 Task: Look for space in Três Pontas, Brazil from 11th June, 2023 to 15th June, 2023 for 2 adults in price range Rs.7000 to Rs.16000. Place can be private room with 1  bedroom having 2 beds and 1 bathroom. Property type can be house, flat, guest house, hotel. Amenities needed are: washing machine. Booking option can be shelf check-in. Required host language is Spanish.
Action: Mouse moved to (516, 141)
Screenshot: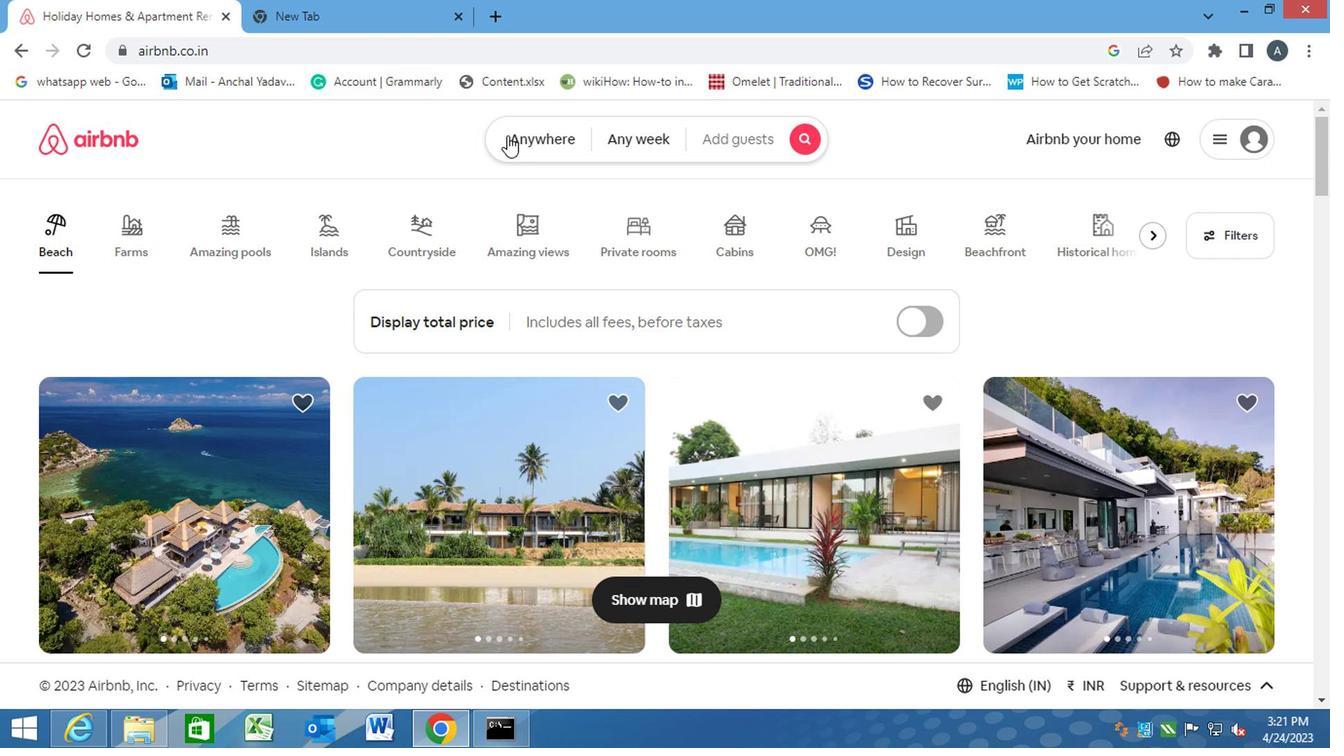 
Action: Mouse pressed left at (516, 141)
Screenshot: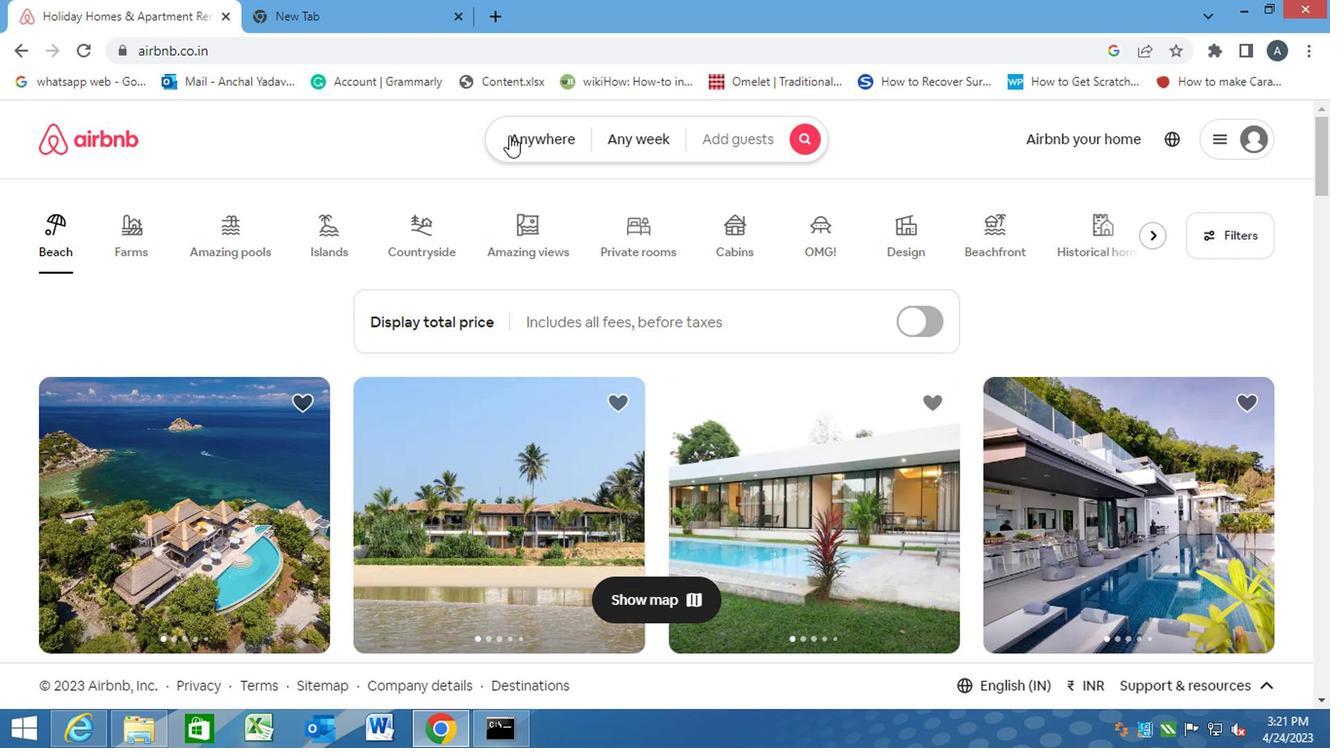 
Action: Mouse moved to (422, 215)
Screenshot: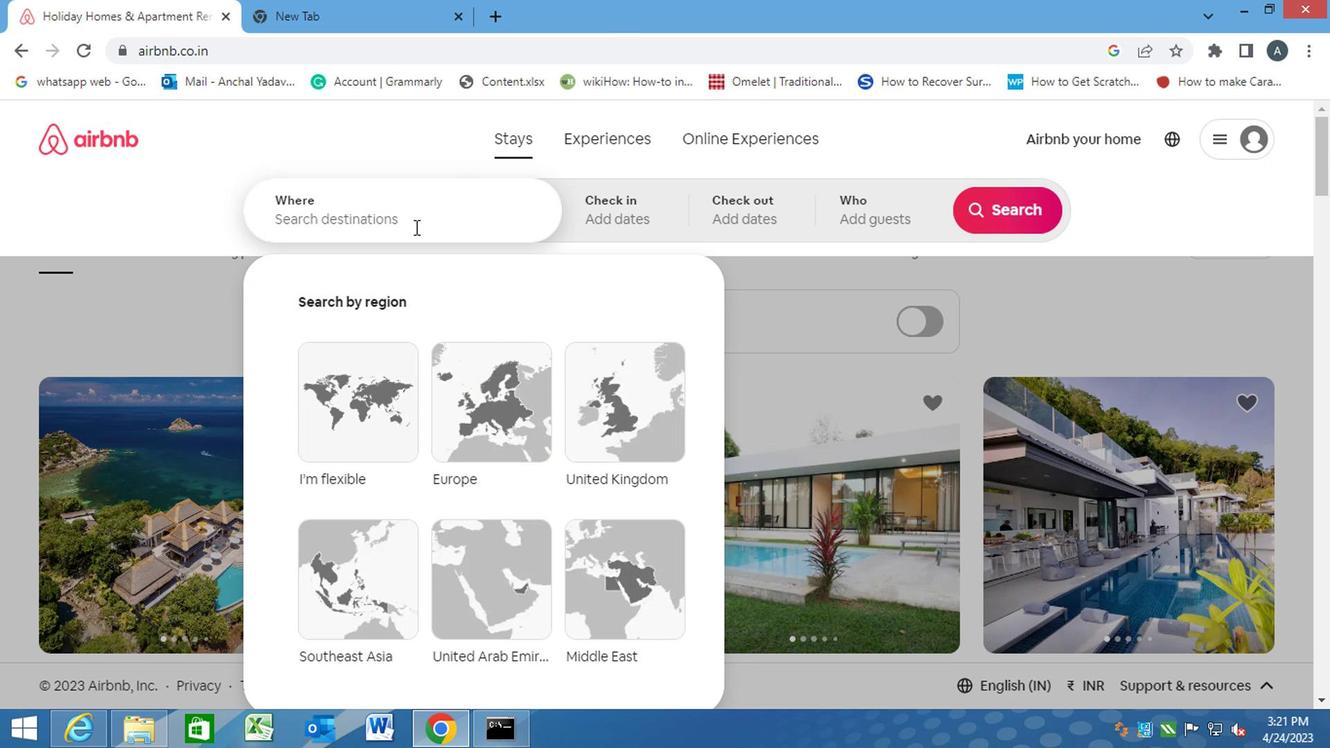
Action: Mouse pressed left at (422, 215)
Screenshot: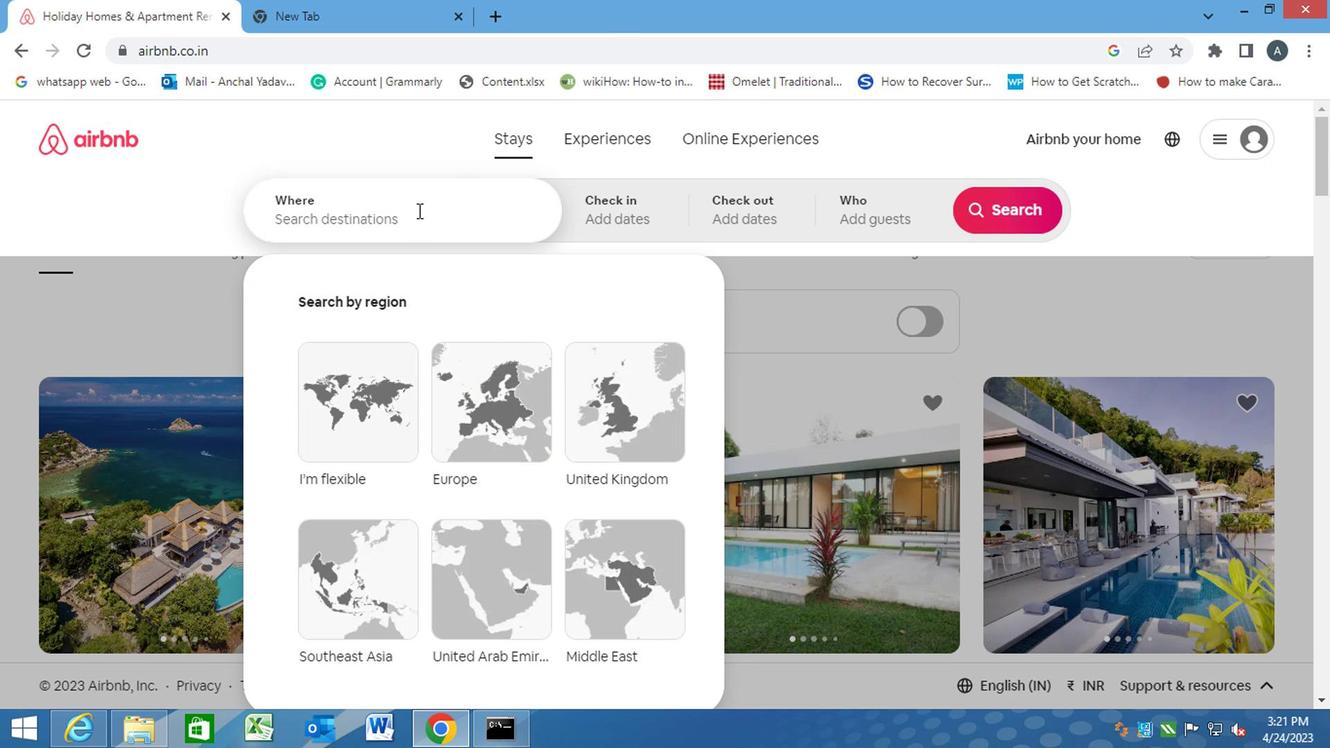 
Action: Key pressed t<Key.caps_lock>res<Key.space>p<Key.backspace><Key.caps_lock>p<Key.caps_lock>ontas<Key.space><Key.backspace>,<Key.caps_lock><Key.space><Key.caps_lock>B<Key.backspace><Key.caps_lock>b<Key.caps_lock>razil<Key.enter>
Screenshot: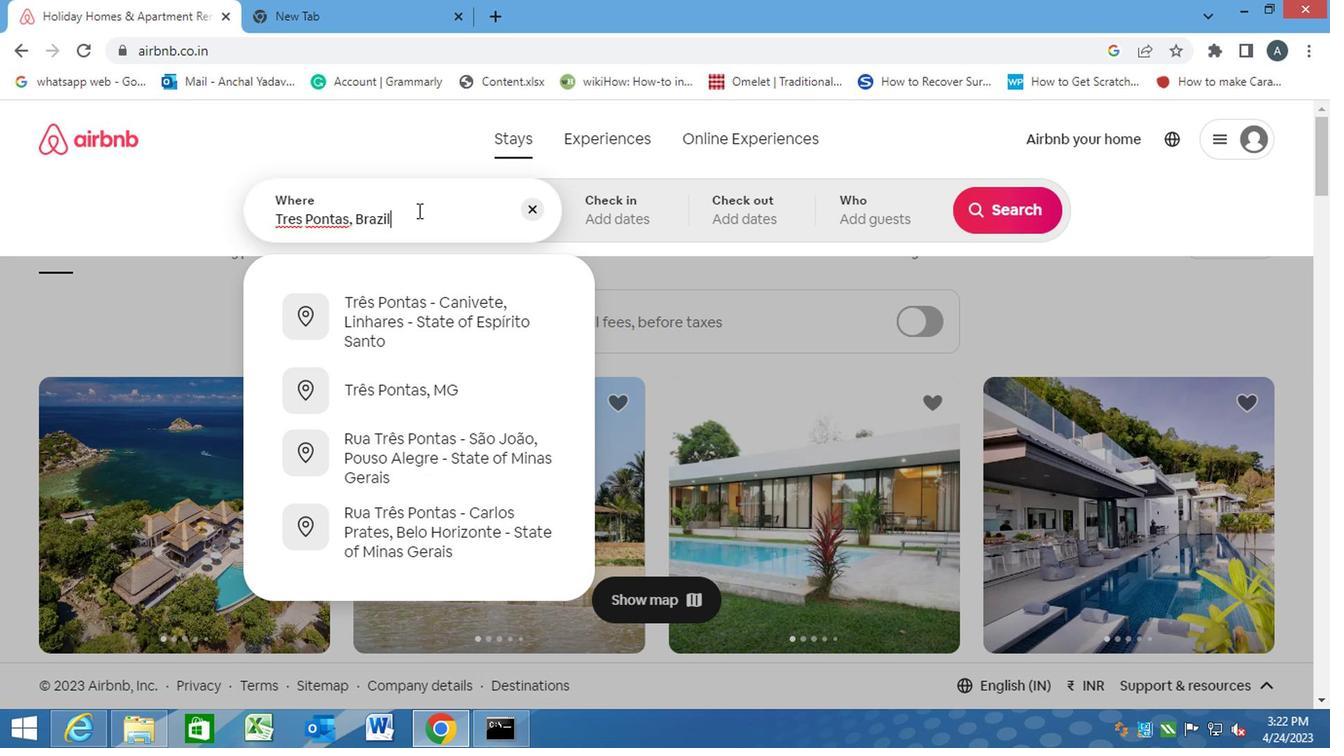 
Action: Mouse moved to (975, 376)
Screenshot: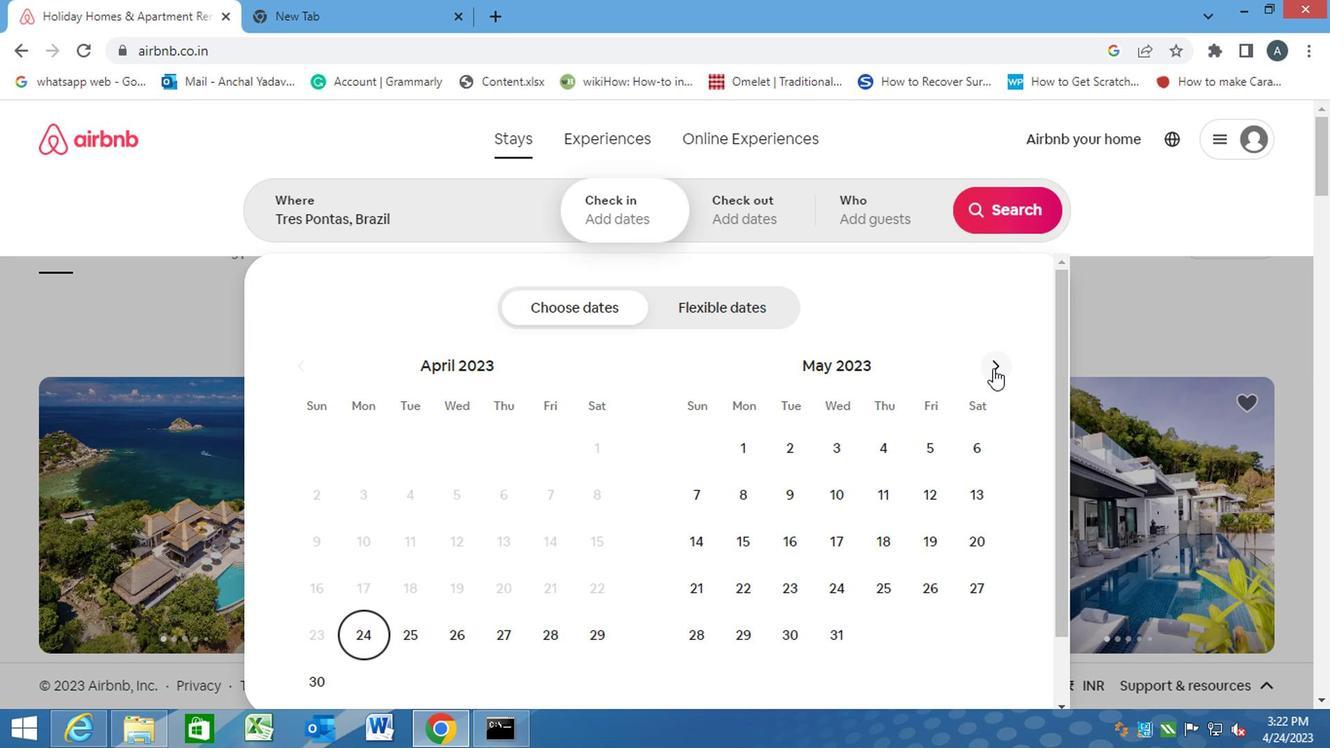 
Action: Mouse pressed left at (975, 376)
Screenshot: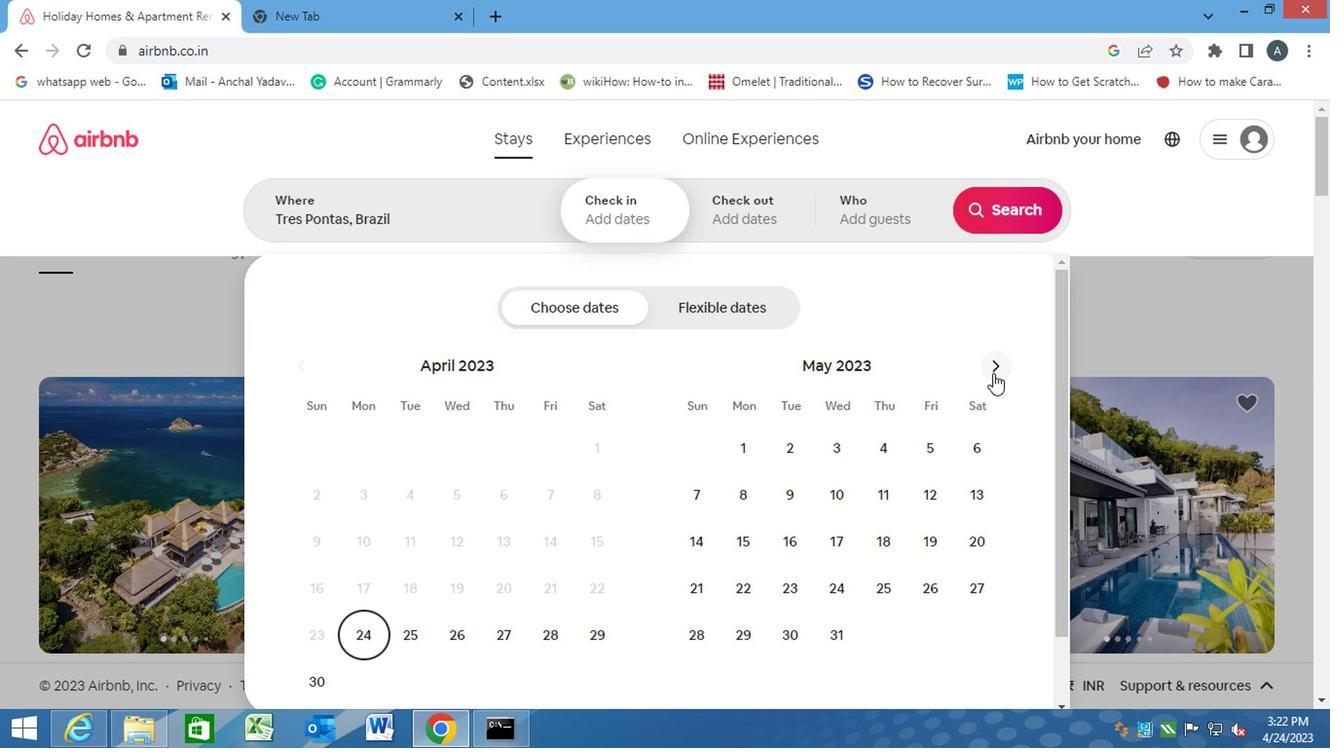 
Action: Mouse moved to (677, 526)
Screenshot: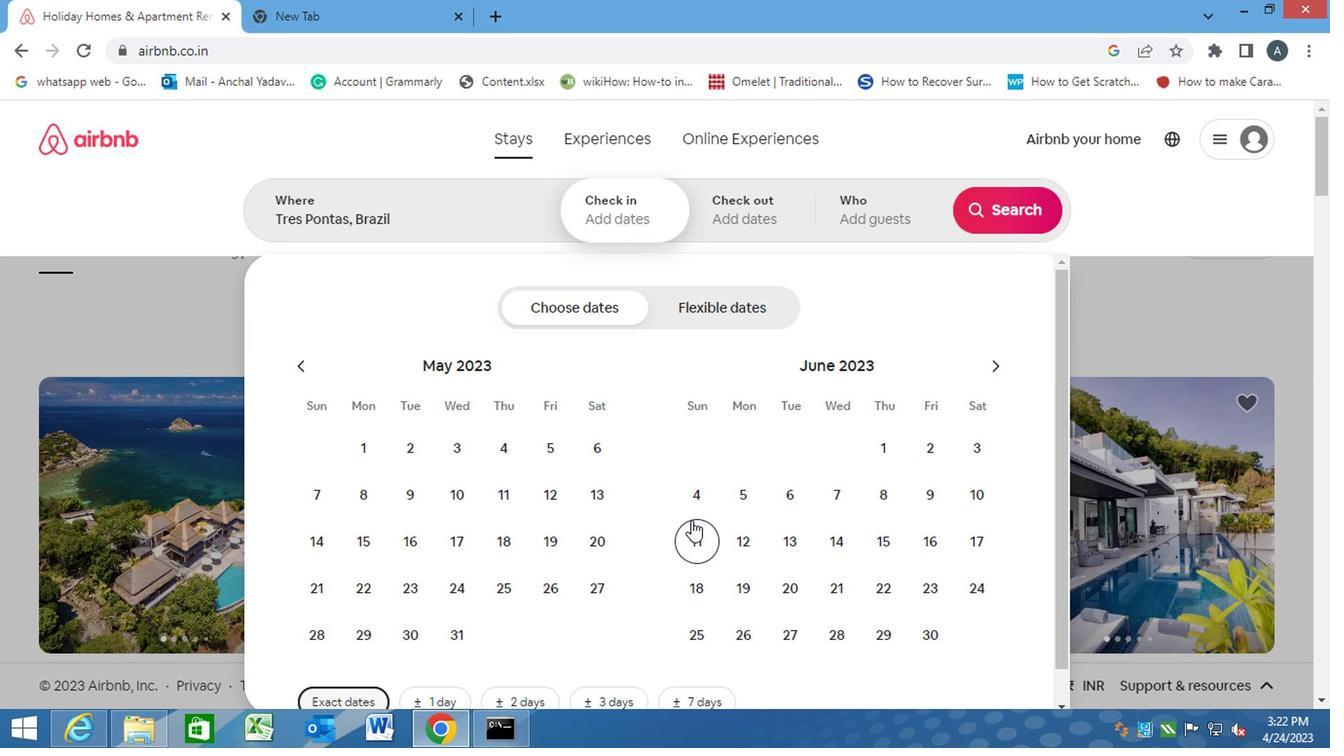 
Action: Mouse pressed left at (677, 526)
Screenshot: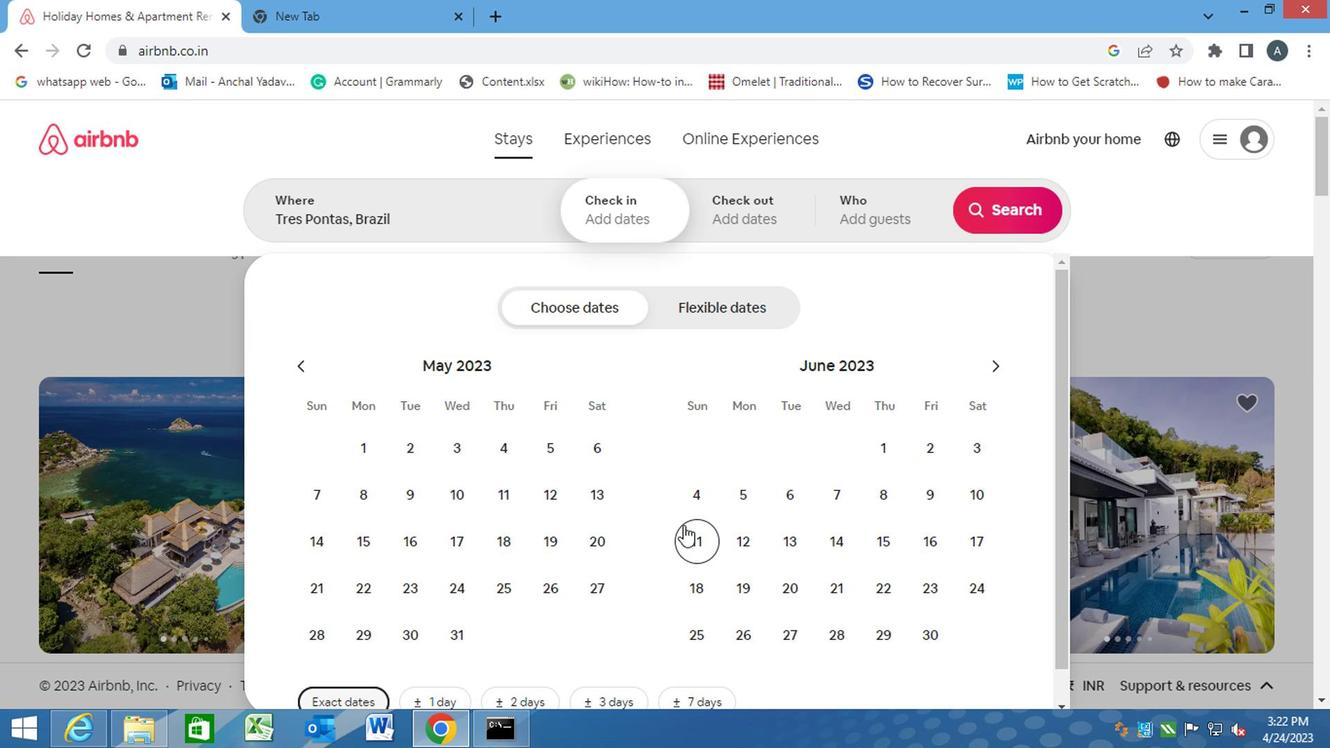 
Action: Mouse moved to (877, 543)
Screenshot: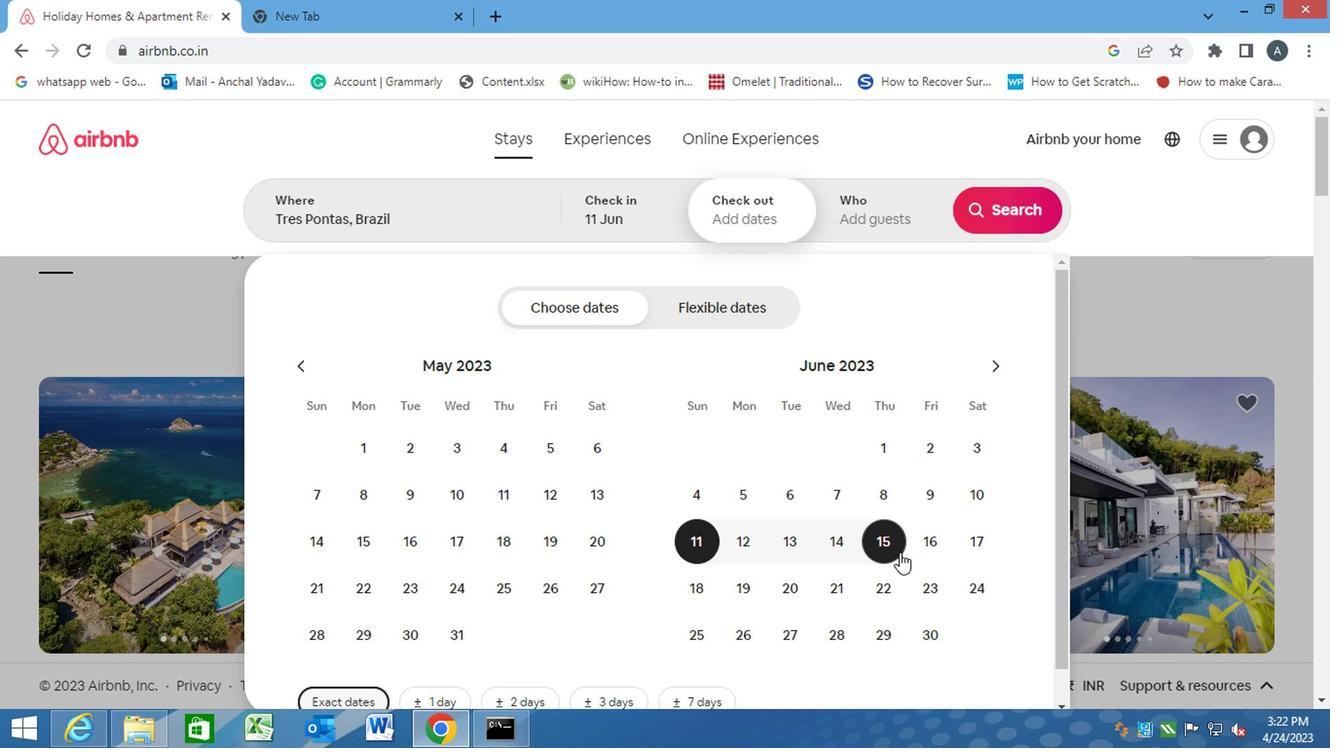 
Action: Mouse pressed left at (877, 543)
Screenshot: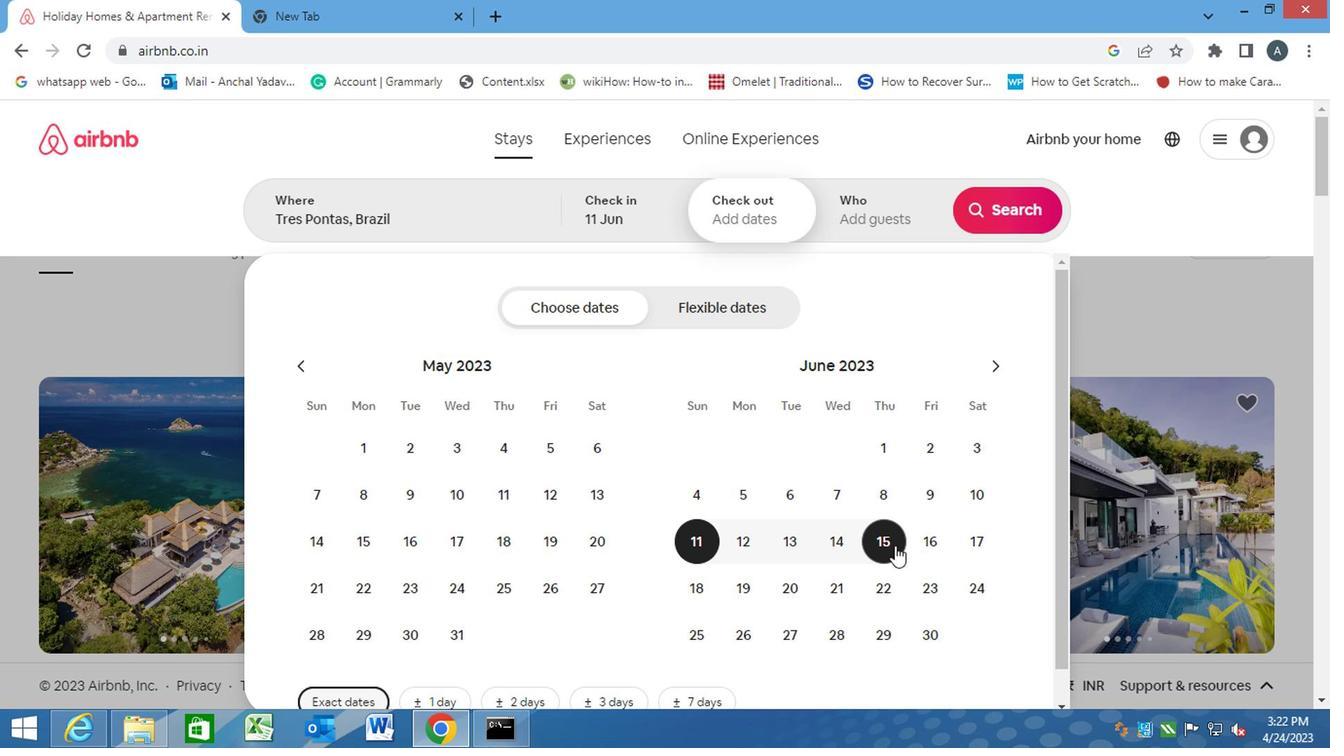 
Action: Mouse moved to (858, 216)
Screenshot: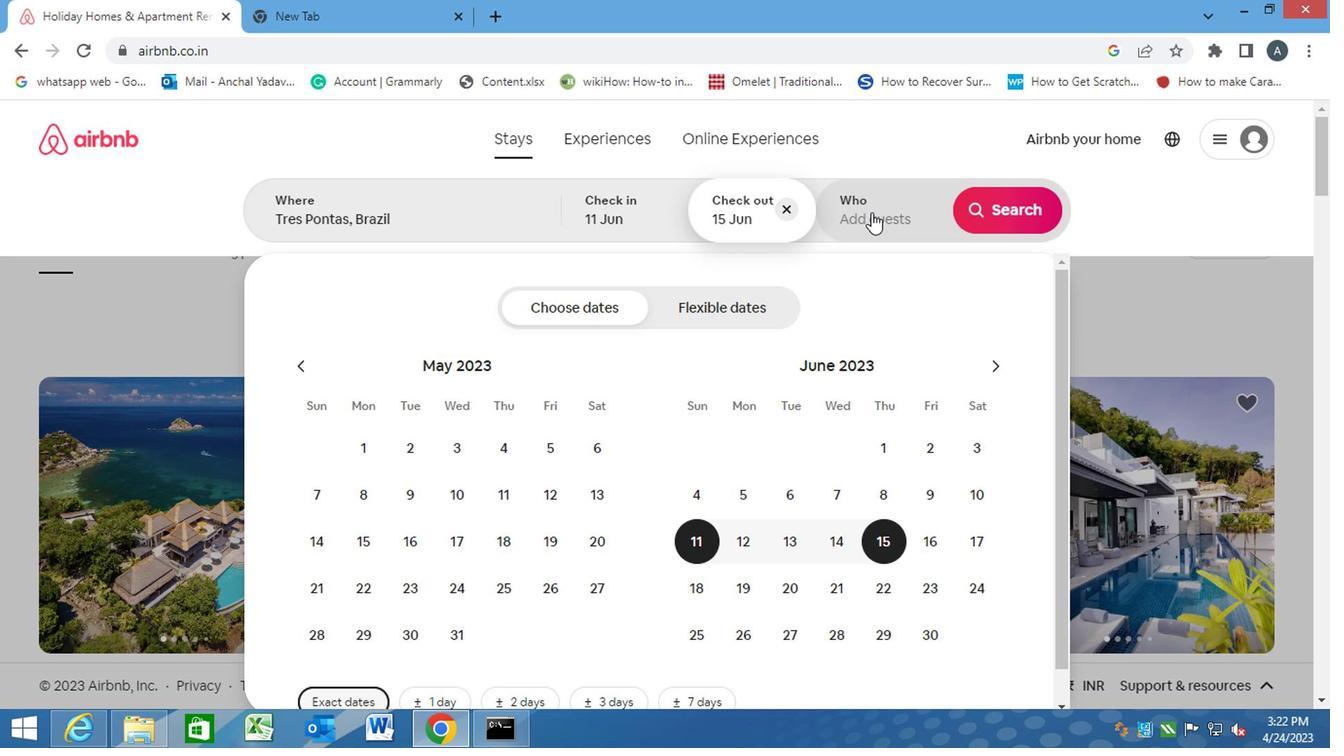 
Action: Mouse pressed left at (858, 216)
Screenshot: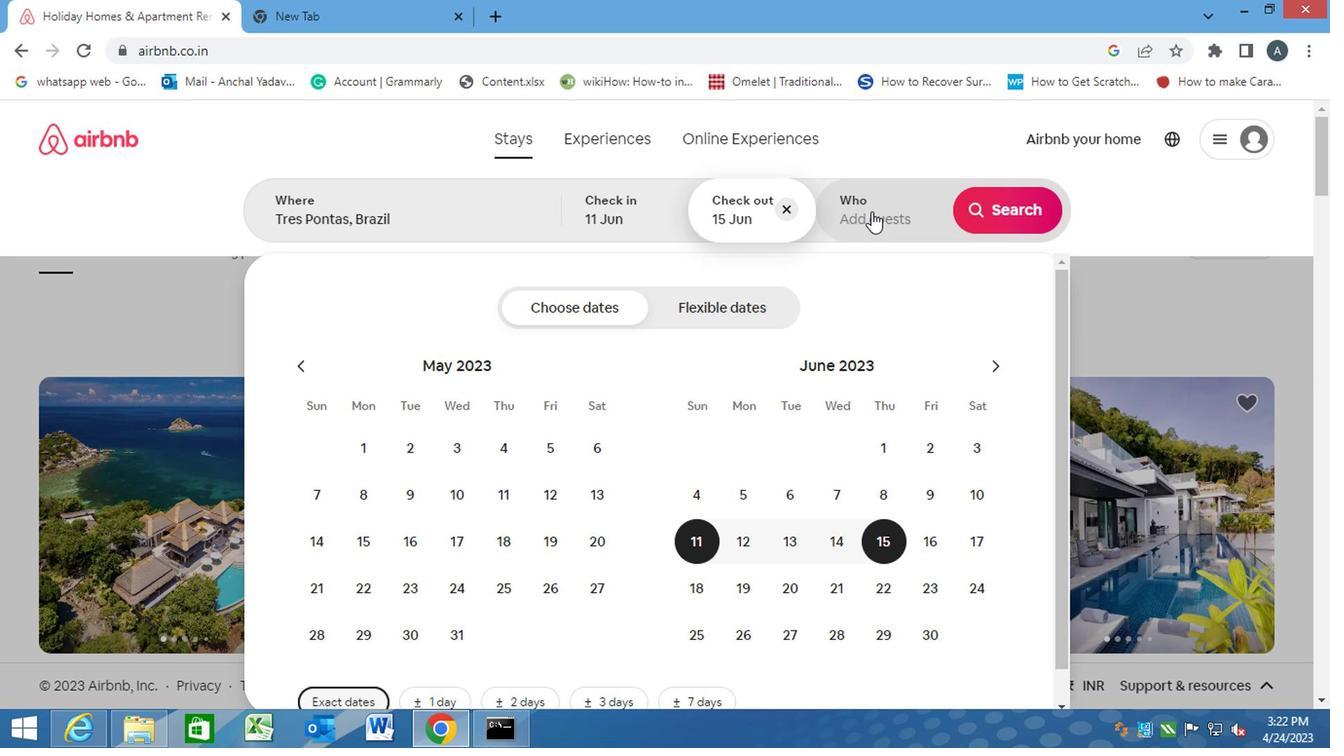 
Action: Mouse moved to (1003, 309)
Screenshot: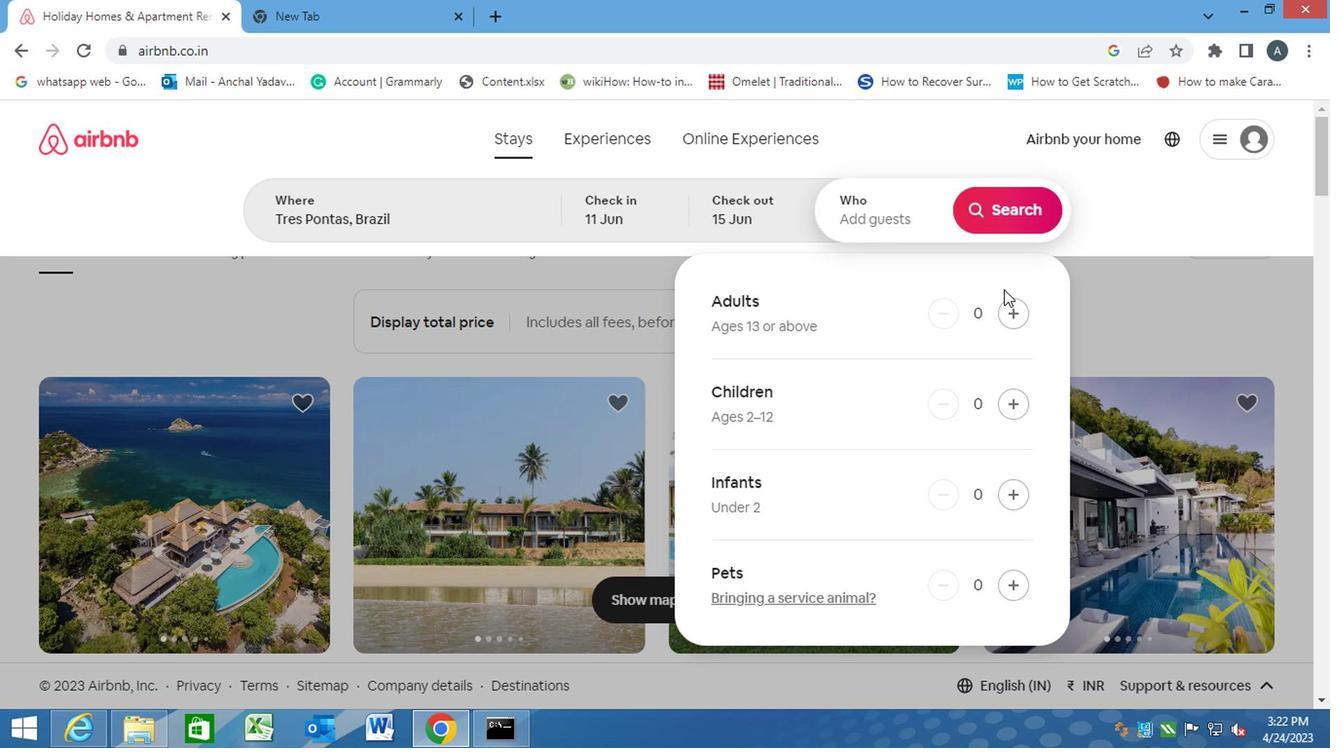 
Action: Mouse pressed left at (1003, 309)
Screenshot: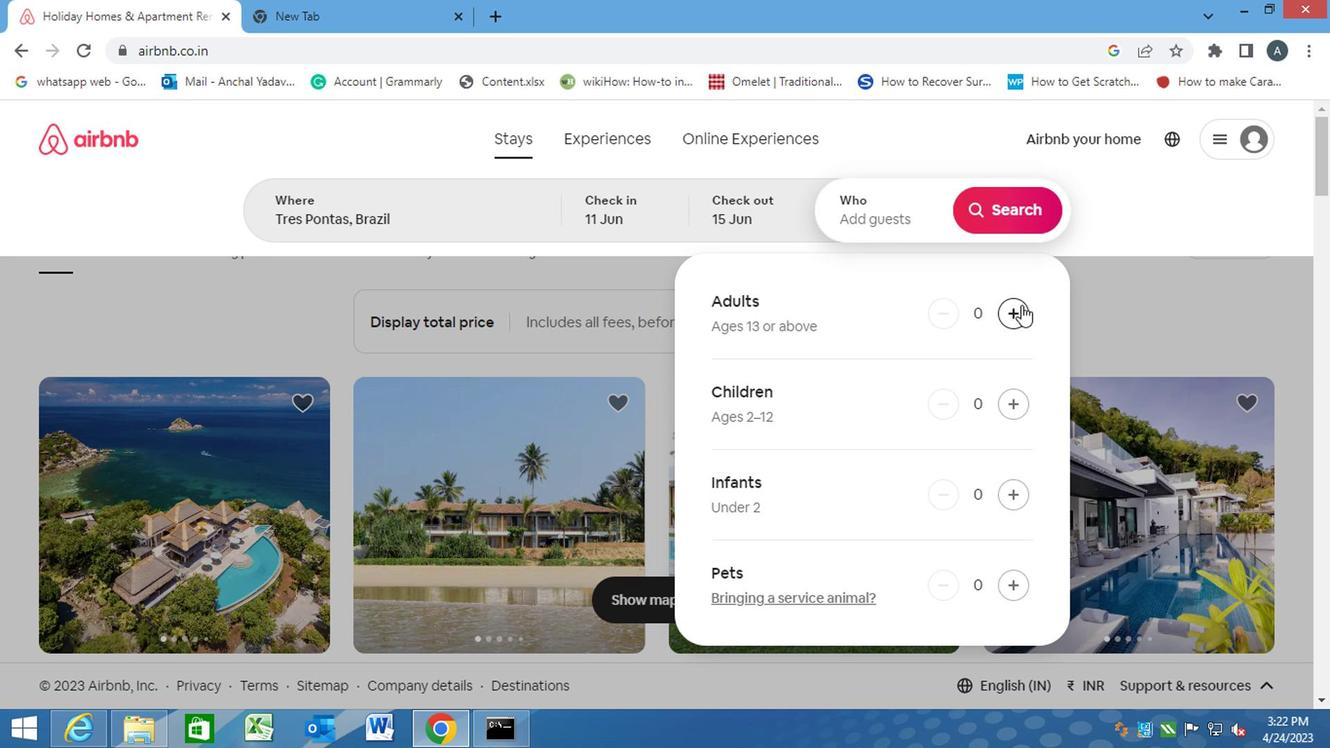
Action: Mouse pressed left at (1003, 309)
Screenshot: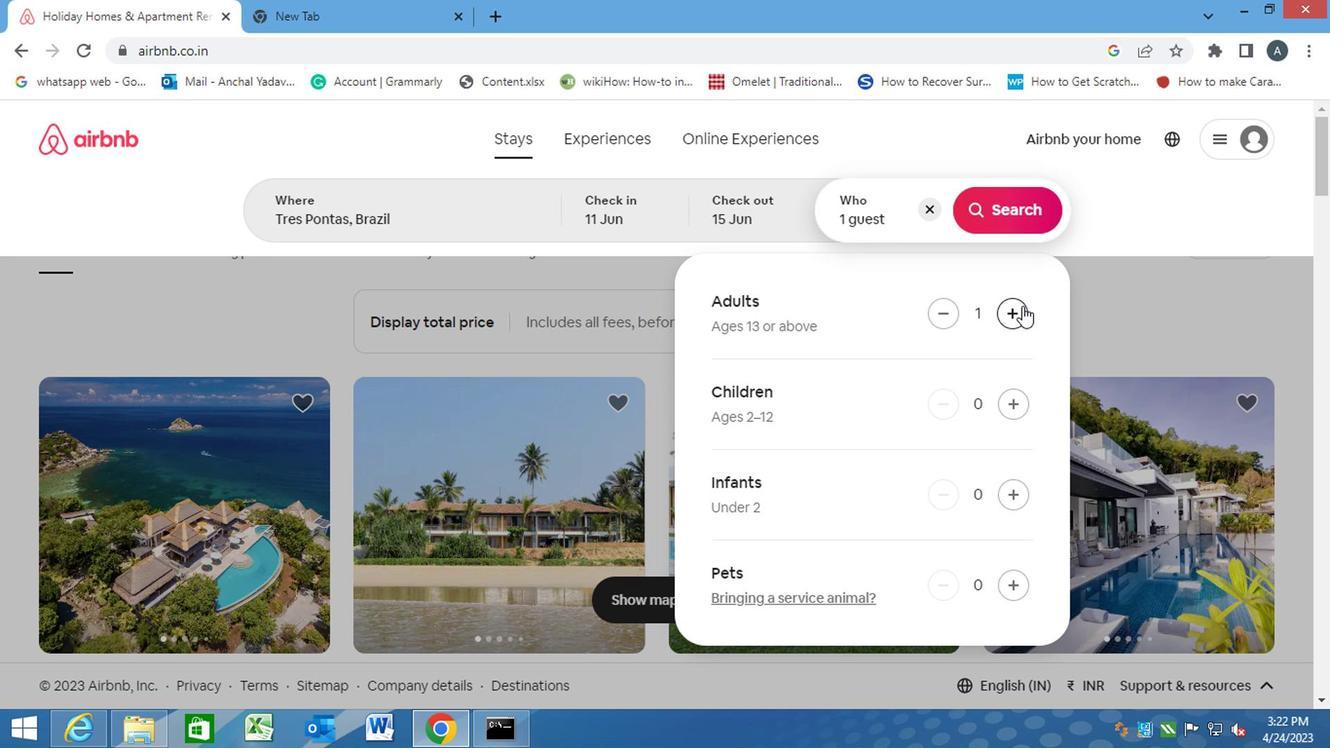
Action: Mouse moved to (990, 236)
Screenshot: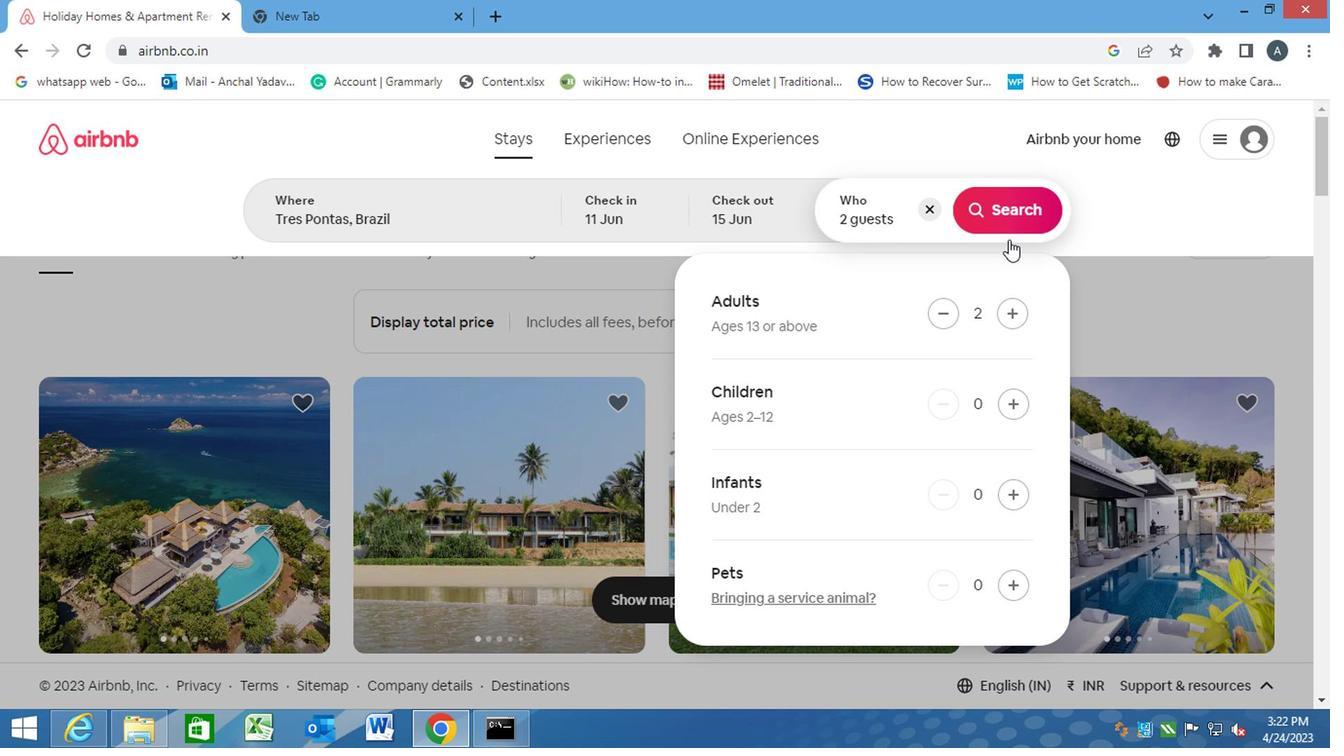 
Action: Mouse pressed left at (990, 236)
Screenshot: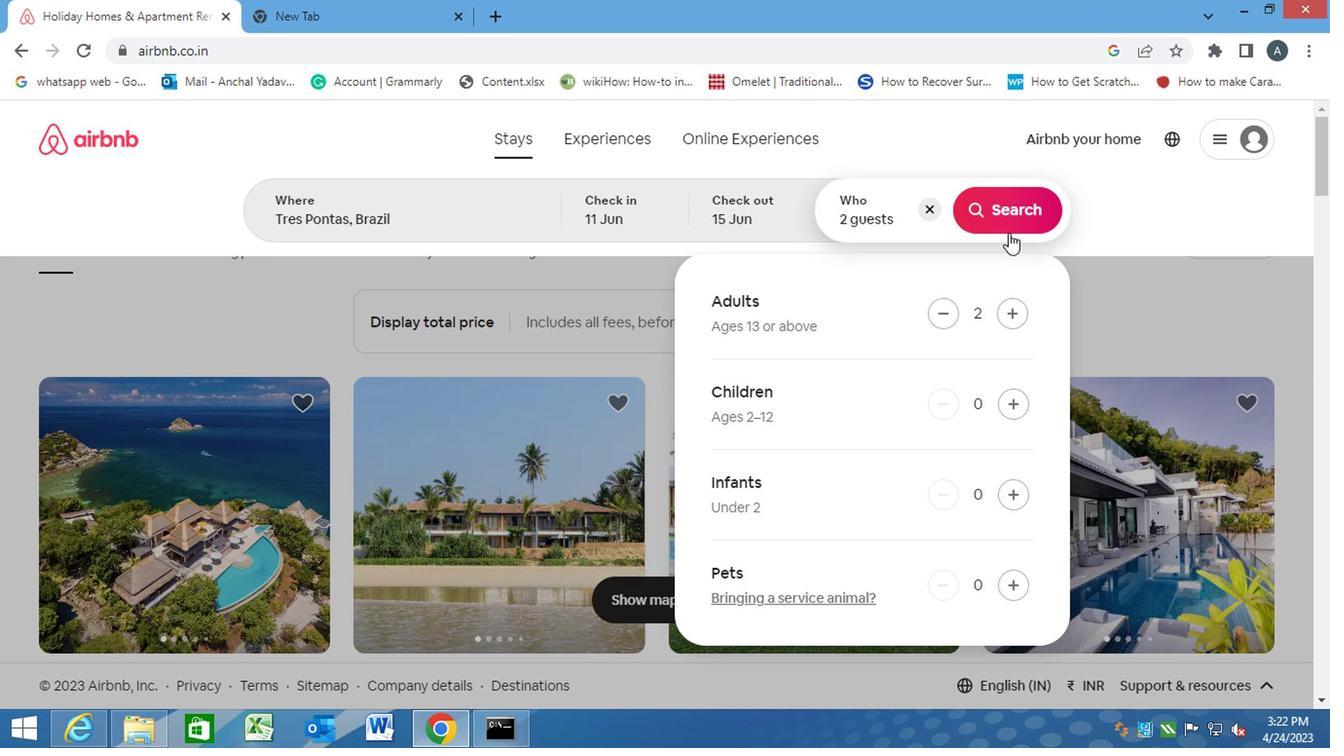 
Action: Mouse moved to (1225, 207)
Screenshot: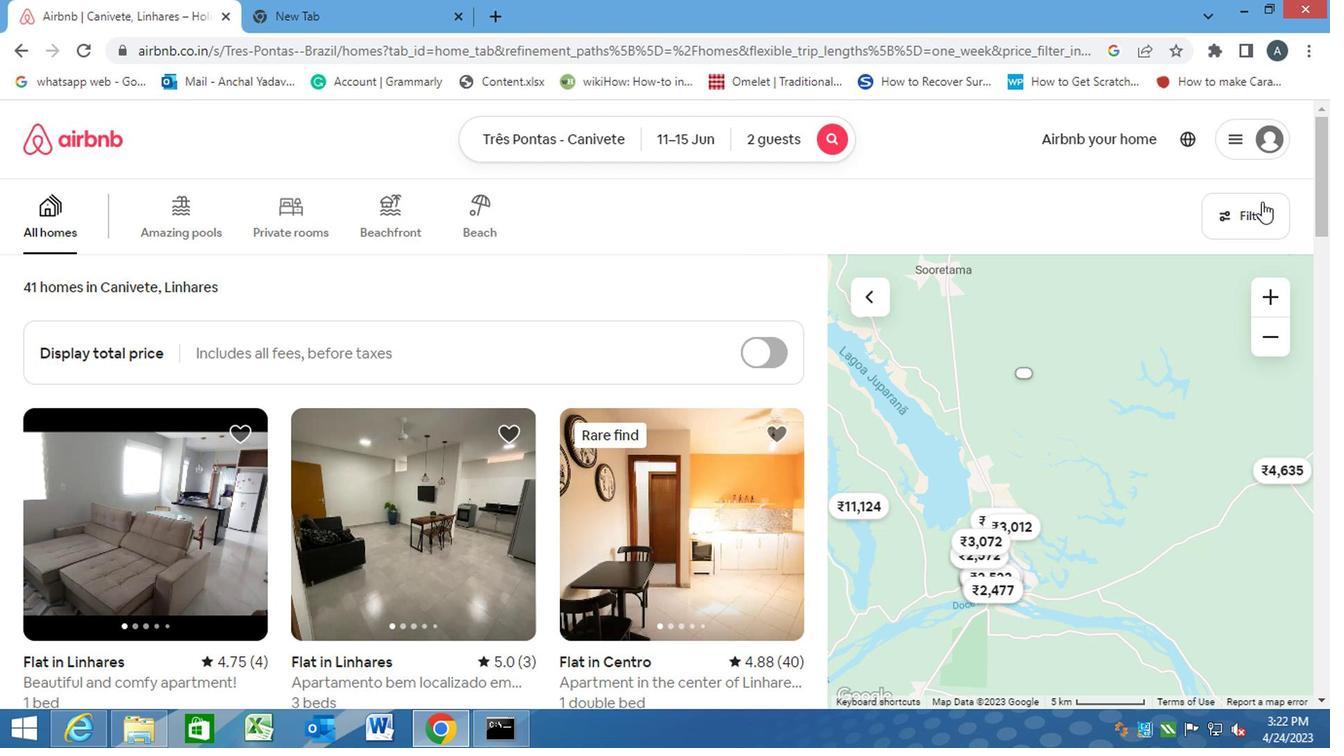 
Action: Mouse pressed left at (1225, 207)
Screenshot: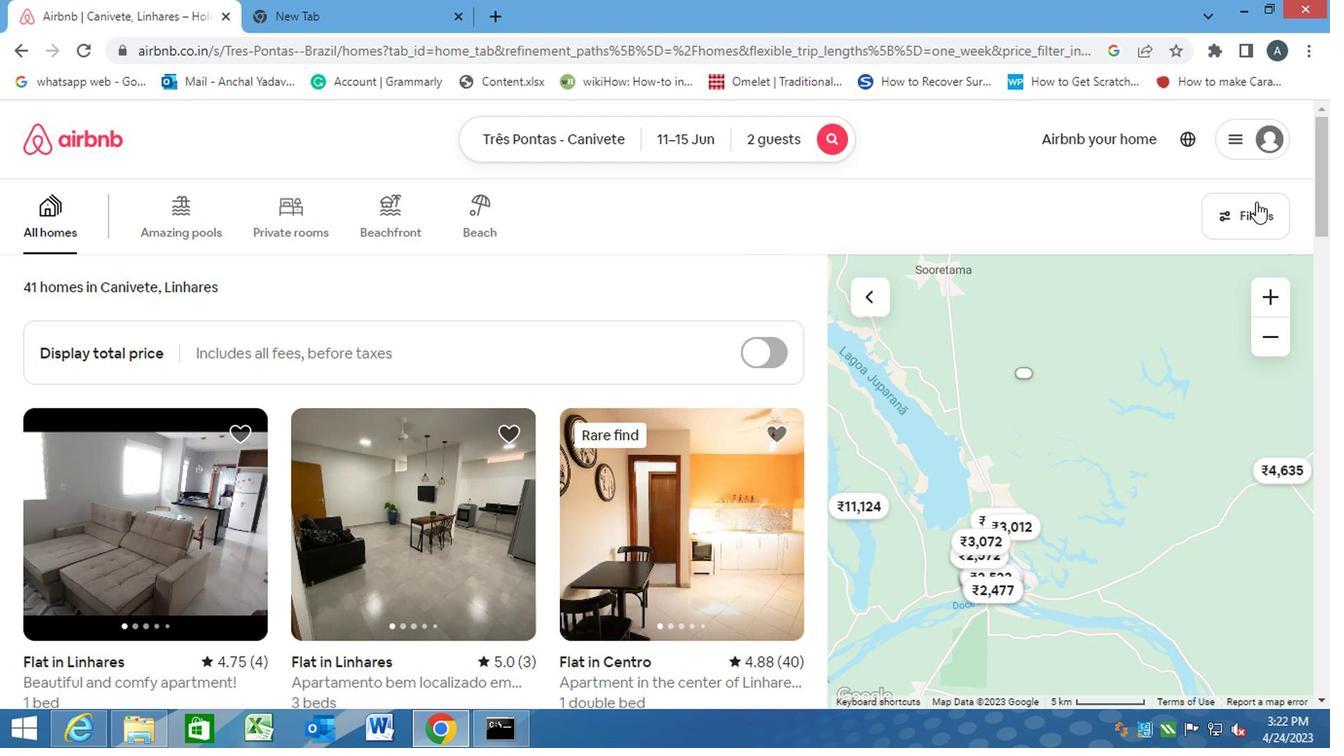 
Action: Mouse moved to (417, 467)
Screenshot: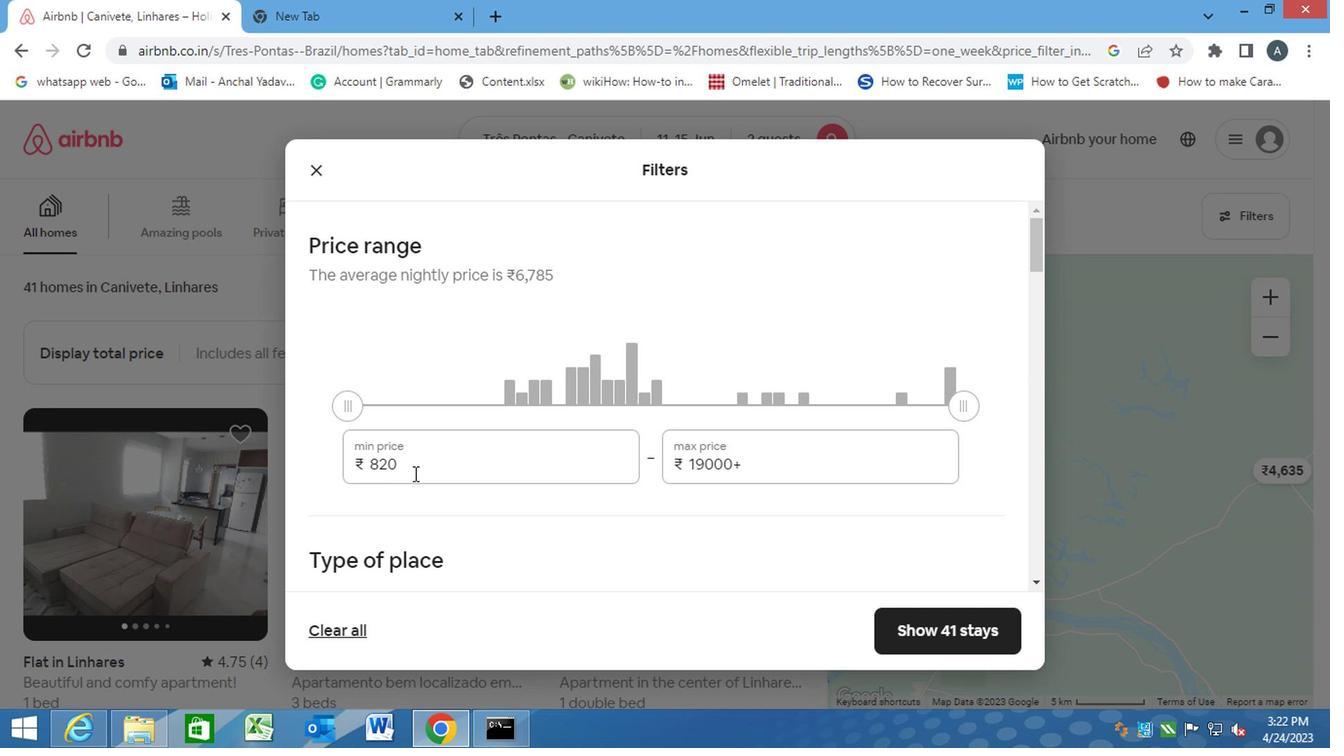 
Action: Mouse pressed left at (417, 467)
Screenshot: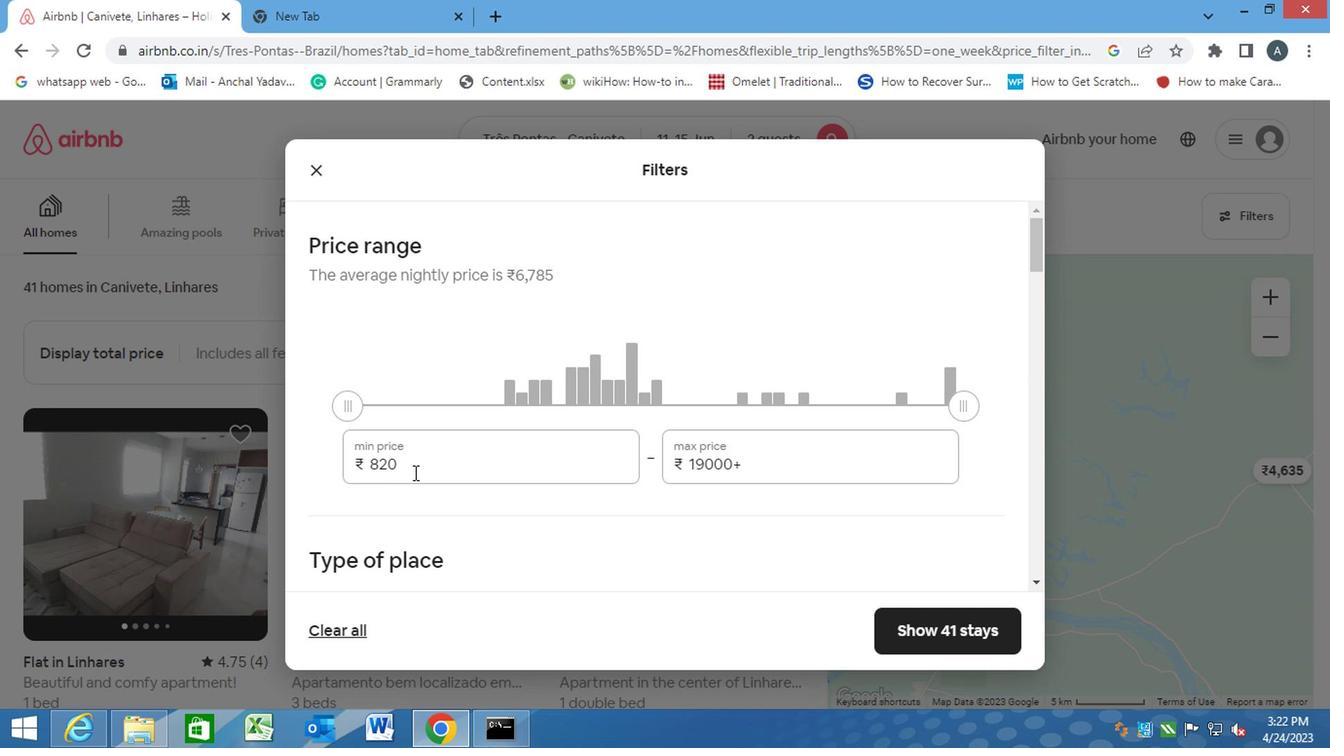 
Action: Mouse moved to (322, 478)
Screenshot: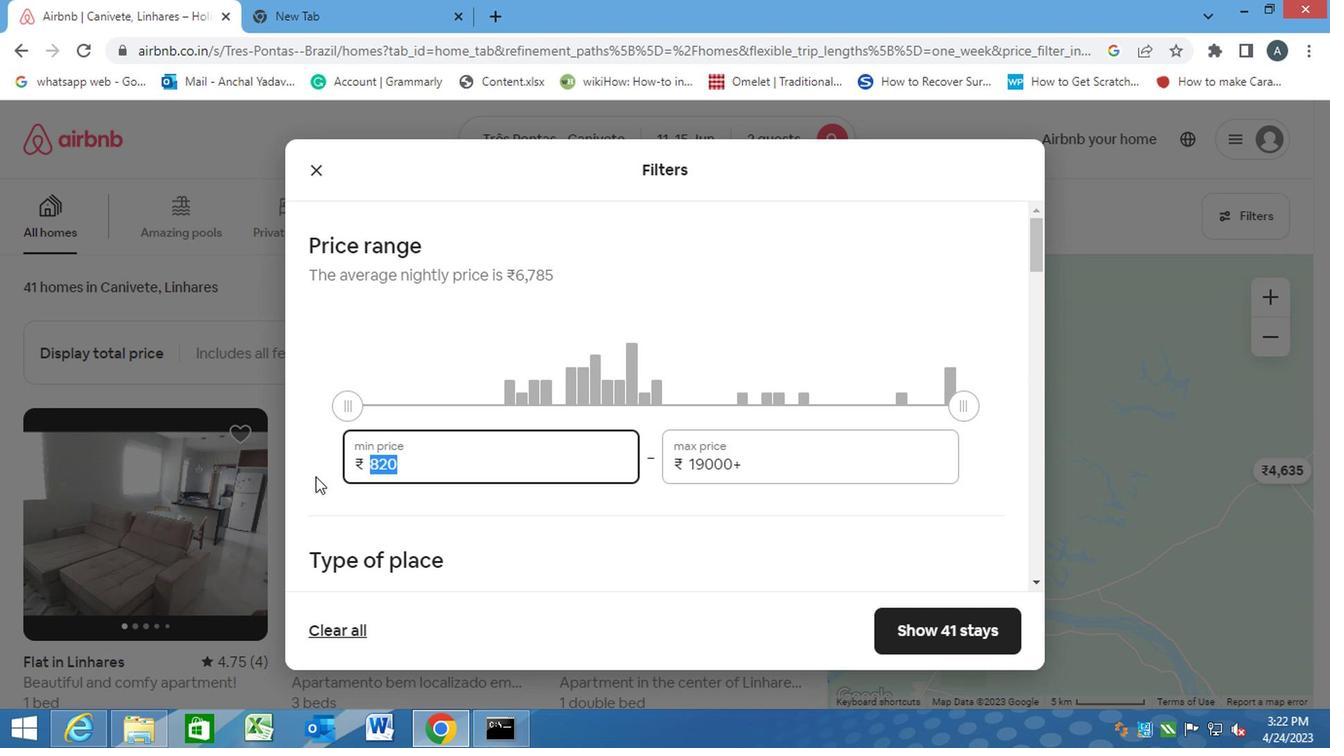 
Action: Key pressed 7000<Key.tab><Key.backspace>16000
Screenshot: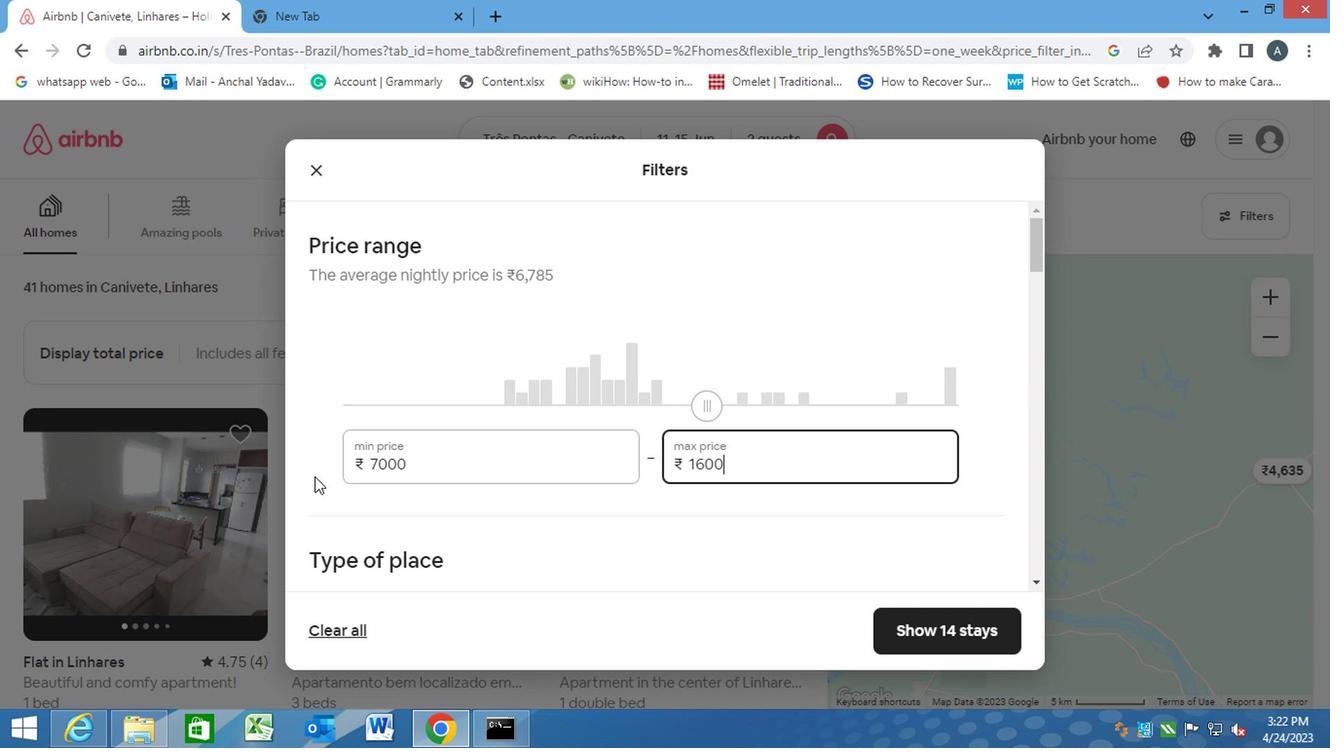 
Action: Mouse moved to (583, 523)
Screenshot: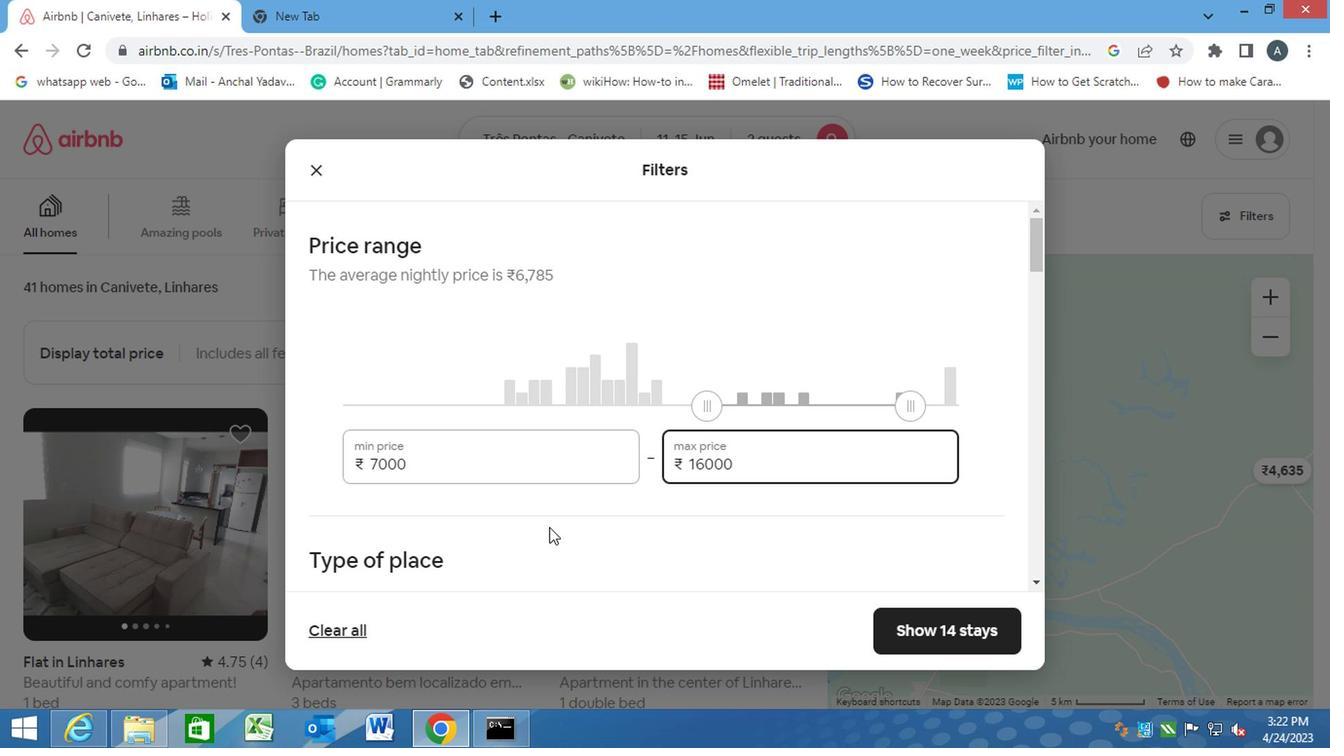 
Action: Mouse pressed left at (583, 523)
Screenshot: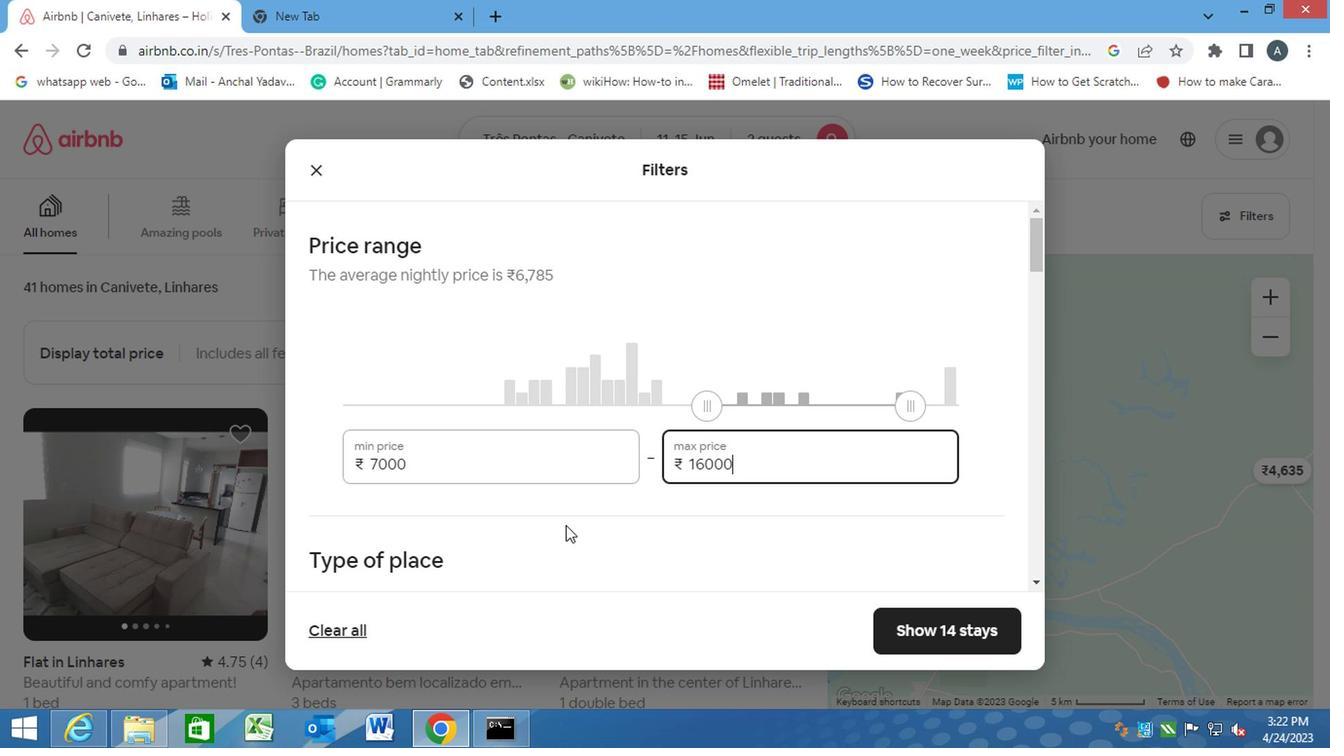 
Action: Mouse moved to (612, 568)
Screenshot: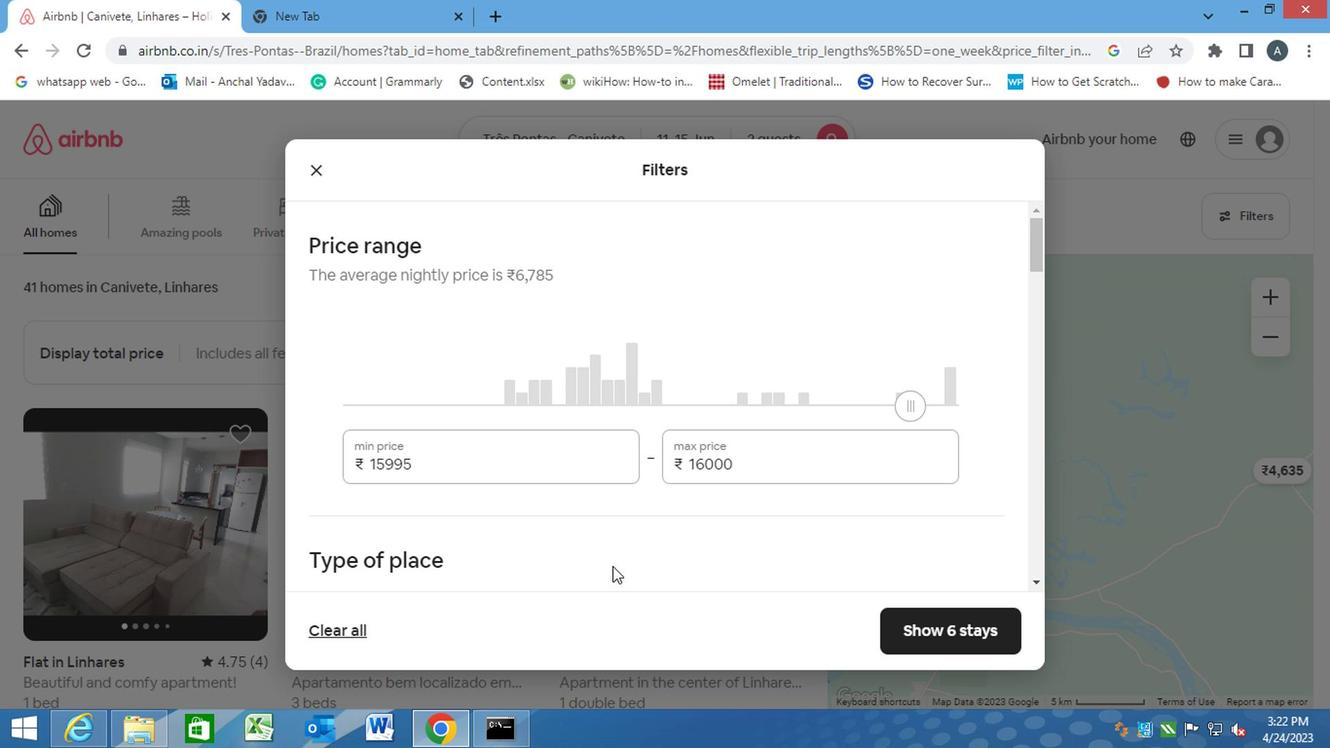 
Action: Mouse scrolled (612, 567) with delta (0, 0)
Screenshot: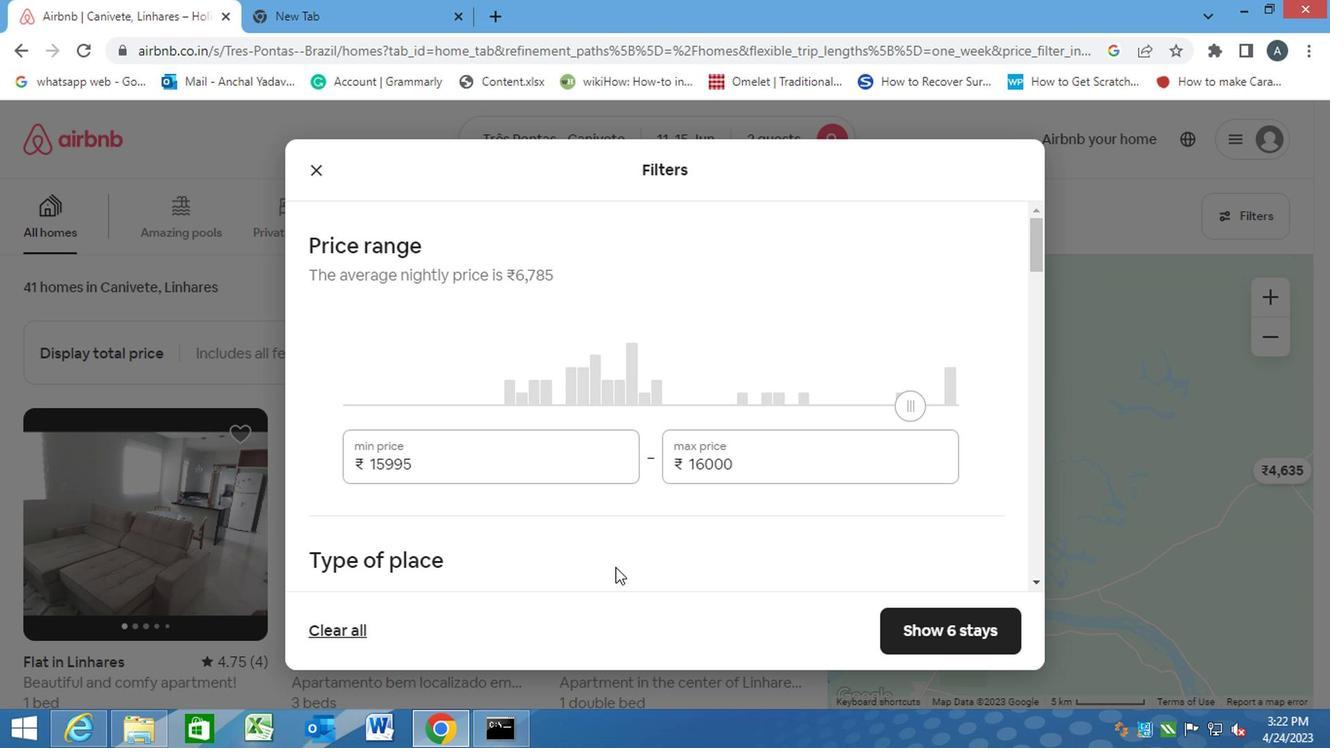 
Action: Mouse scrolled (612, 567) with delta (0, 0)
Screenshot: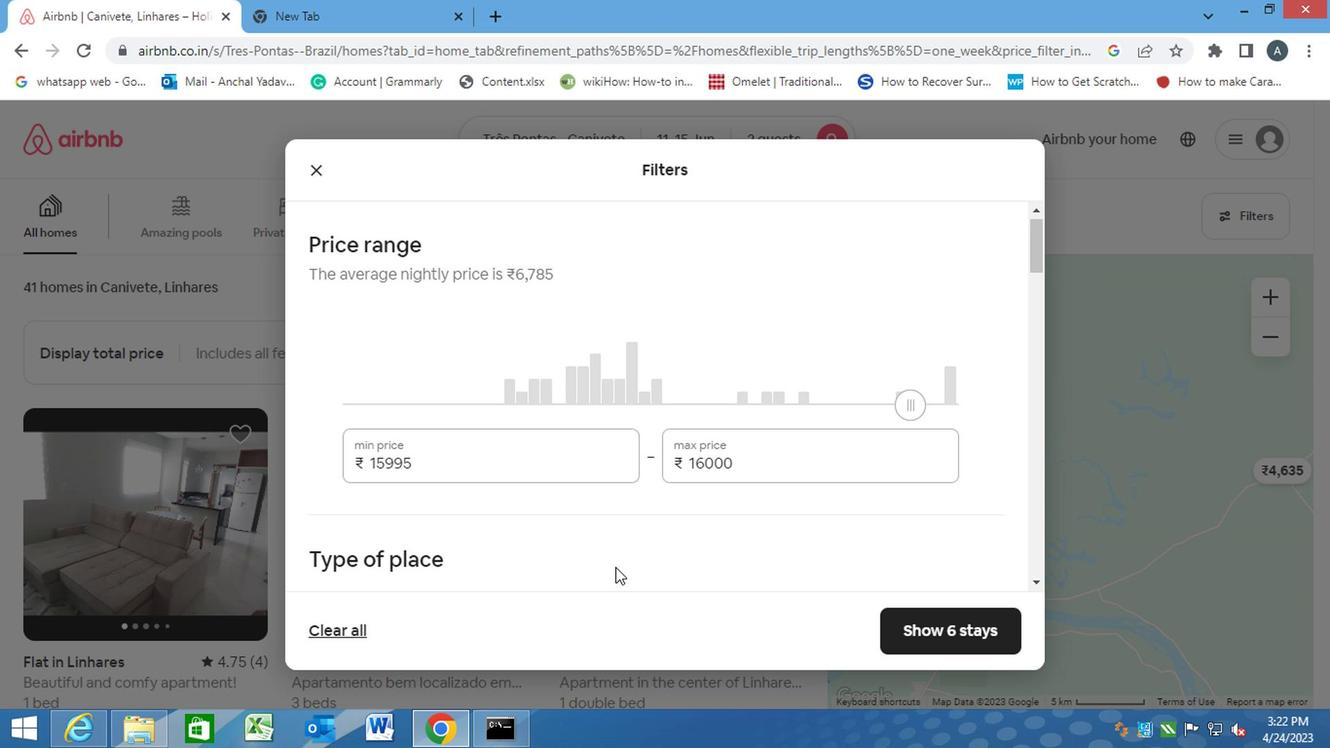 
Action: Mouse moved to (663, 418)
Screenshot: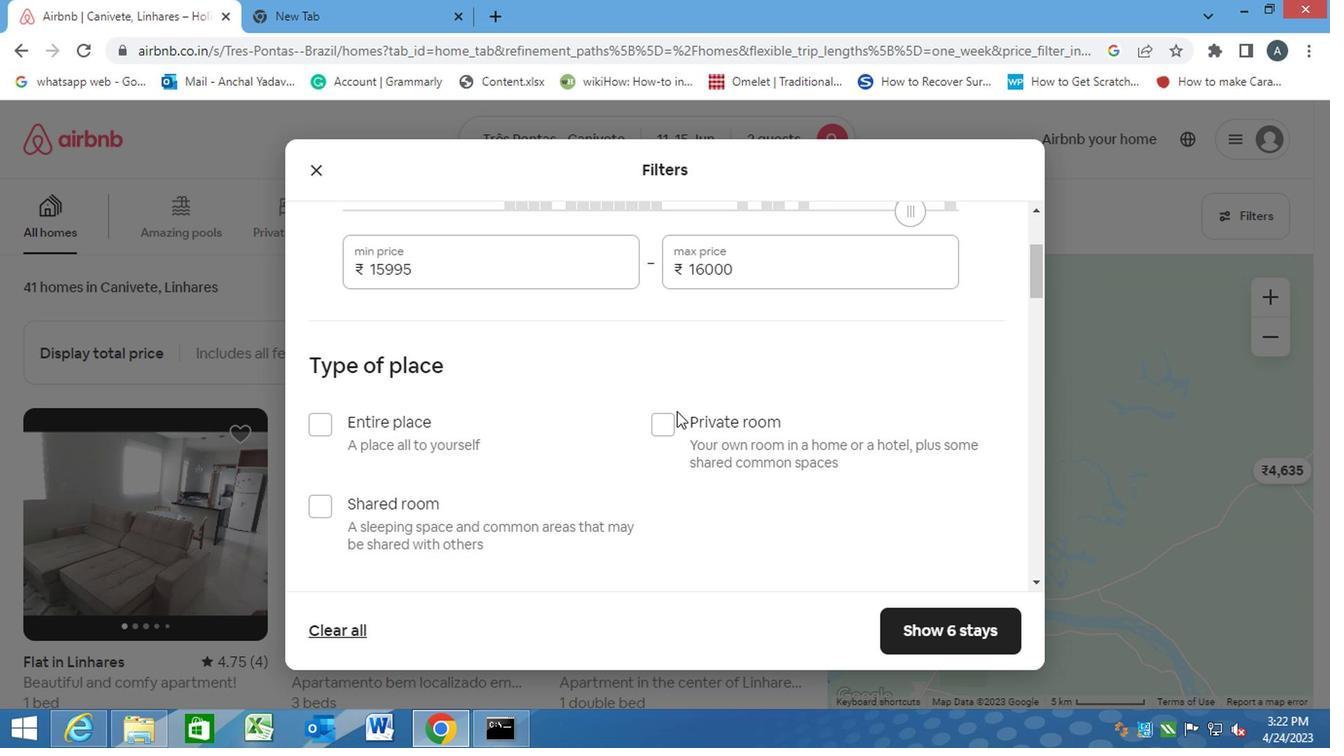 
Action: Mouse pressed left at (663, 418)
Screenshot: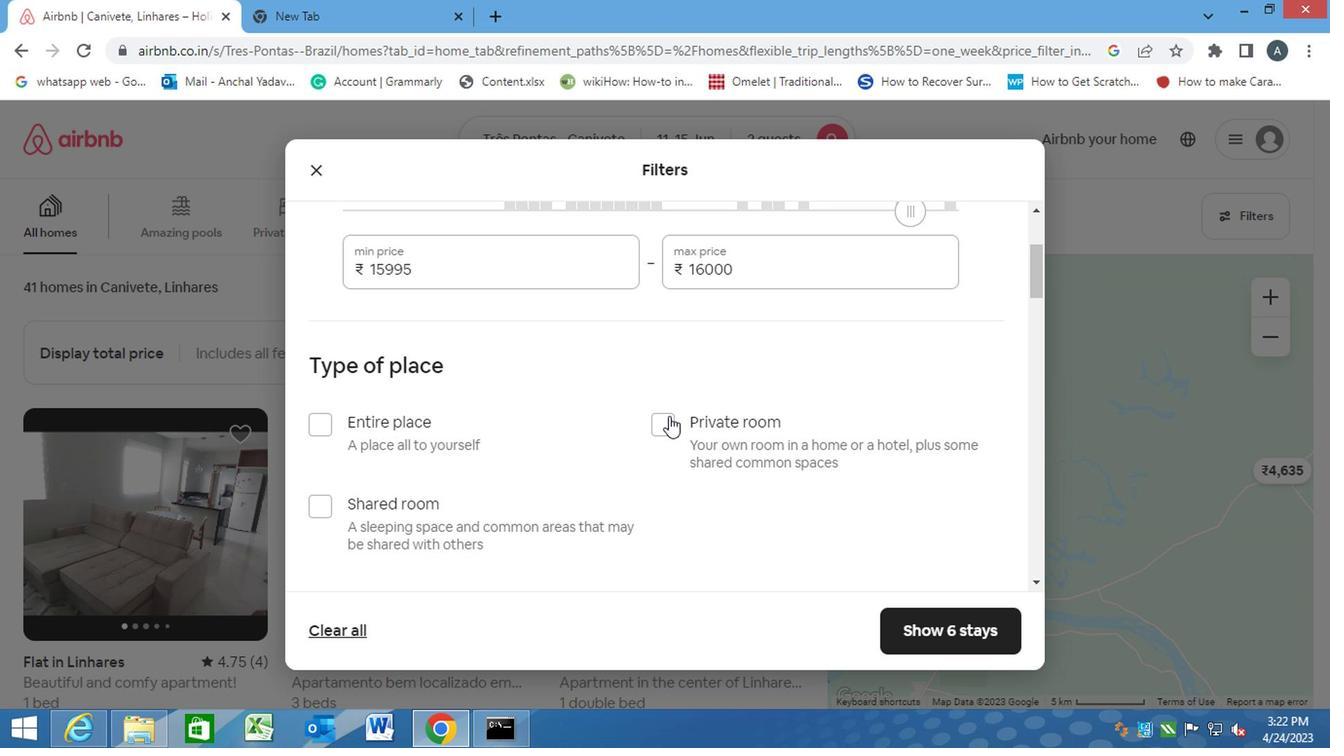 
Action: Mouse moved to (679, 502)
Screenshot: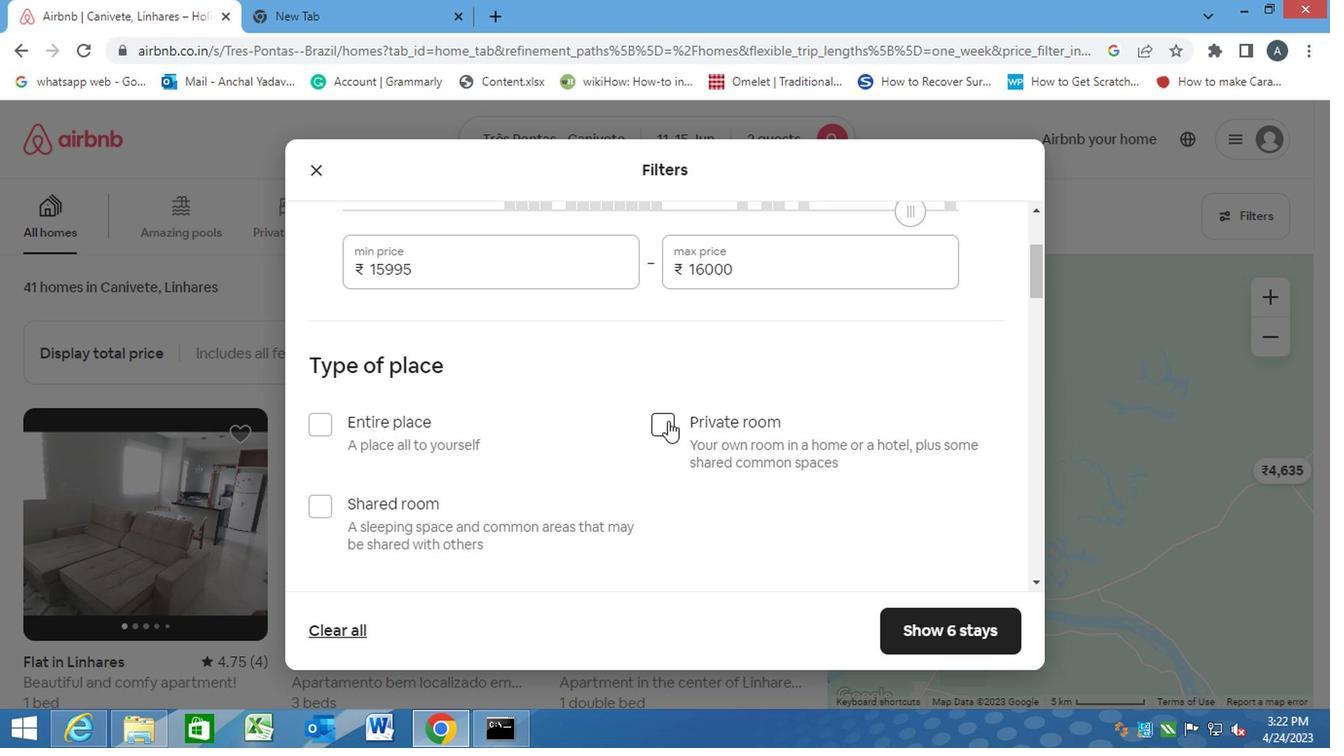 
Action: Mouse scrolled (679, 501) with delta (0, 0)
Screenshot: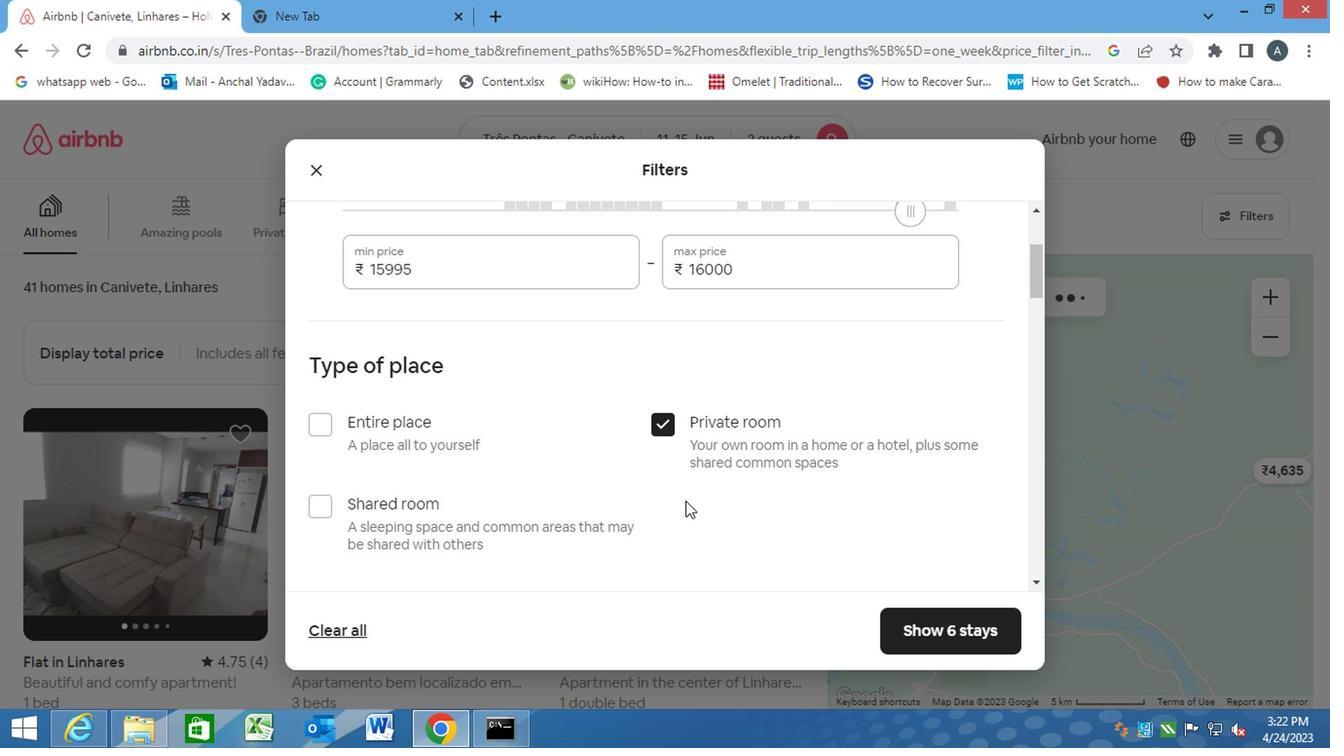
Action: Mouse scrolled (679, 501) with delta (0, 0)
Screenshot: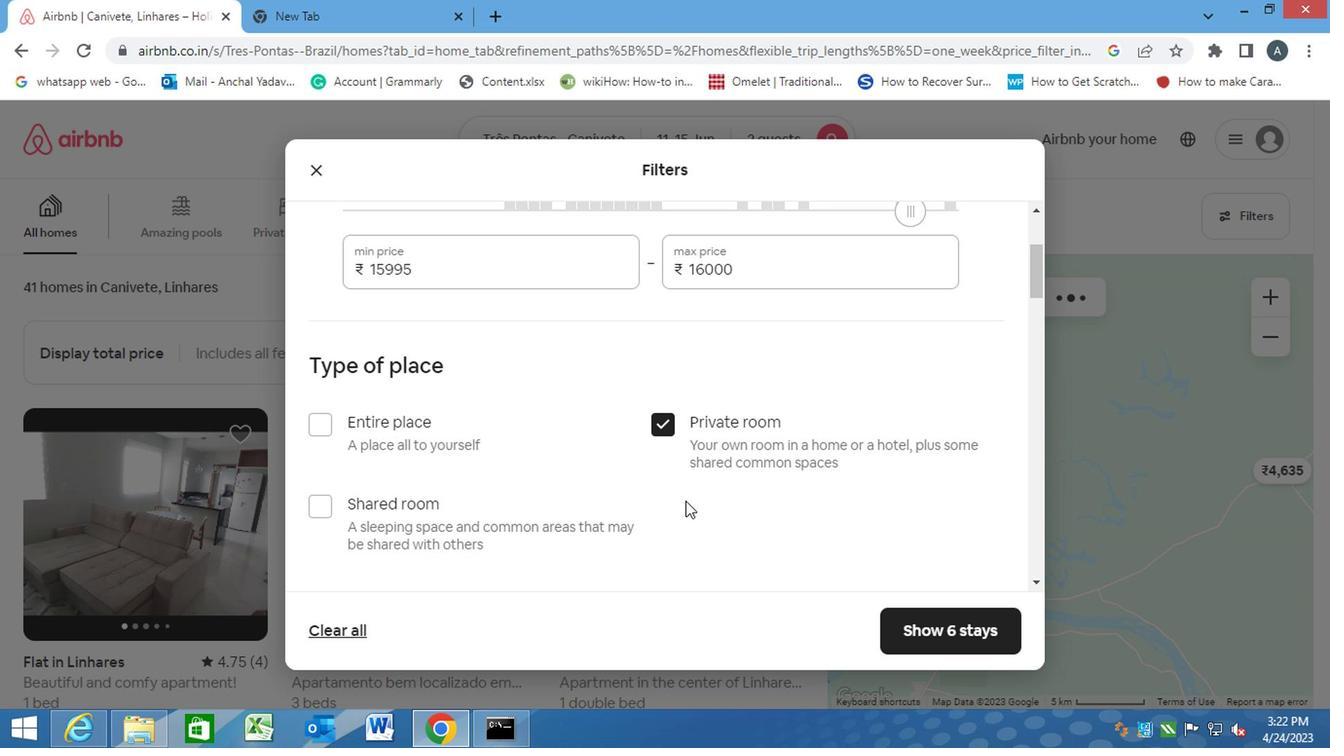 
Action: Mouse scrolled (679, 501) with delta (0, 0)
Screenshot: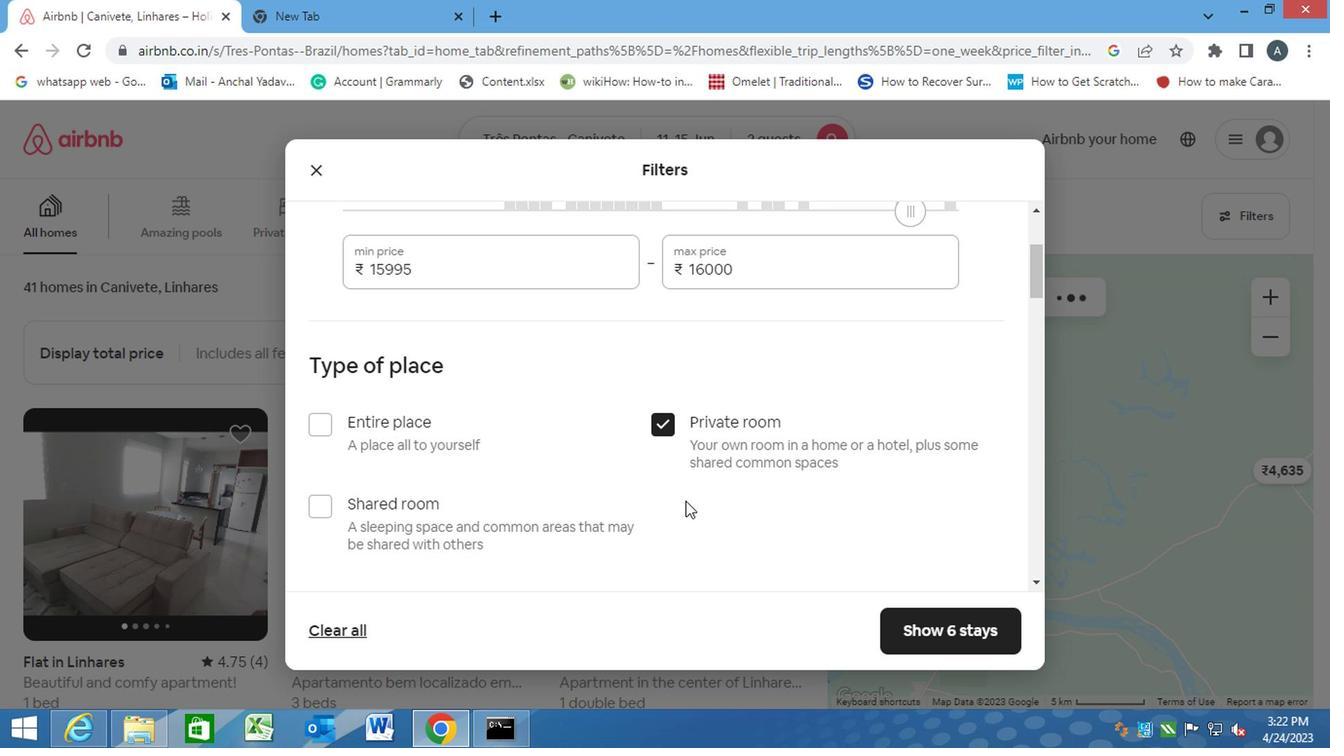 
Action: Mouse moved to (583, 277)
Screenshot: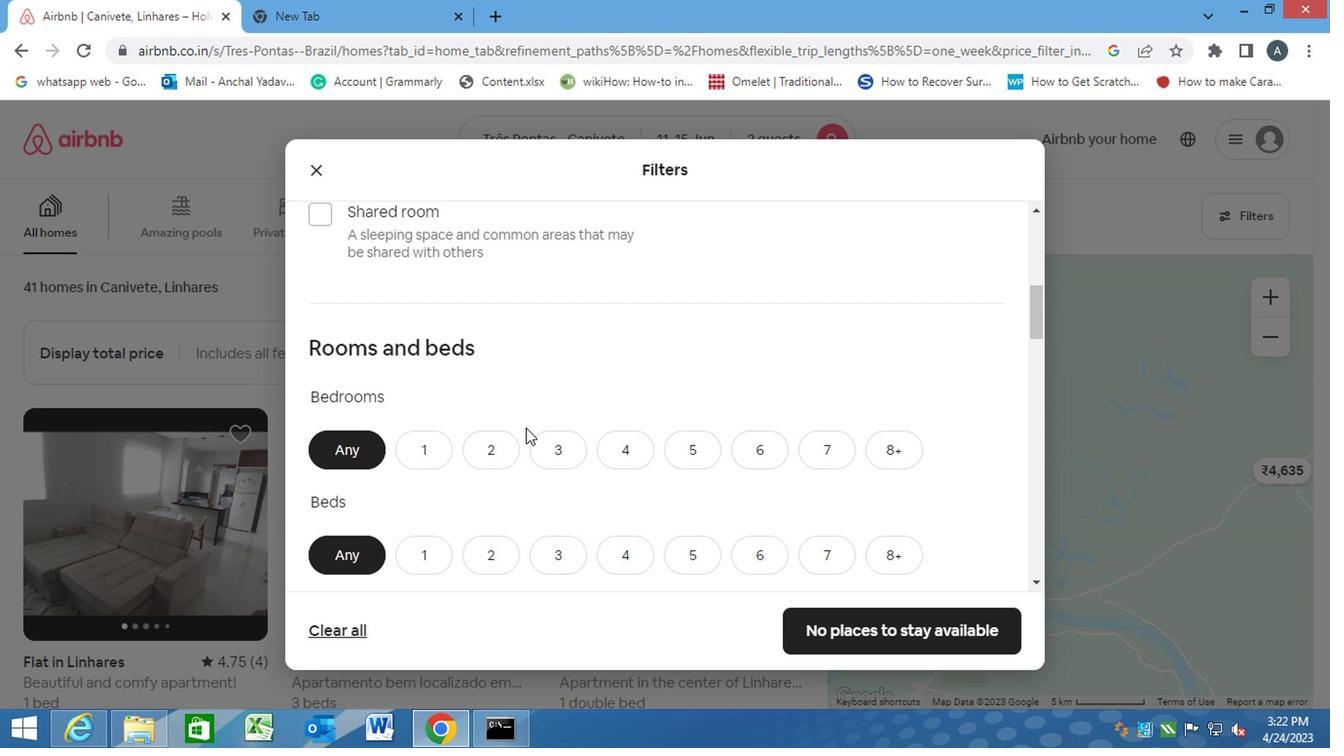 
Action: Mouse scrolled (588, 274) with delta (0, 0)
Screenshot: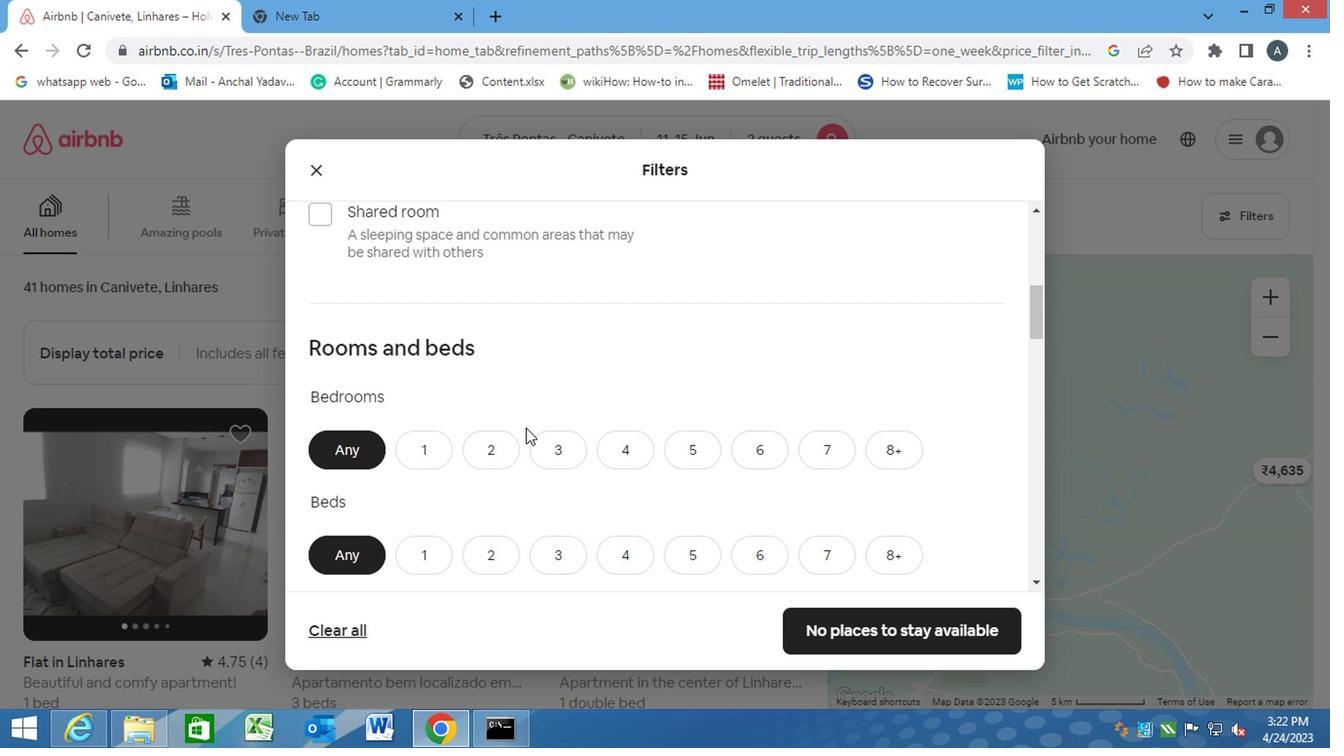 
Action: Mouse moved to (577, 277)
Screenshot: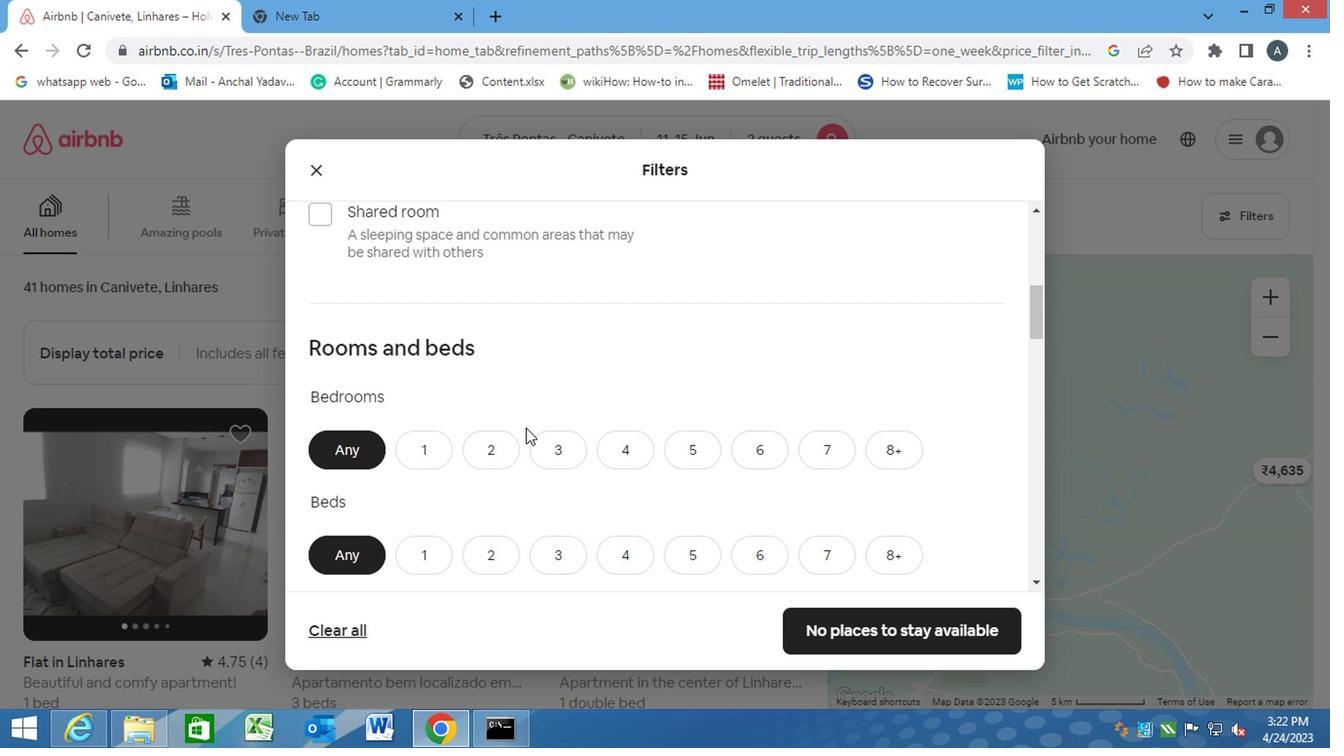 
Action: Mouse scrolled (583, 277) with delta (0, 0)
Screenshot: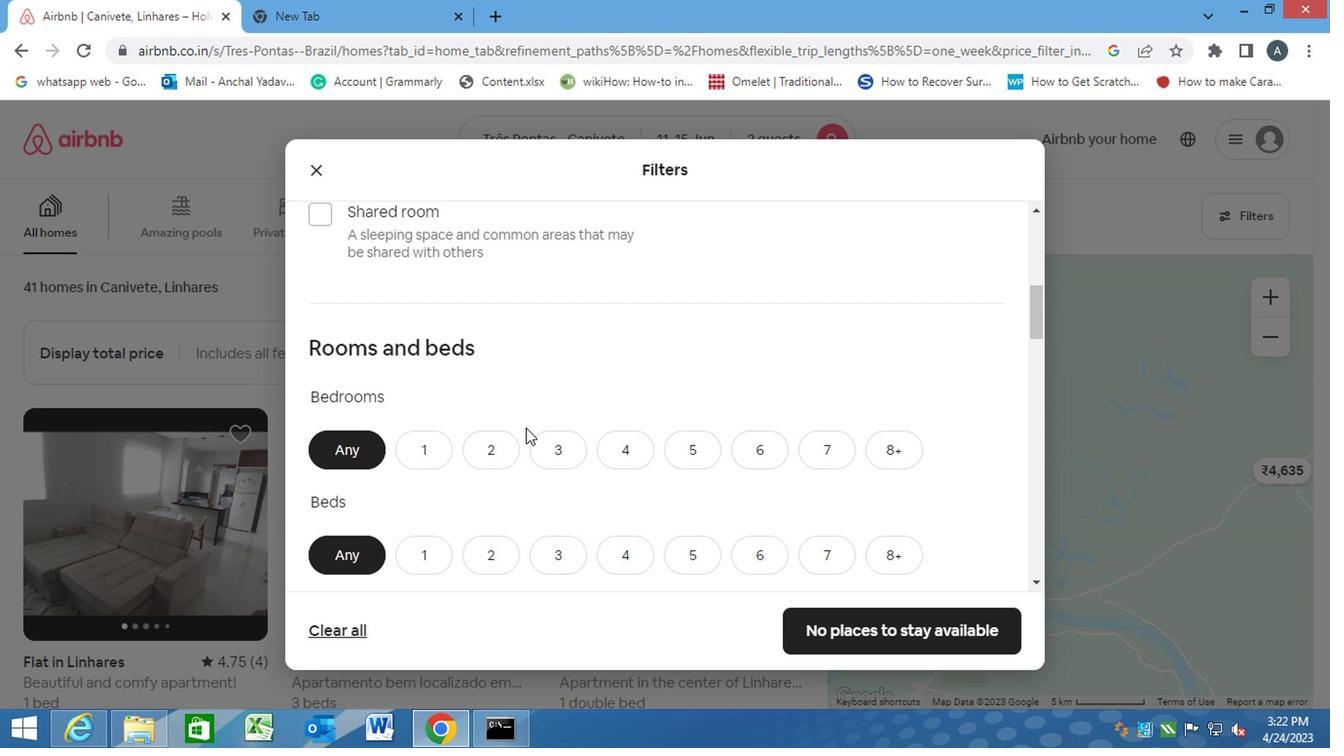 
Action: Mouse moved to (418, 257)
Screenshot: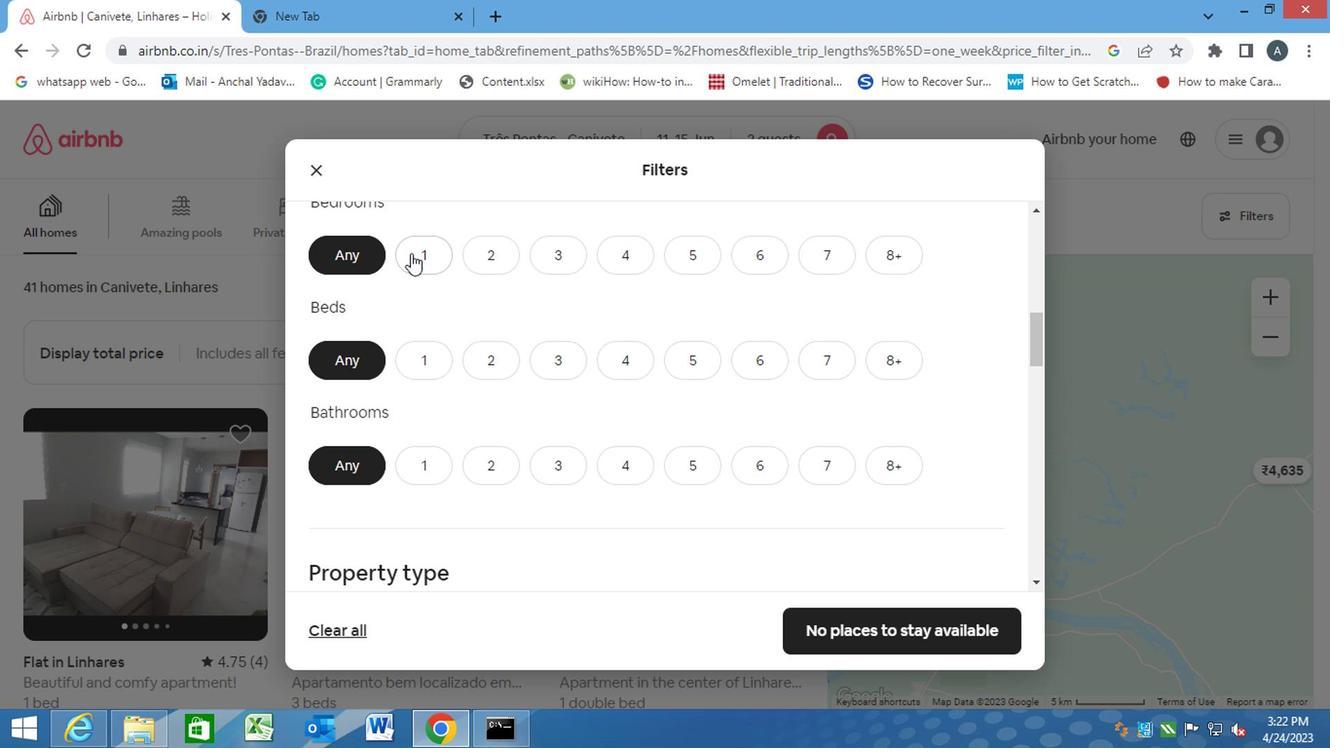 
Action: Mouse pressed left at (418, 257)
Screenshot: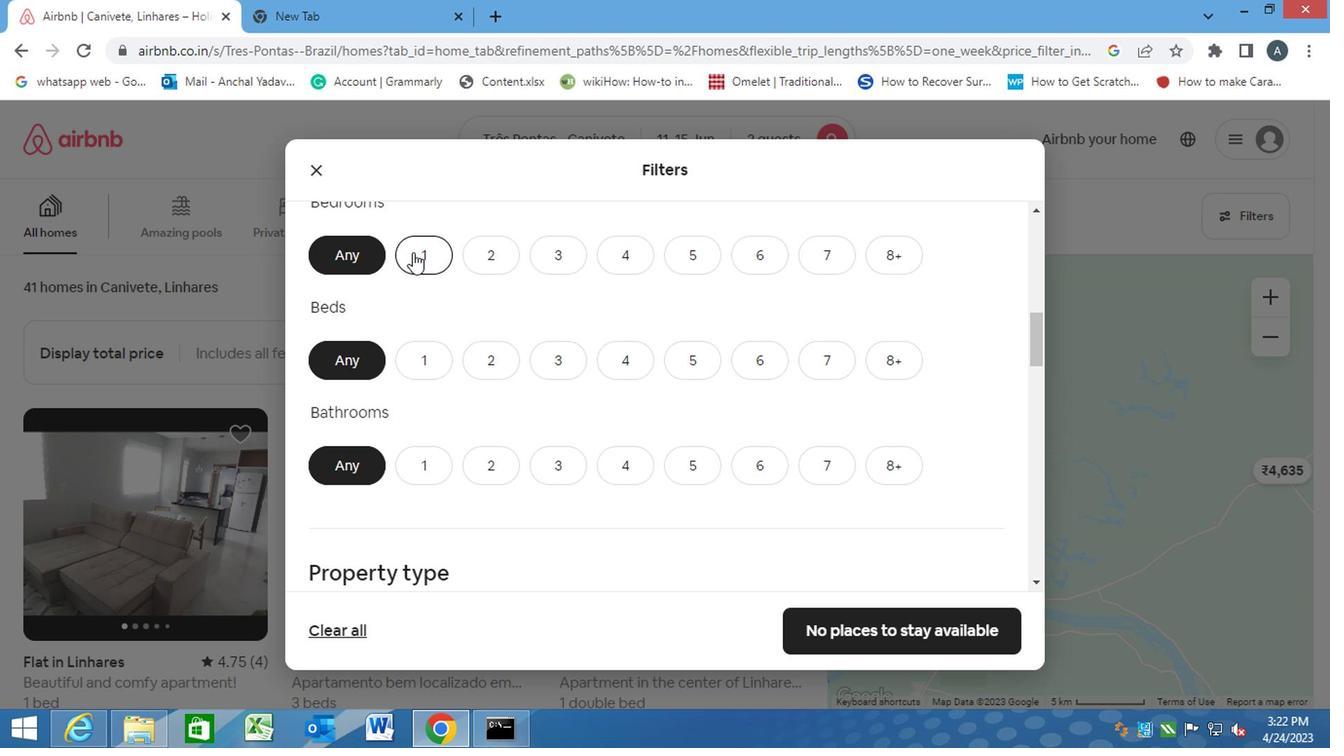 
Action: Mouse moved to (488, 361)
Screenshot: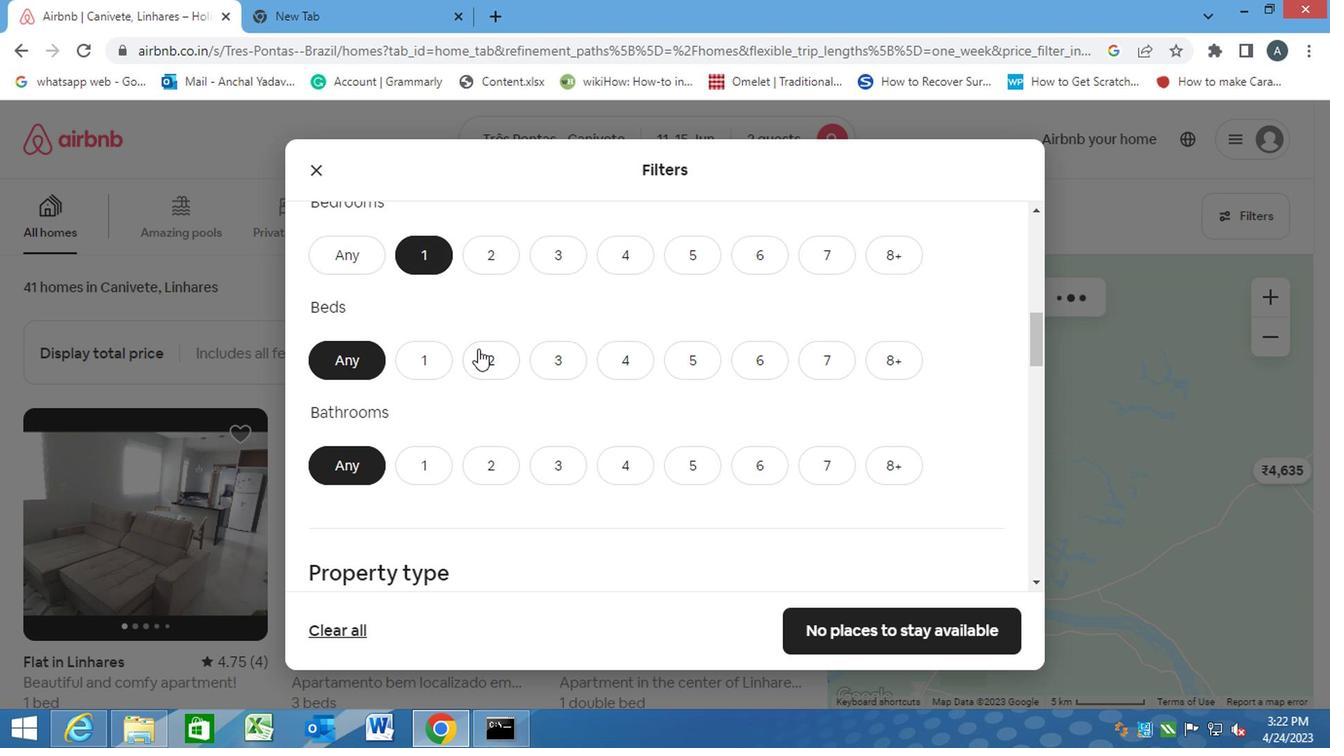 
Action: Mouse pressed left at (488, 361)
Screenshot: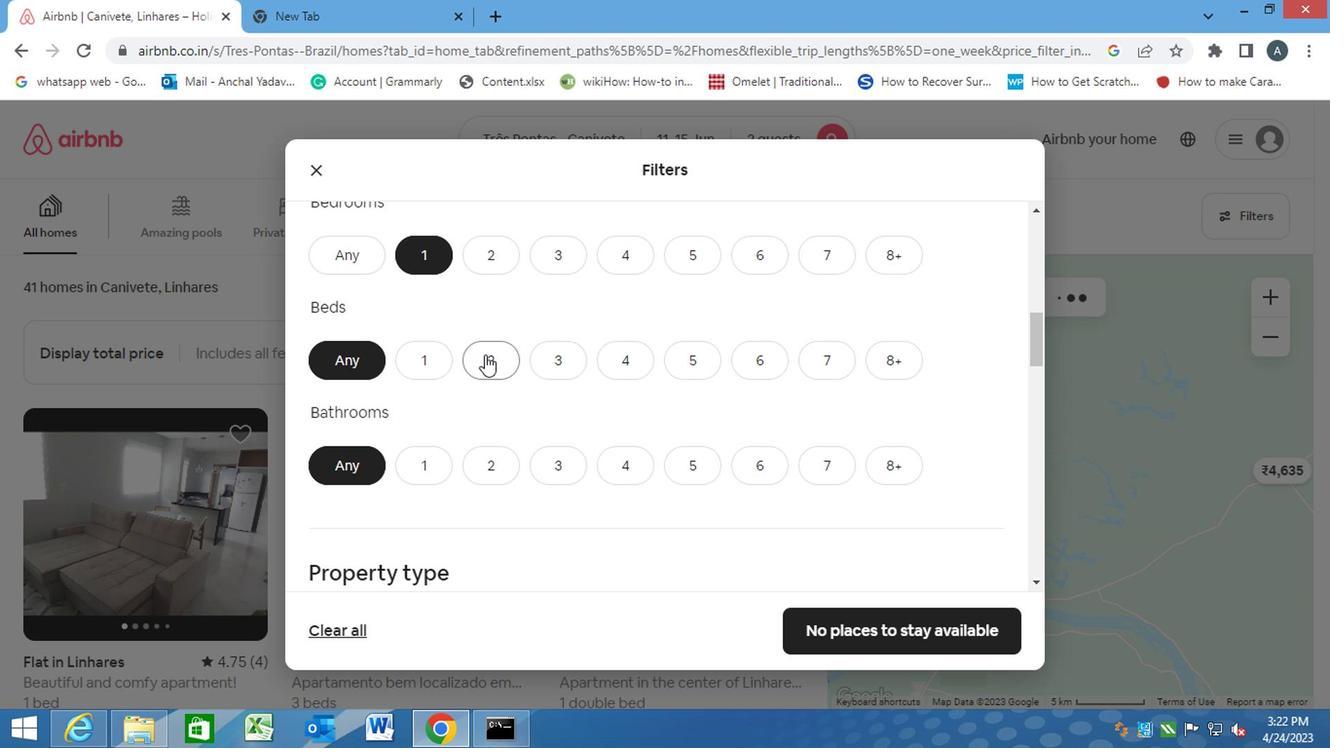 
Action: Mouse moved to (434, 456)
Screenshot: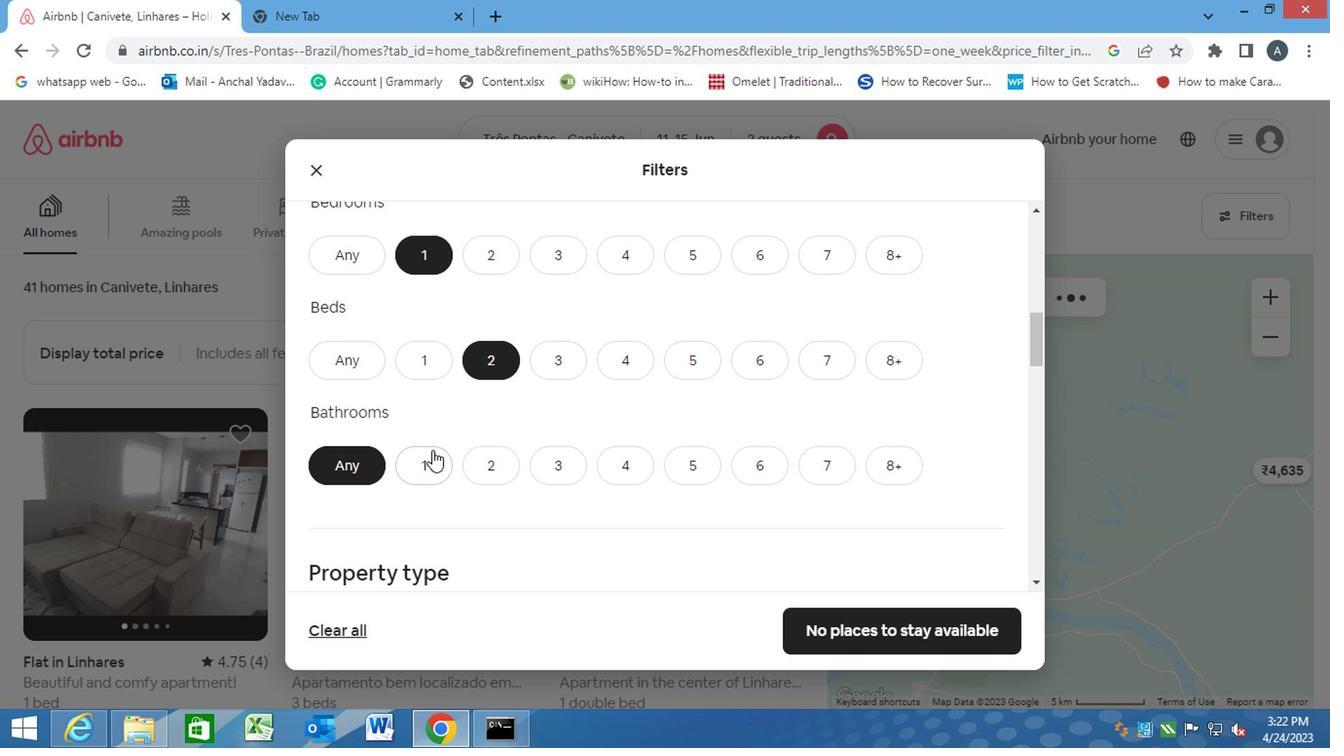 
Action: Mouse pressed left at (434, 456)
Screenshot: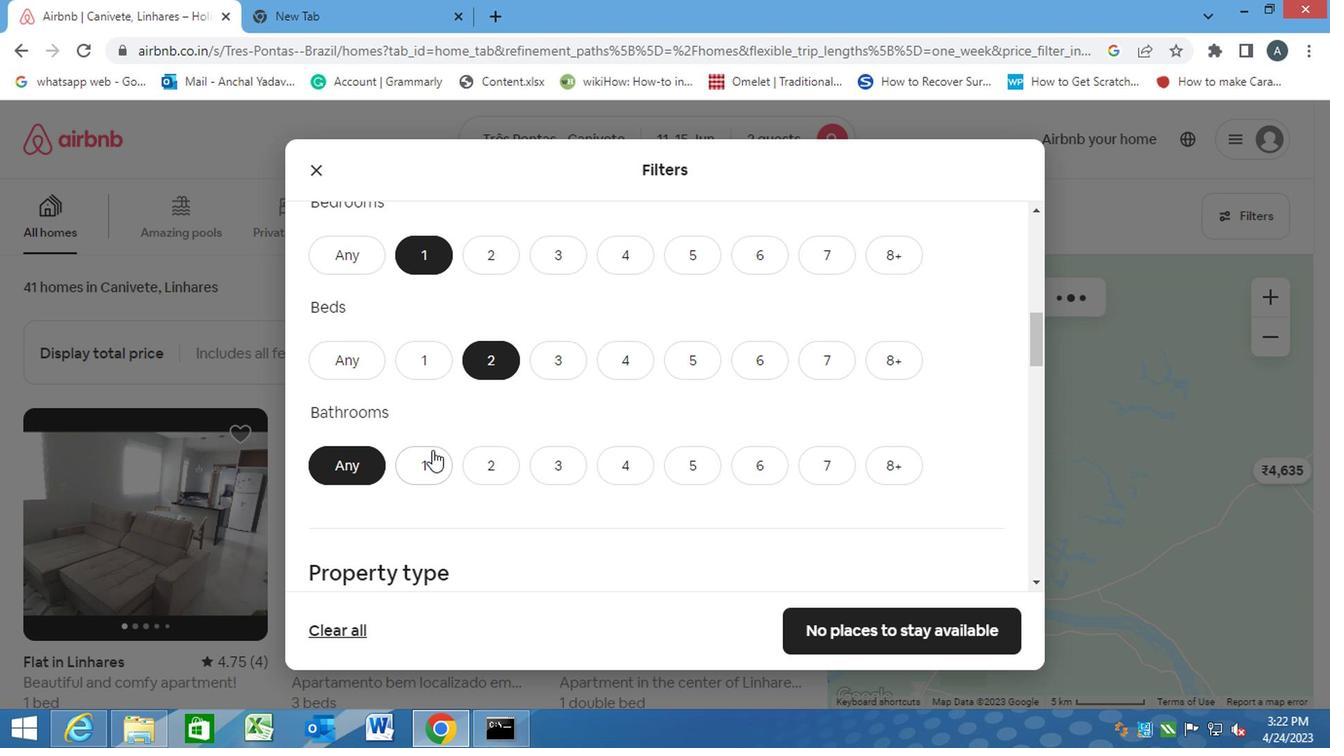 
Action: Mouse moved to (485, 499)
Screenshot: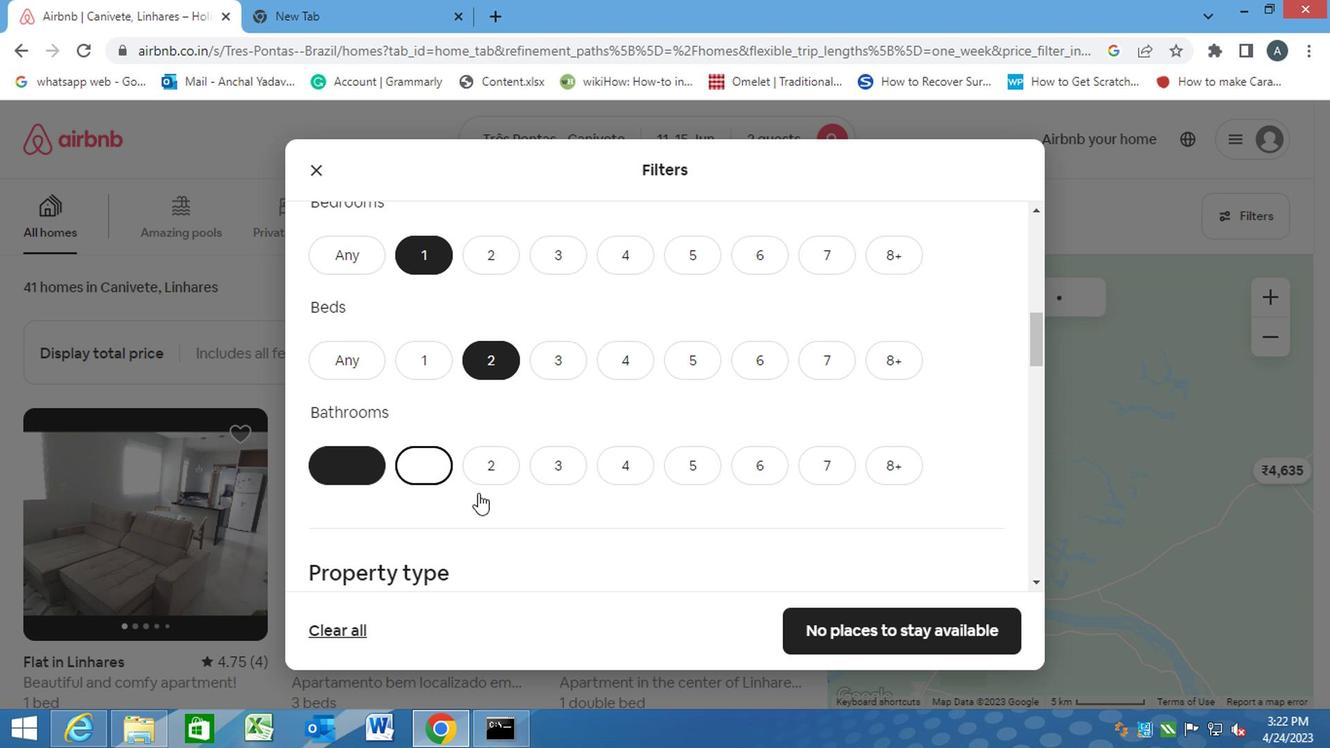 
Action: Mouse scrolled (485, 498) with delta (0, 0)
Screenshot: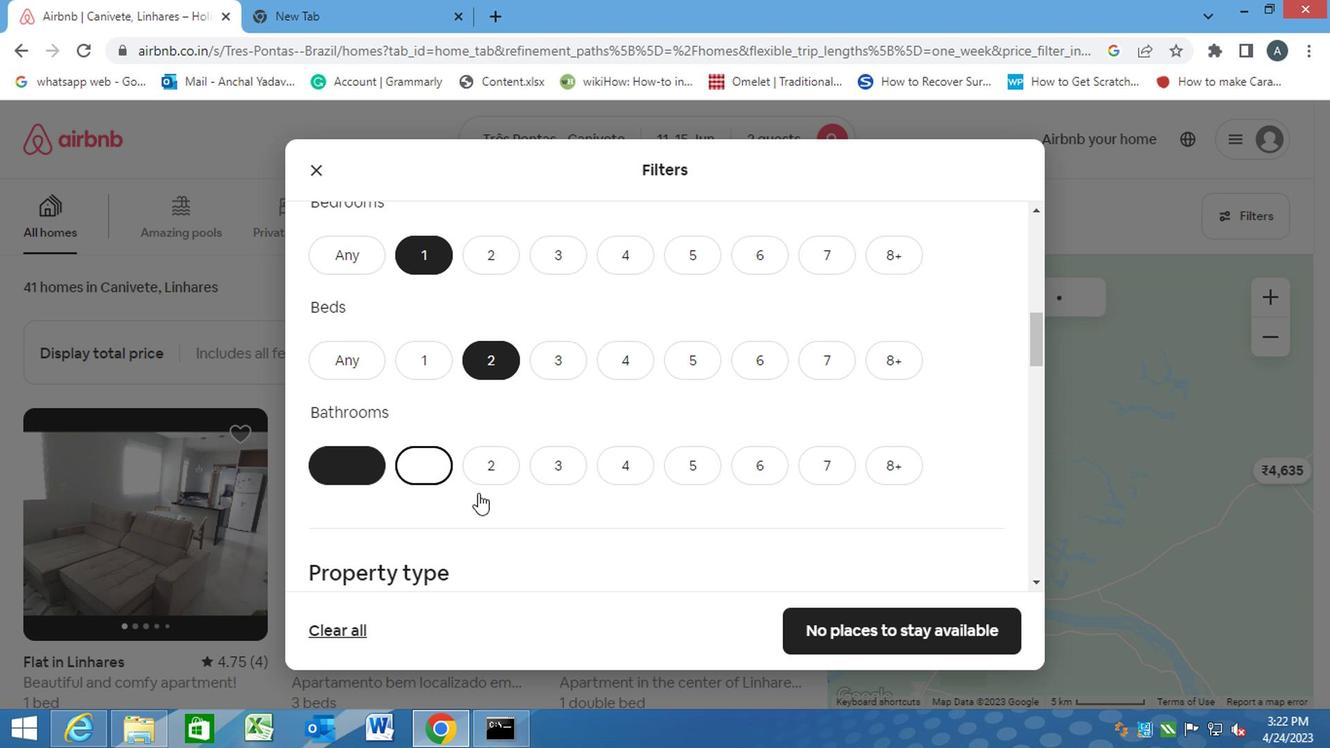 
Action: Mouse scrolled (485, 498) with delta (0, 0)
Screenshot: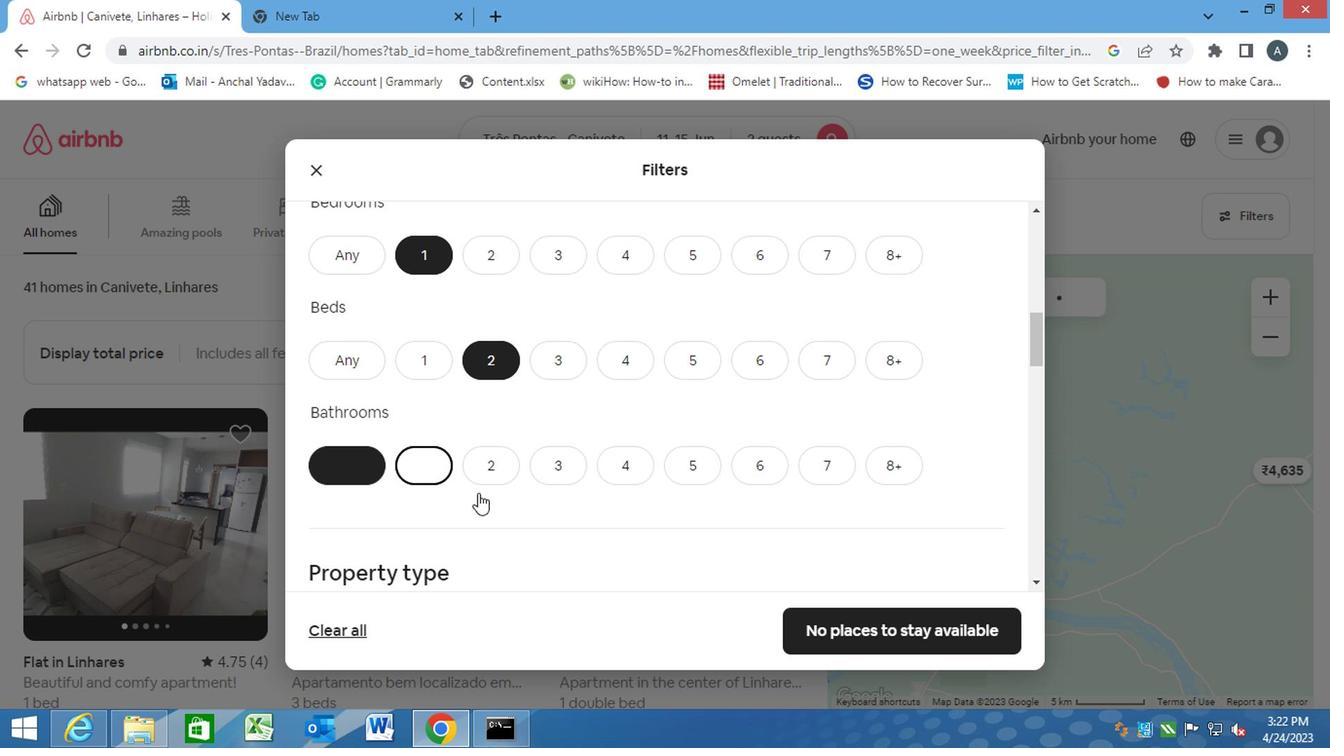 
Action: Mouse moved to (410, 469)
Screenshot: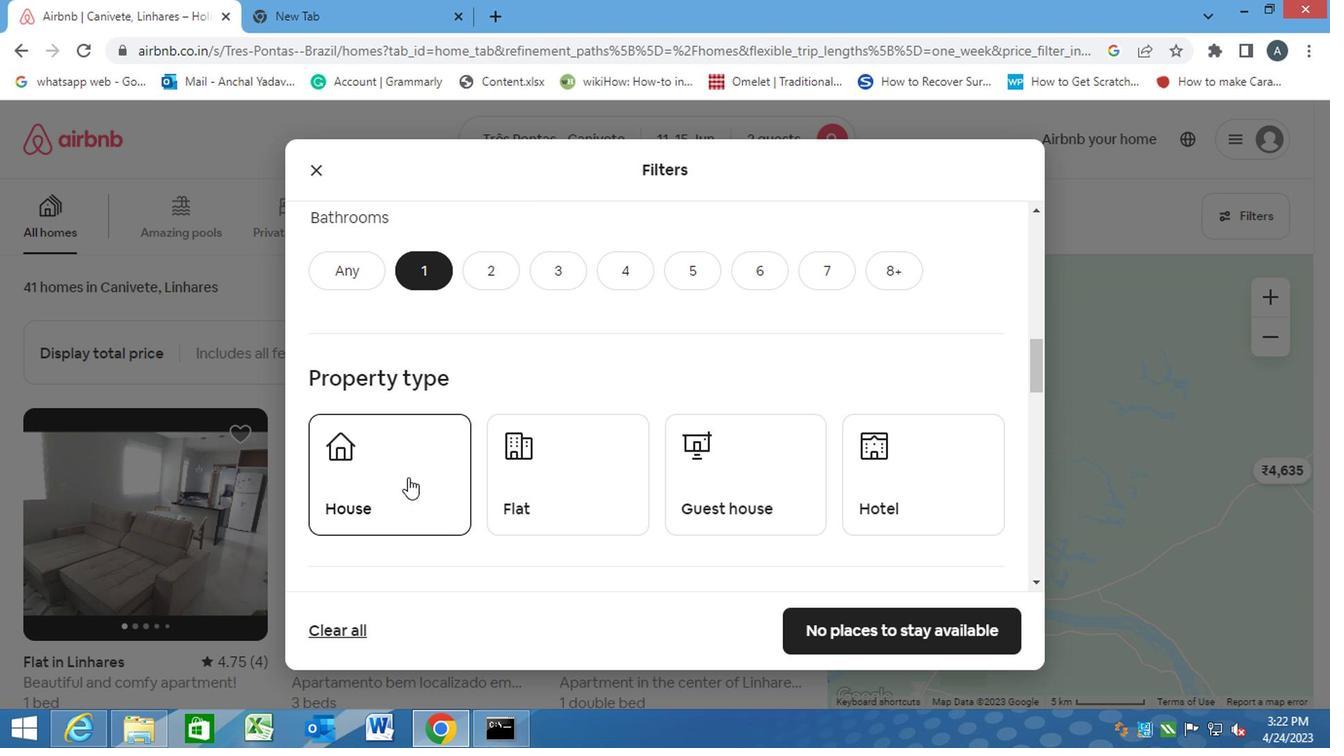 
Action: Mouse pressed left at (410, 469)
Screenshot: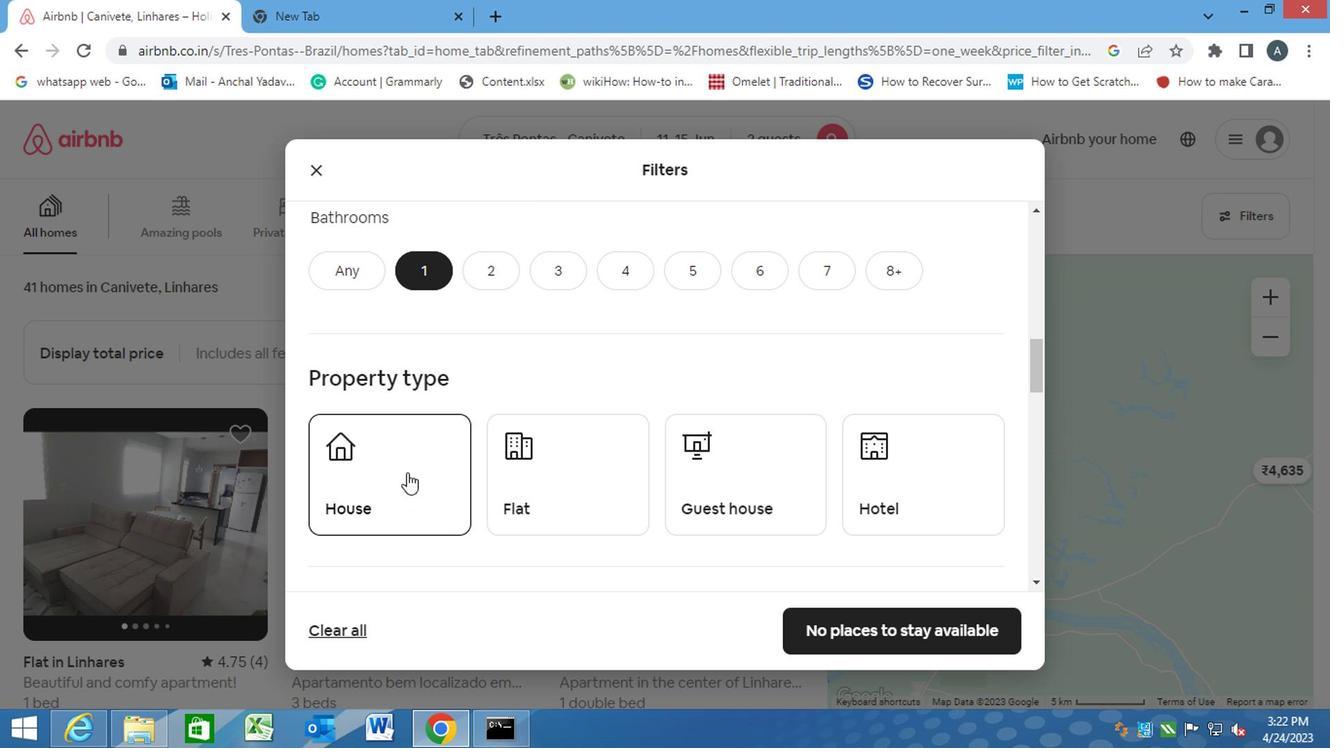 
Action: Mouse moved to (525, 482)
Screenshot: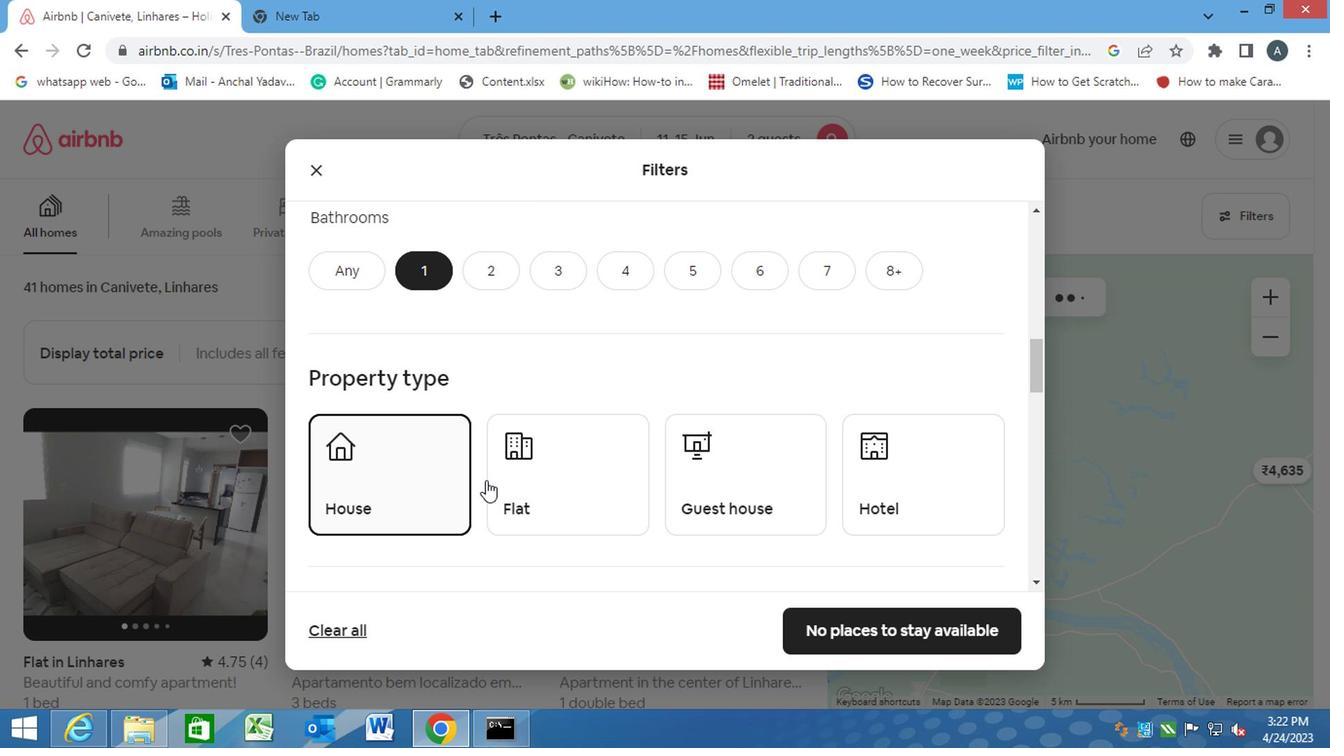 
Action: Mouse pressed left at (525, 482)
Screenshot: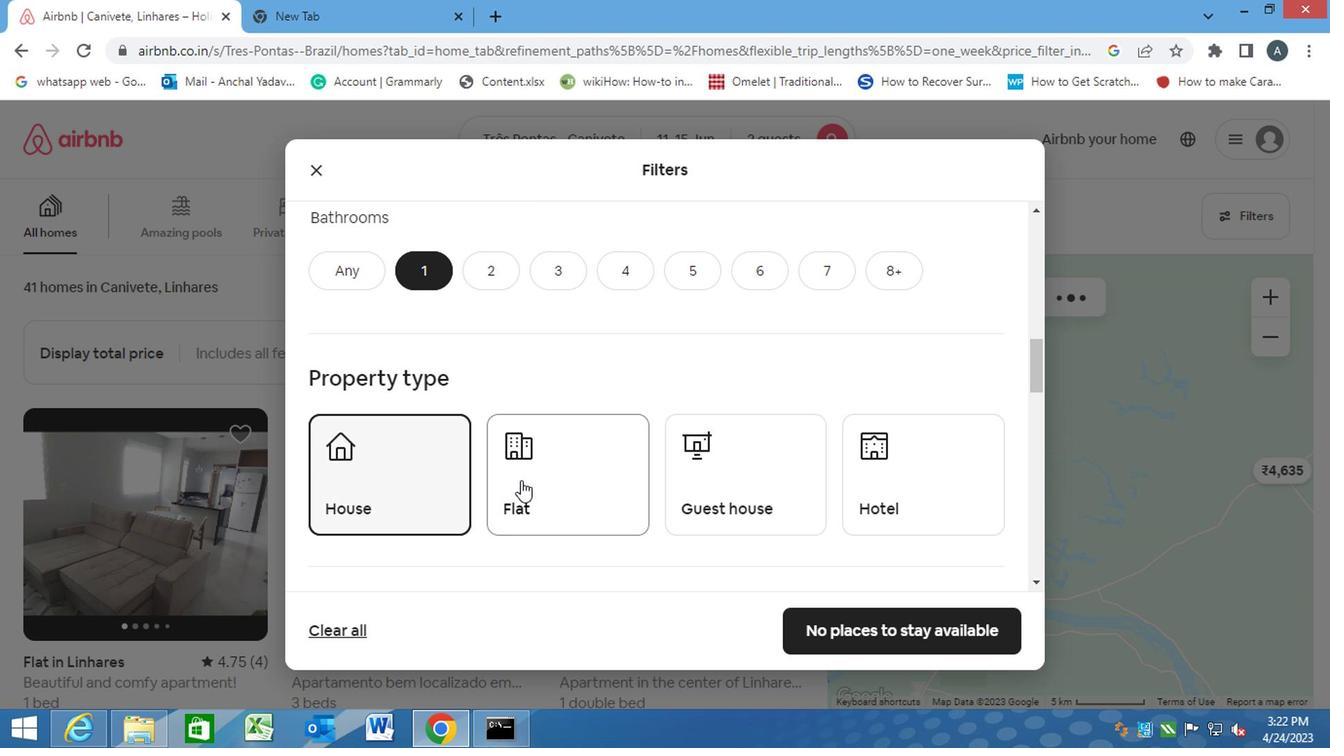 
Action: Mouse moved to (693, 477)
Screenshot: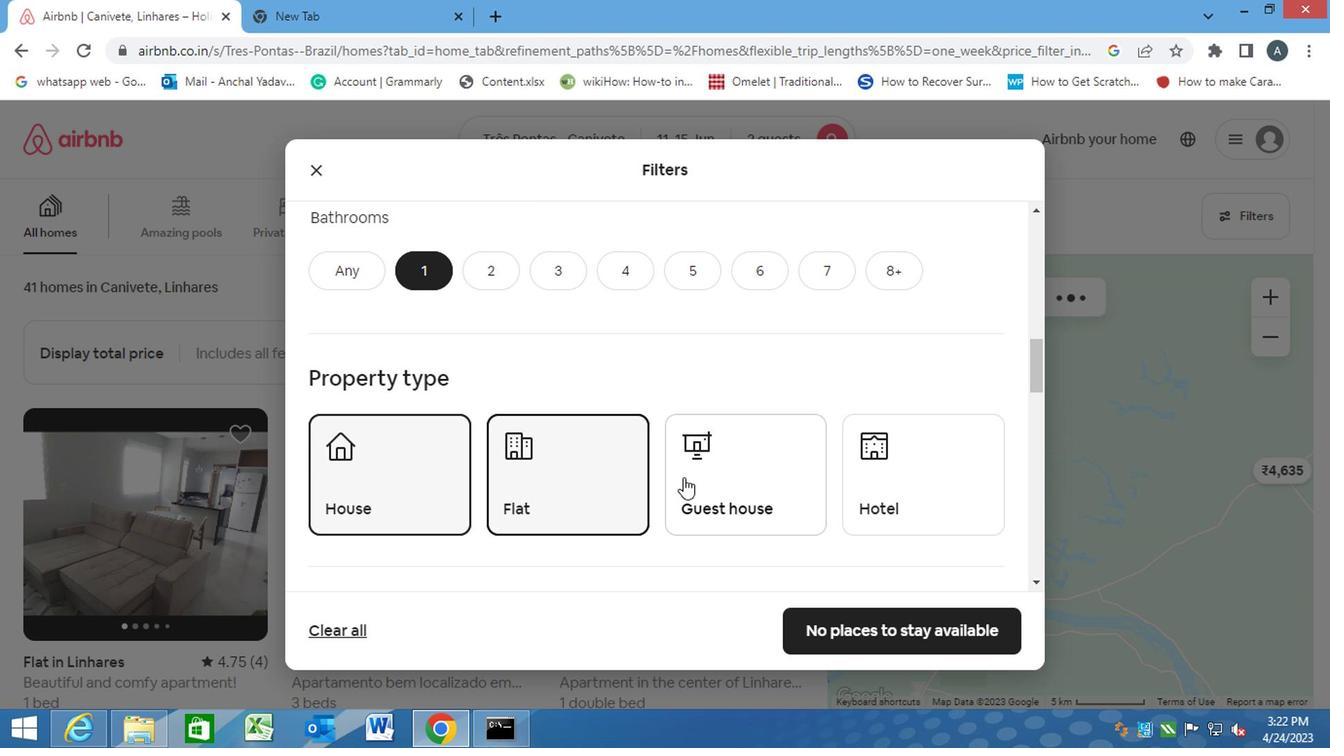 
Action: Mouse pressed left at (693, 477)
Screenshot: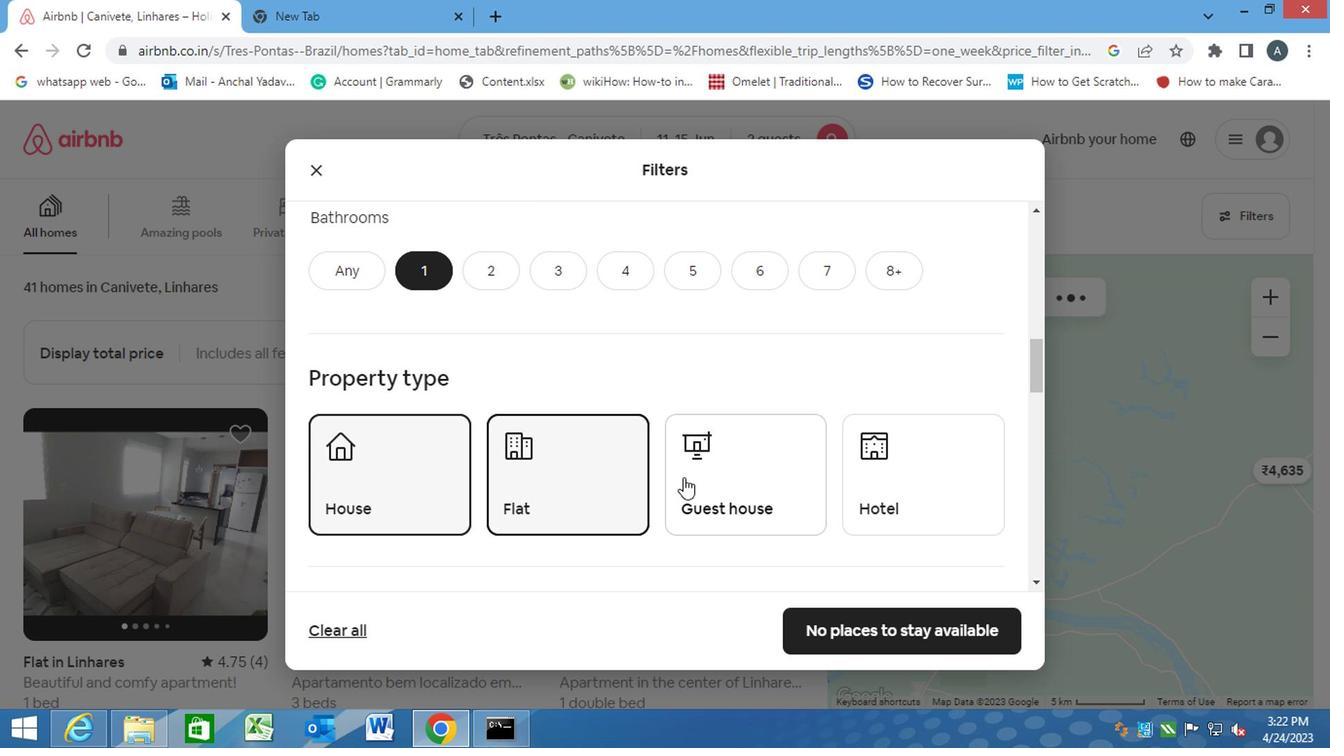 
Action: Mouse moved to (913, 476)
Screenshot: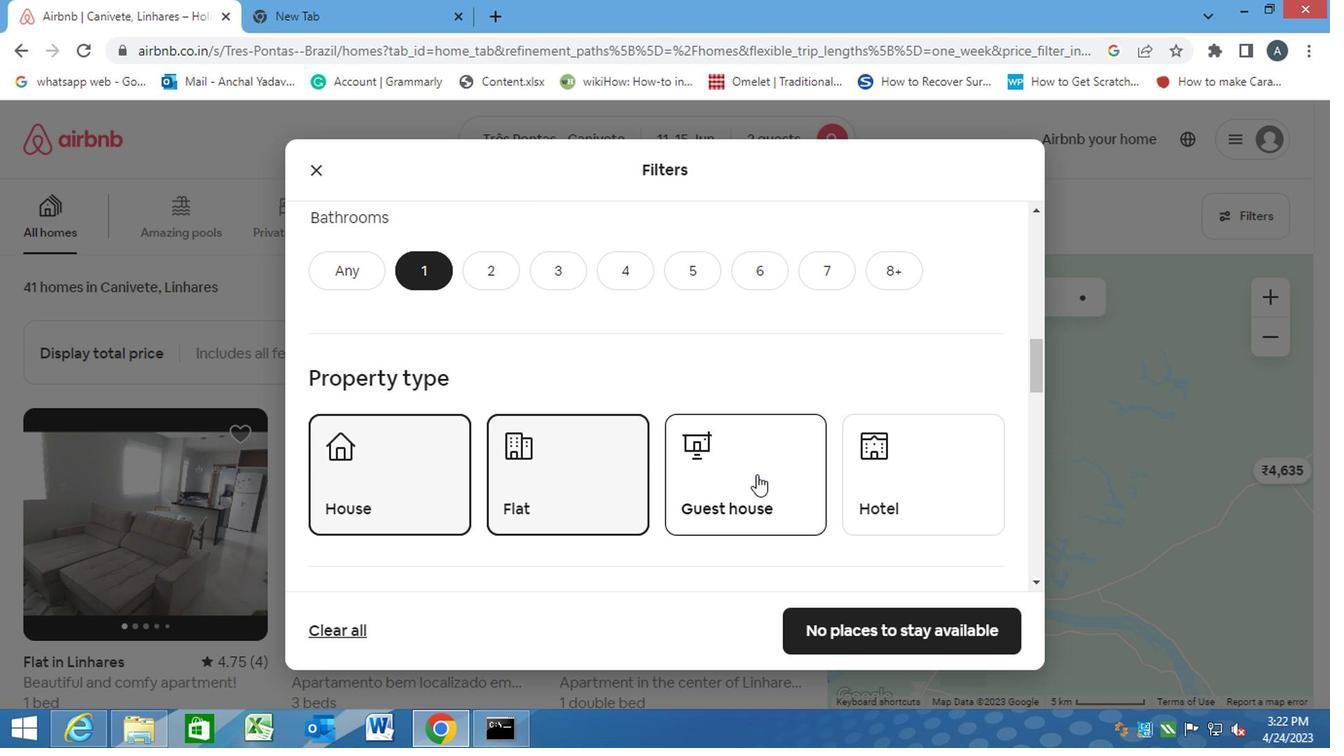 
Action: Mouse pressed left at (913, 476)
Screenshot: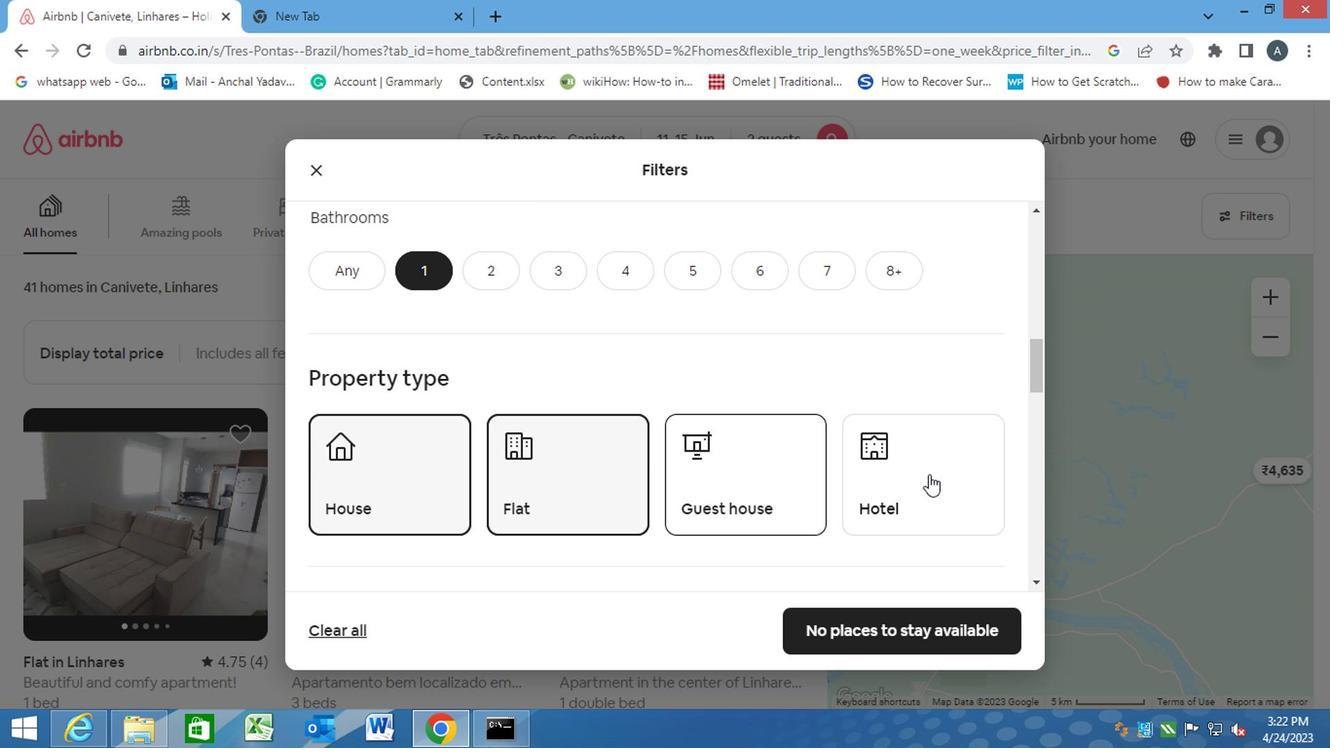 
Action: Mouse moved to (612, 550)
Screenshot: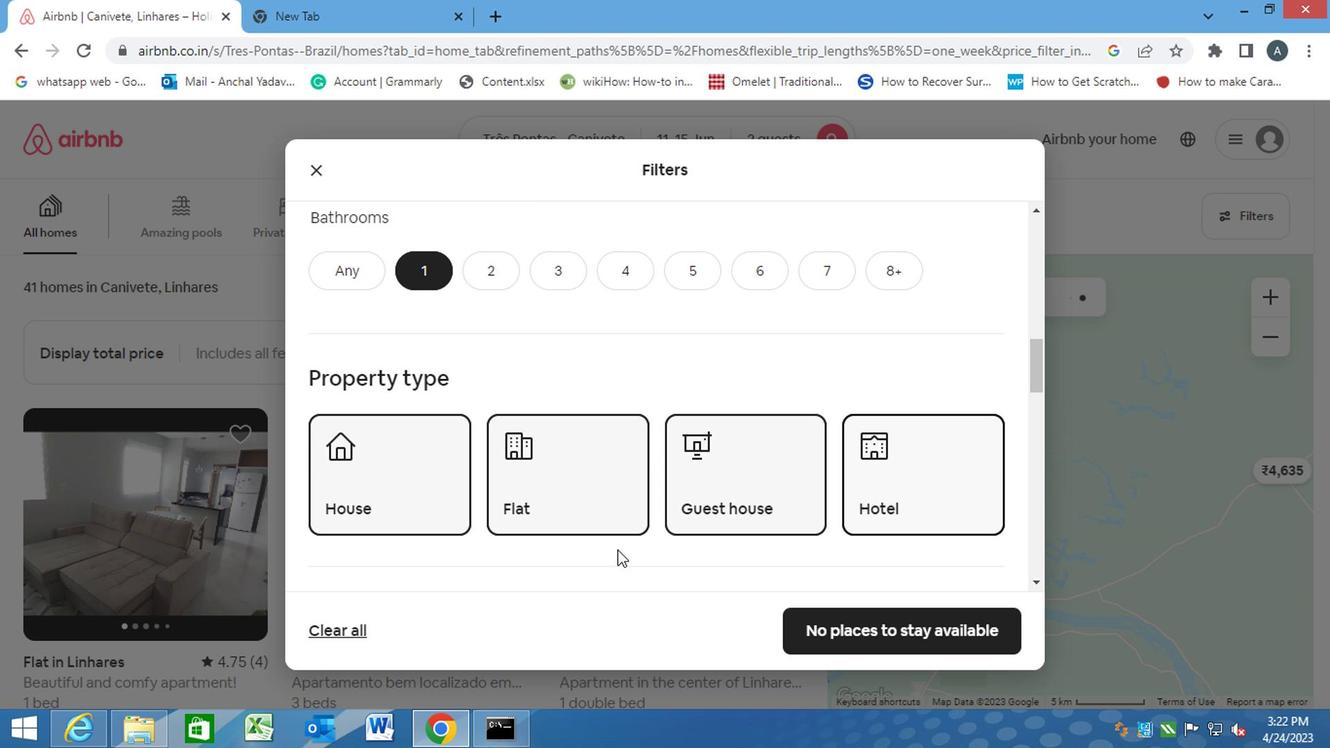 
Action: Mouse scrolled (612, 550) with delta (0, 0)
Screenshot: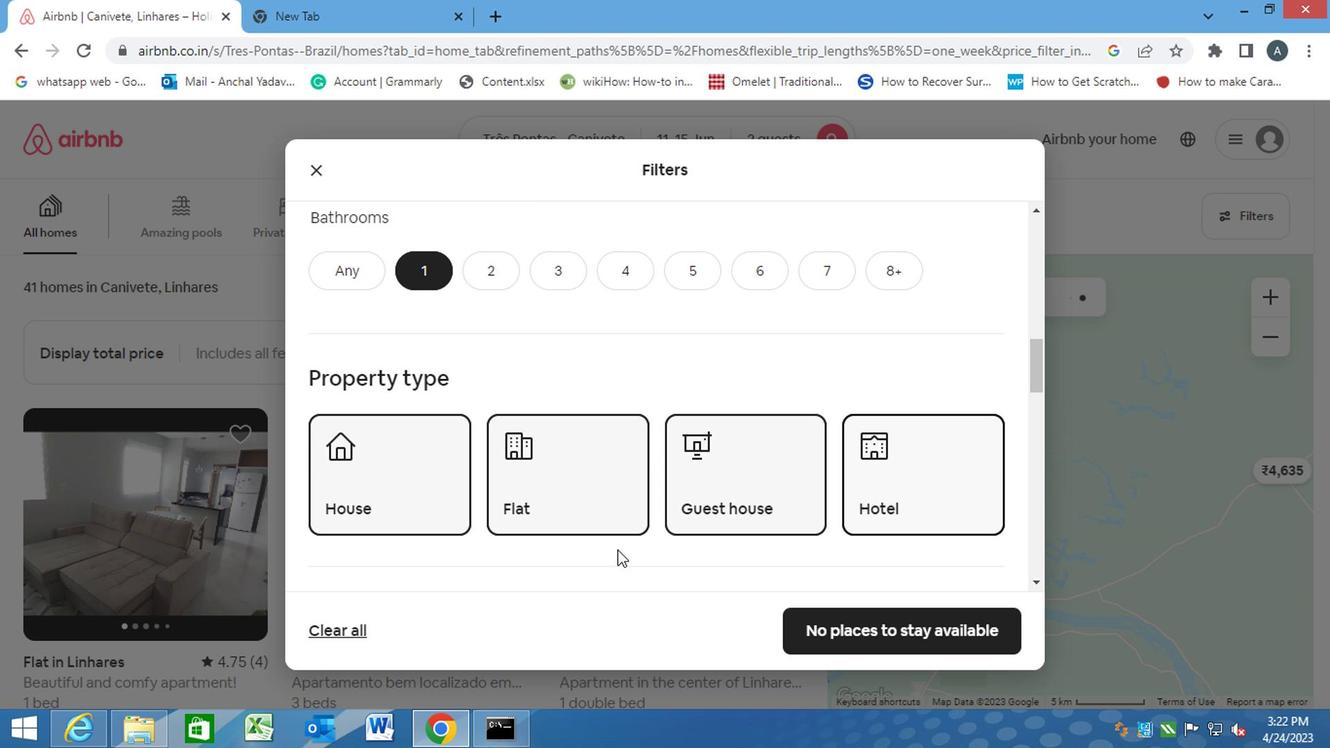 
Action: Mouse scrolled (612, 550) with delta (0, 0)
Screenshot: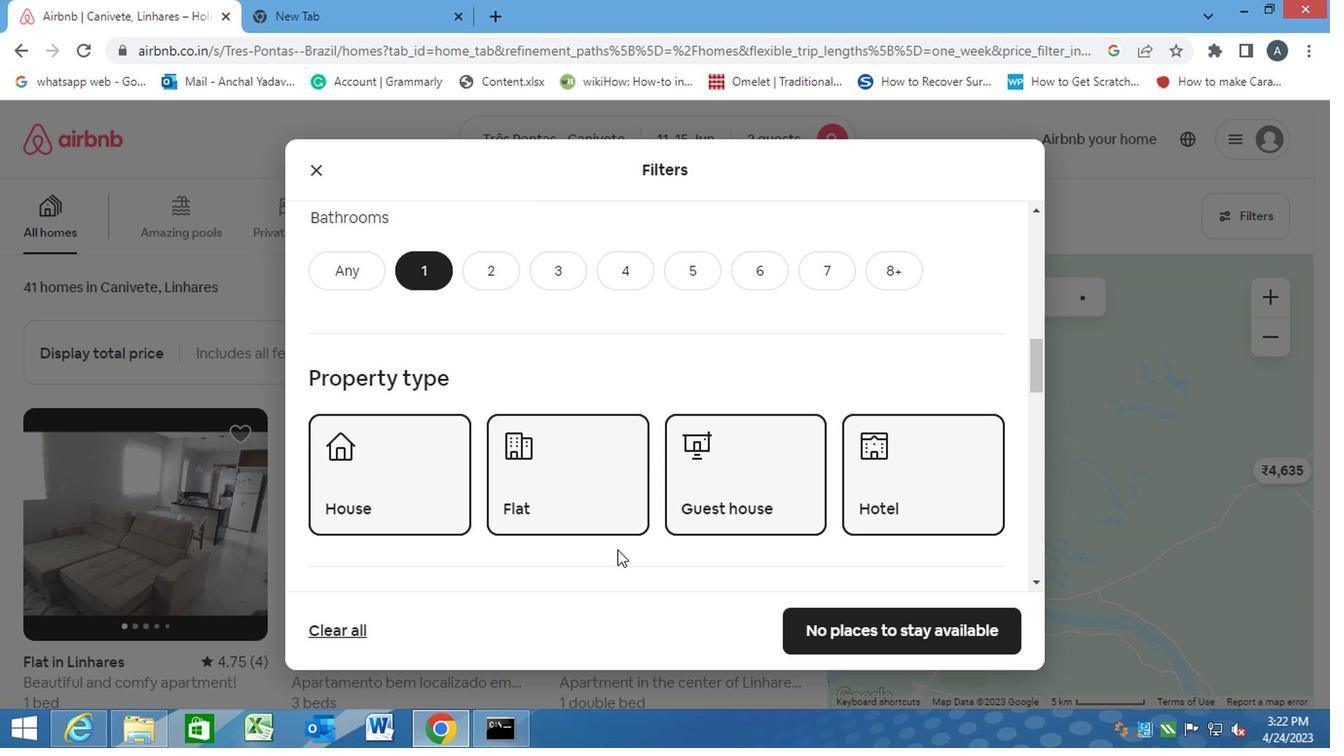 
Action: Mouse scrolled (612, 550) with delta (0, 0)
Screenshot: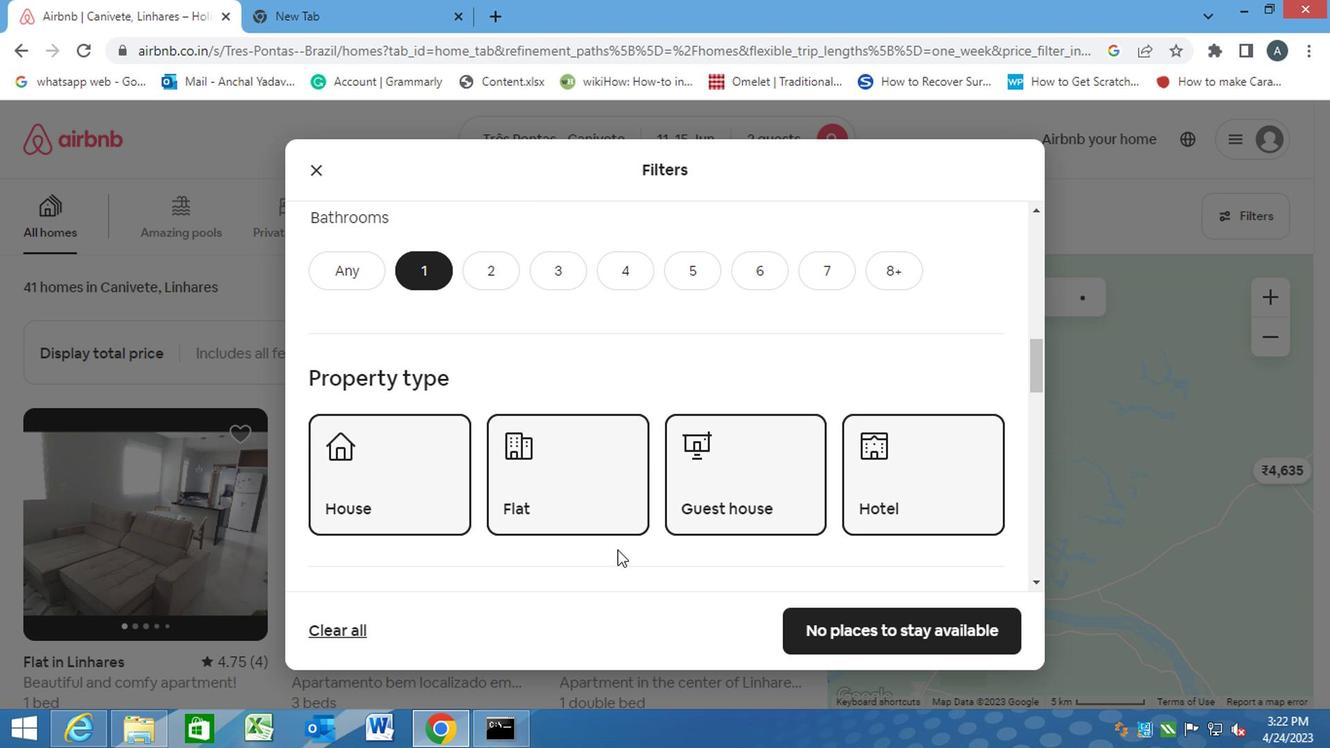 
Action: Mouse scrolled (612, 550) with delta (0, 0)
Screenshot: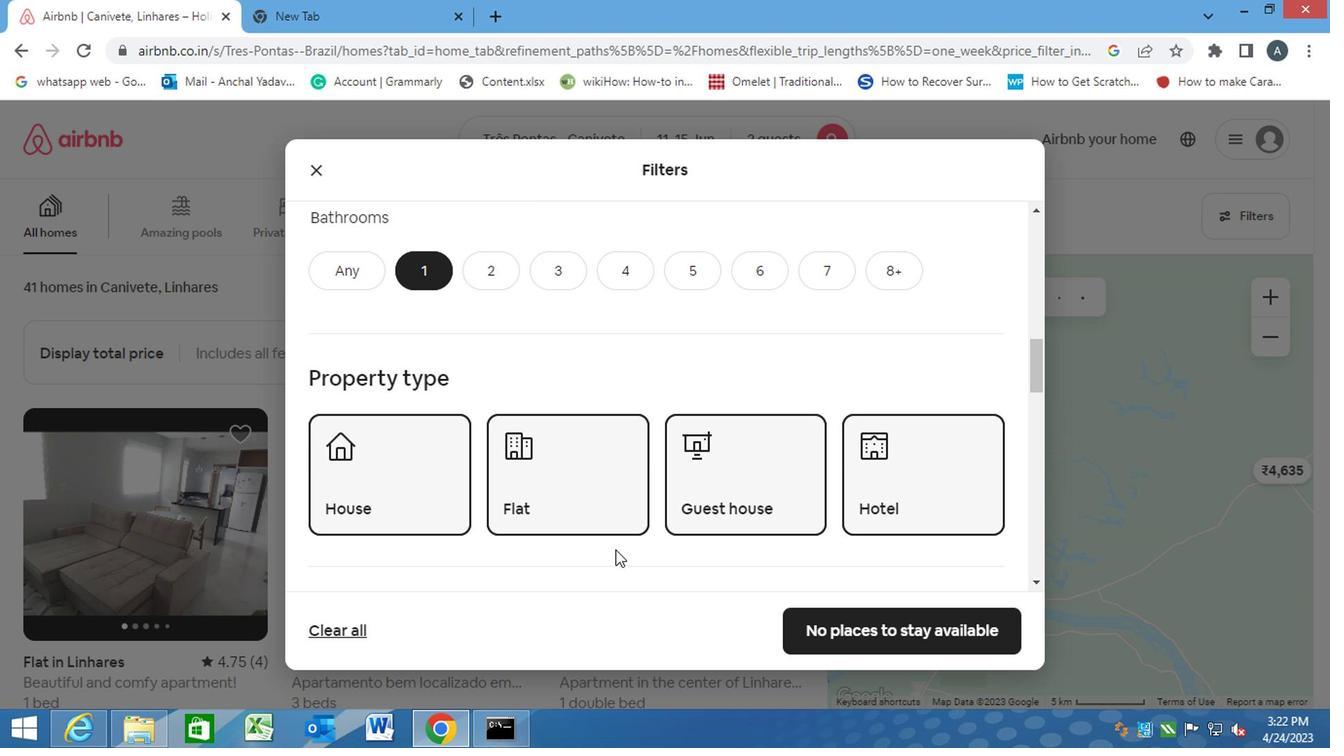 
Action: Mouse moved to (670, 356)
Screenshot: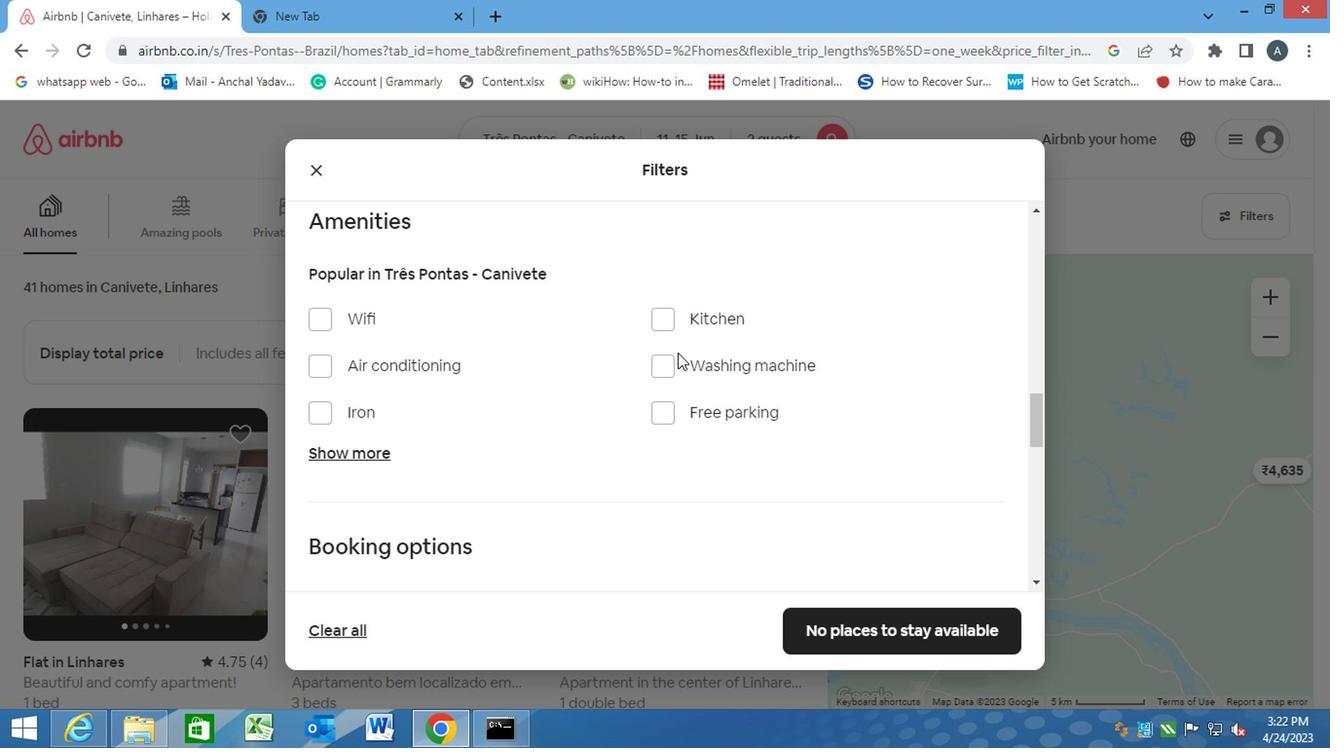 
Action: Mouse pressed left at (670, 356)
Screenshot: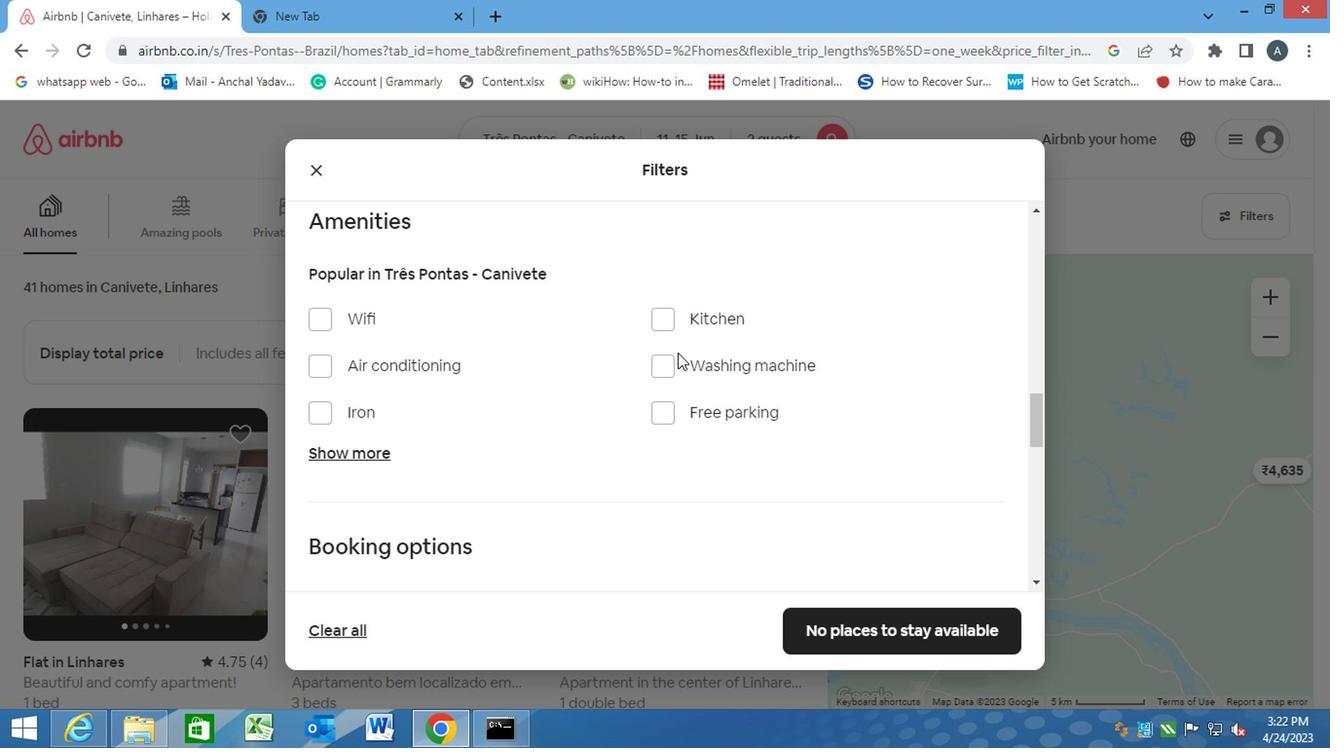 
Action: Mouse moved to (656, 366)
Screenshot: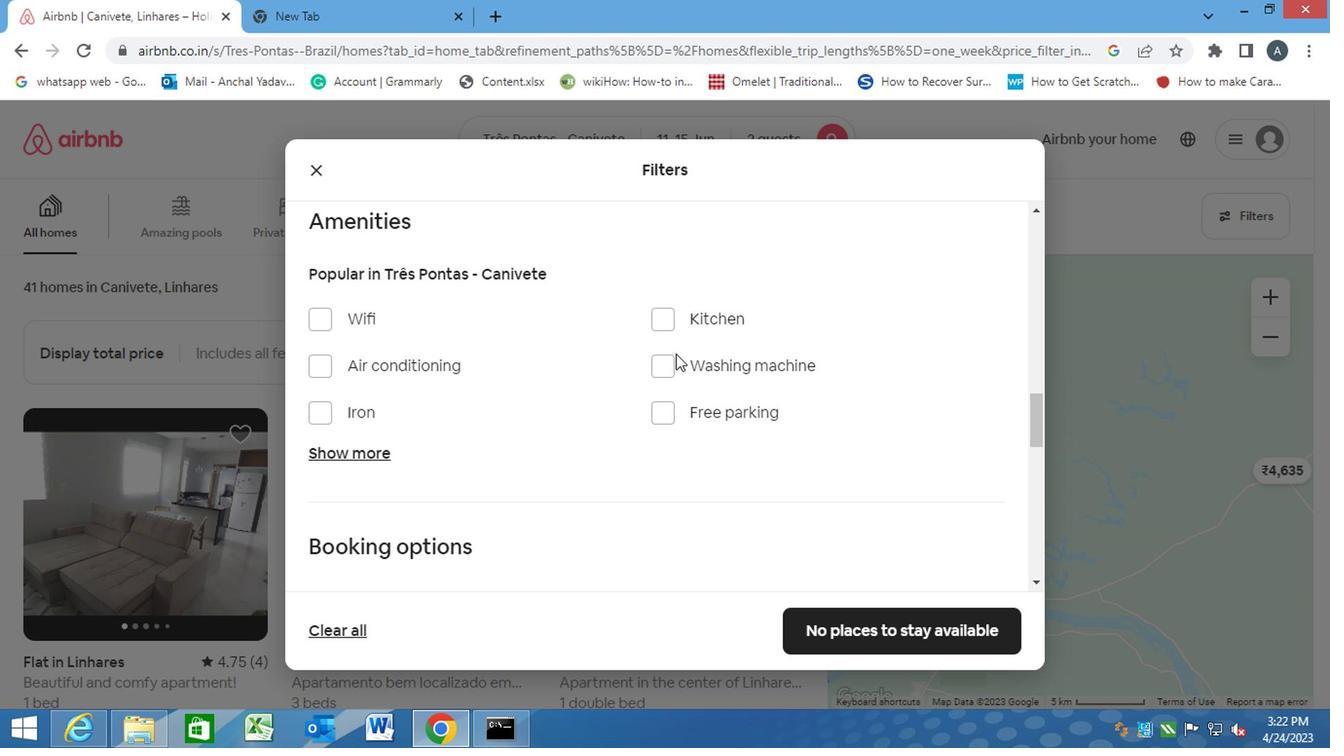 
Action: Mouse pressed left at (656, 366)
Screenshot: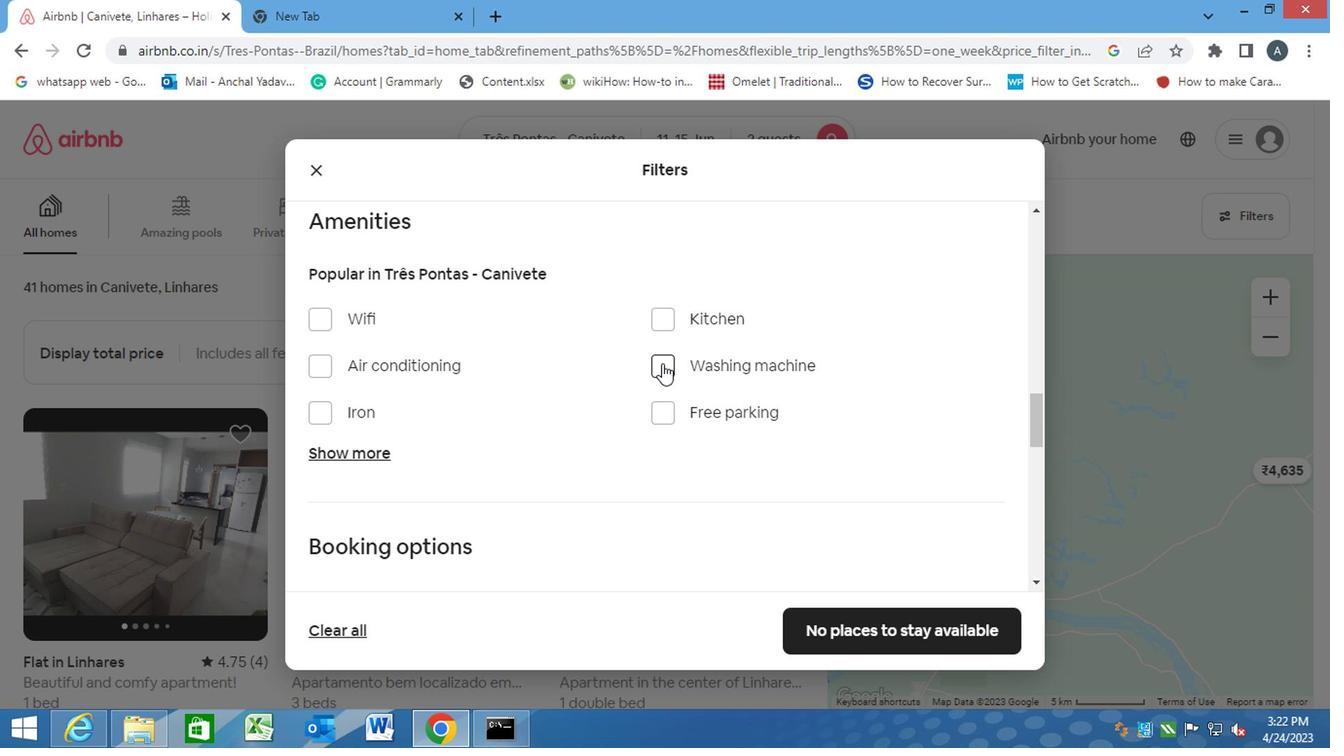 
Action: Mouse moved to (600, 440)
Screenshot: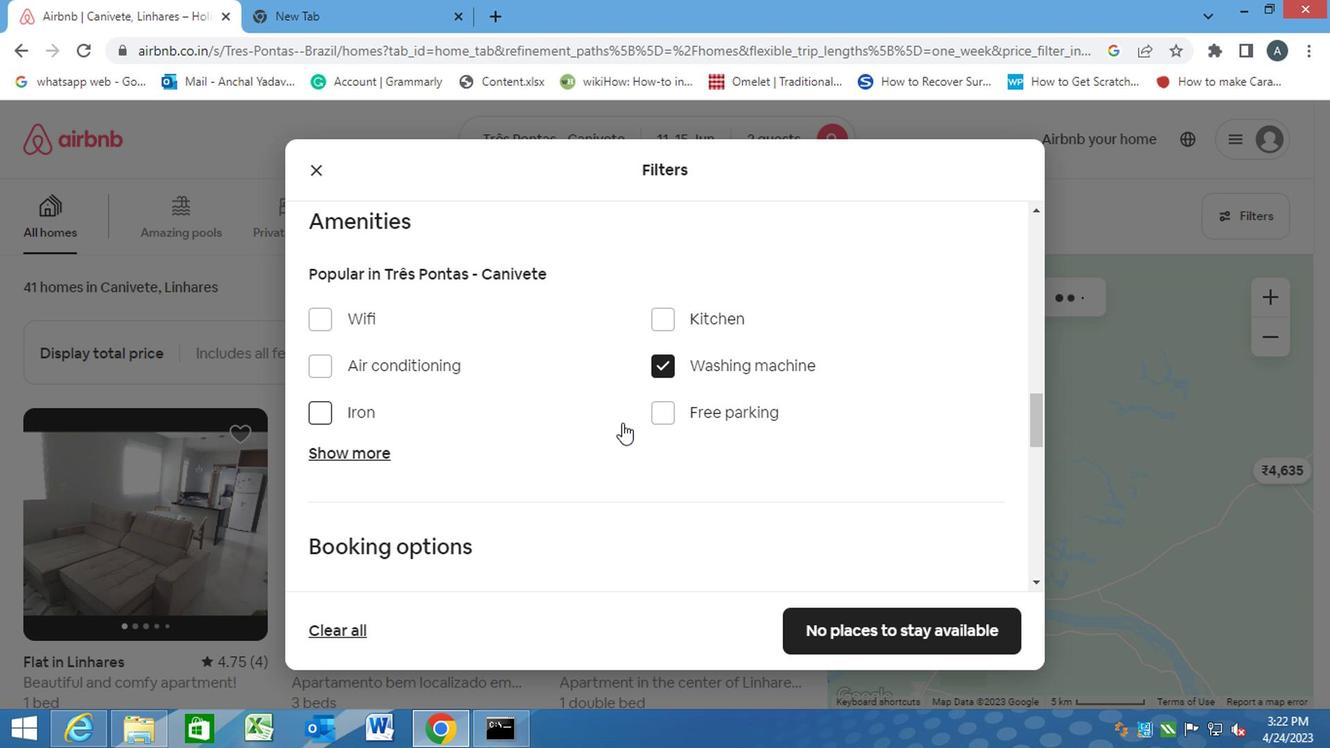 
Action: Mouse scrolled (600, 439) with delta (0, 0)
Screenshot: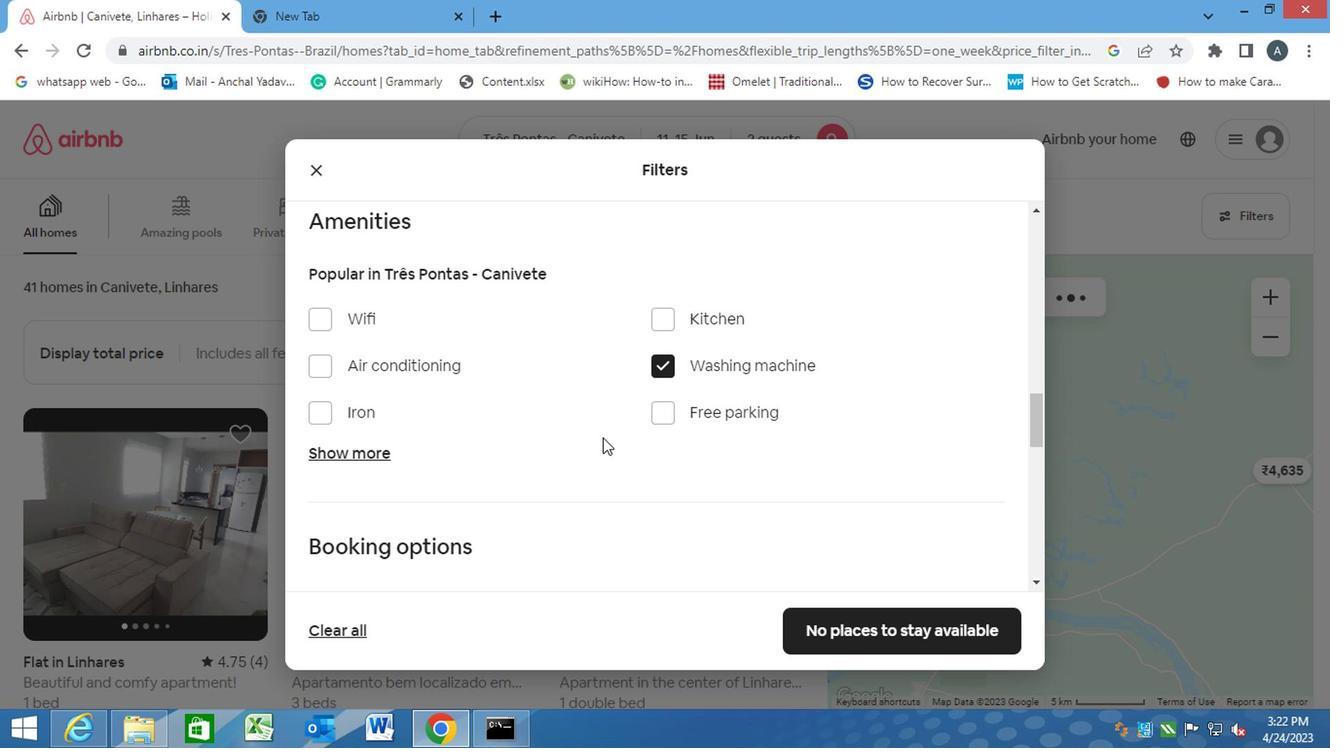 
Action: Mouse scrolled (600, 439) with delta (0, 0)
Screenshot: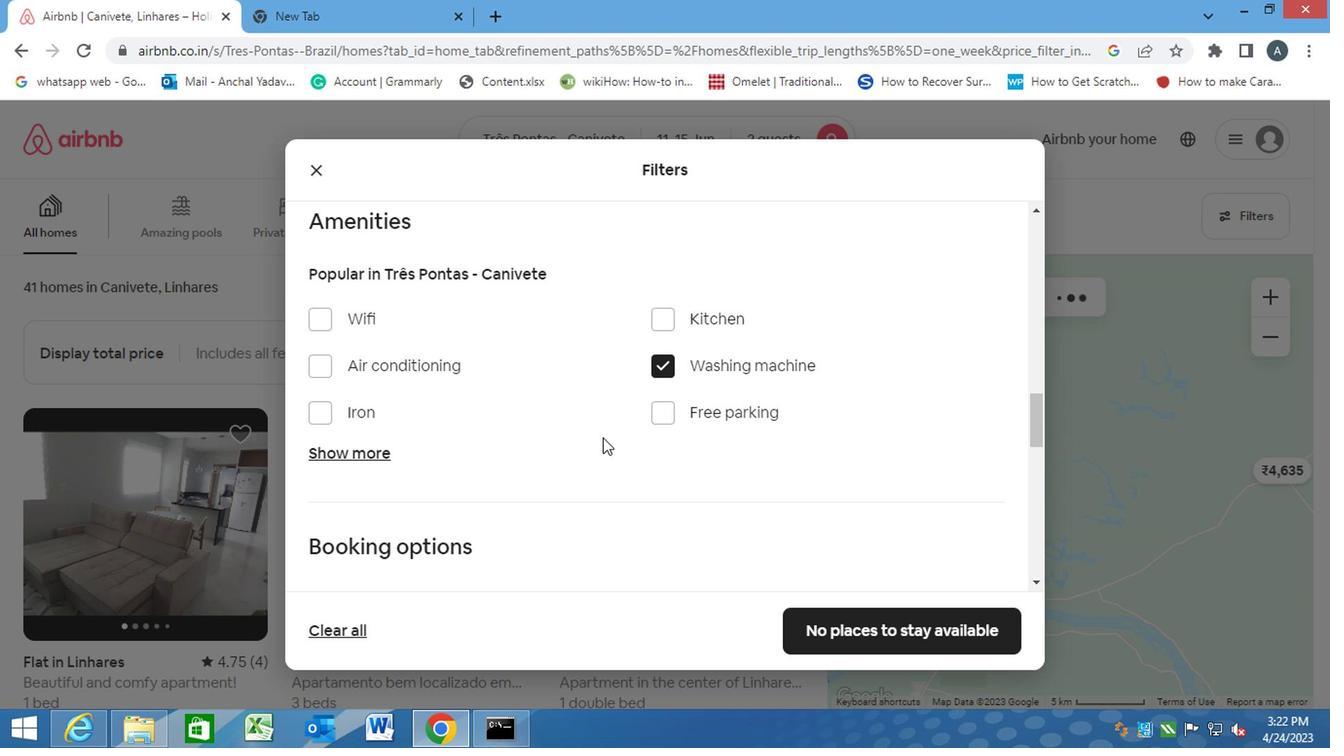 
Action: Mouse moved to (946, 478)
Screenshot: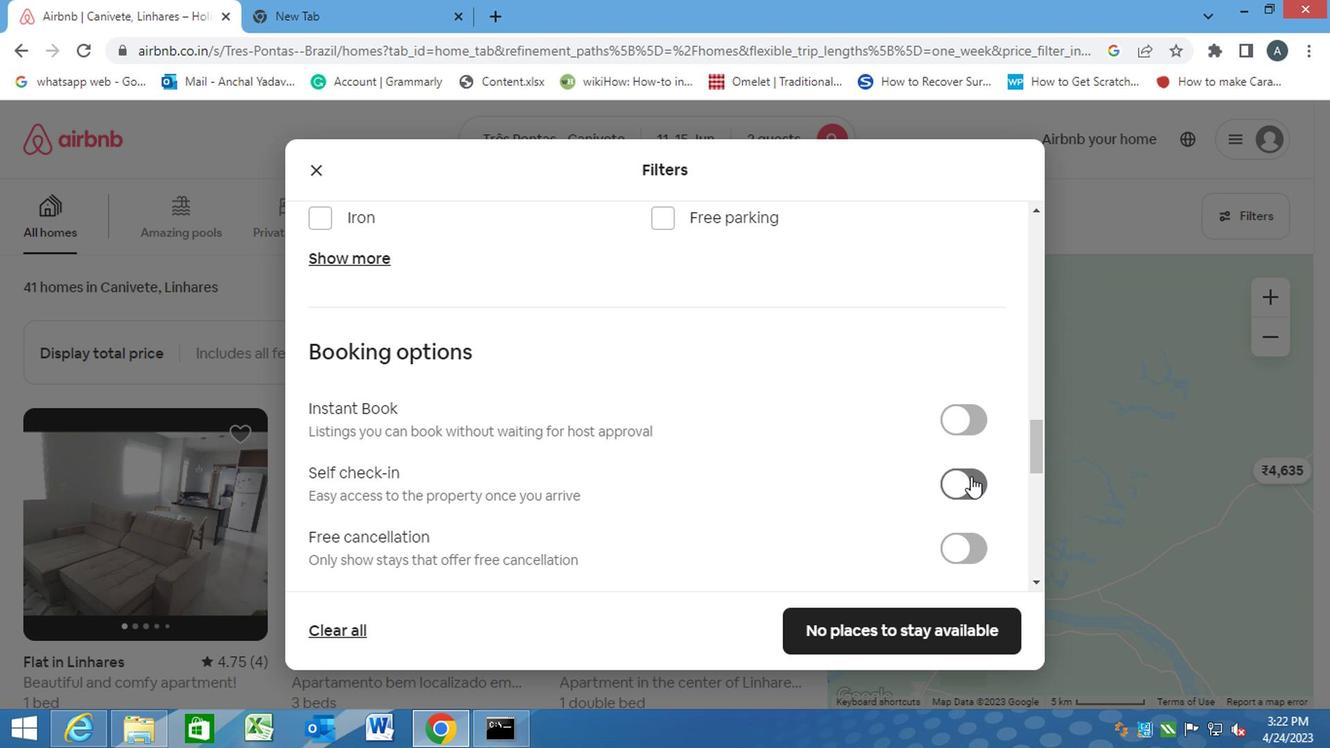 
Action: Mouse pressed left at (946, 478)
Screenshot: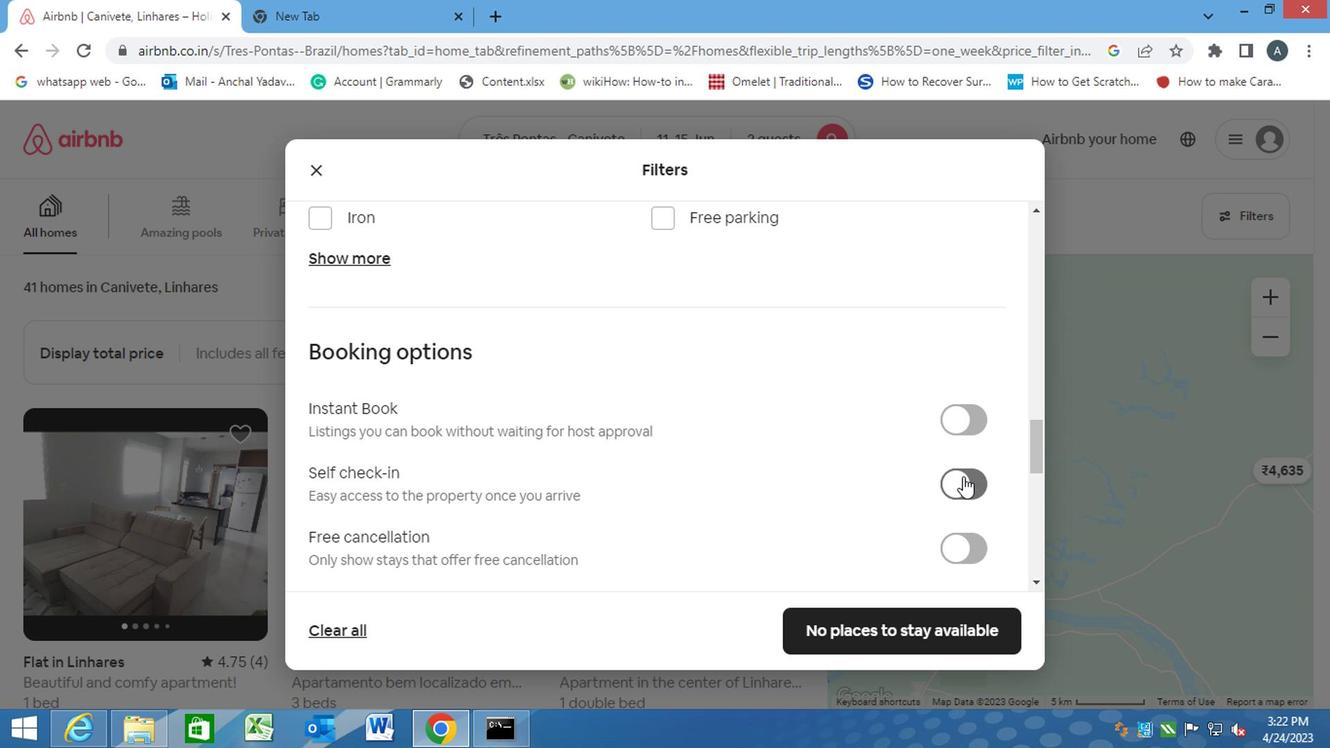 
Action: Mouse moved to (783, 477)
Screenshot: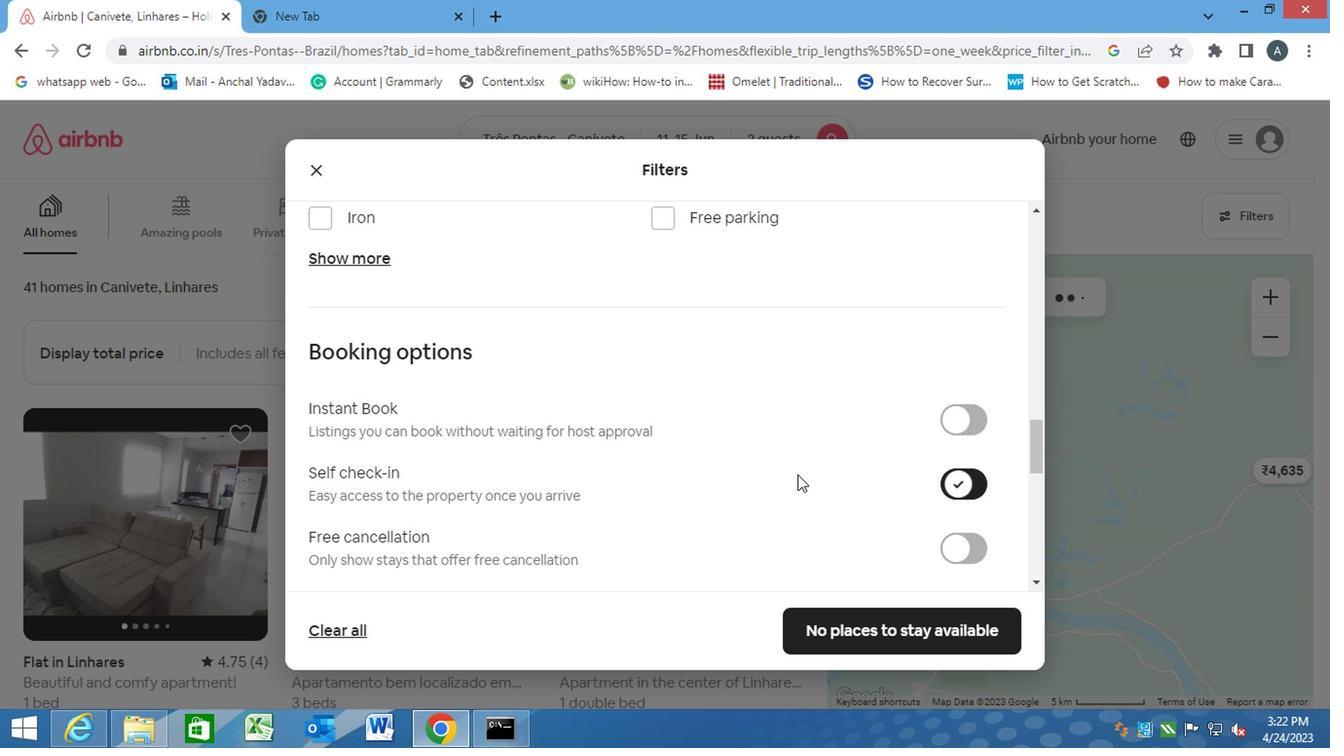 
Action: Mouse scrolled (783, 476) with delta (0, 0)
Screenshot: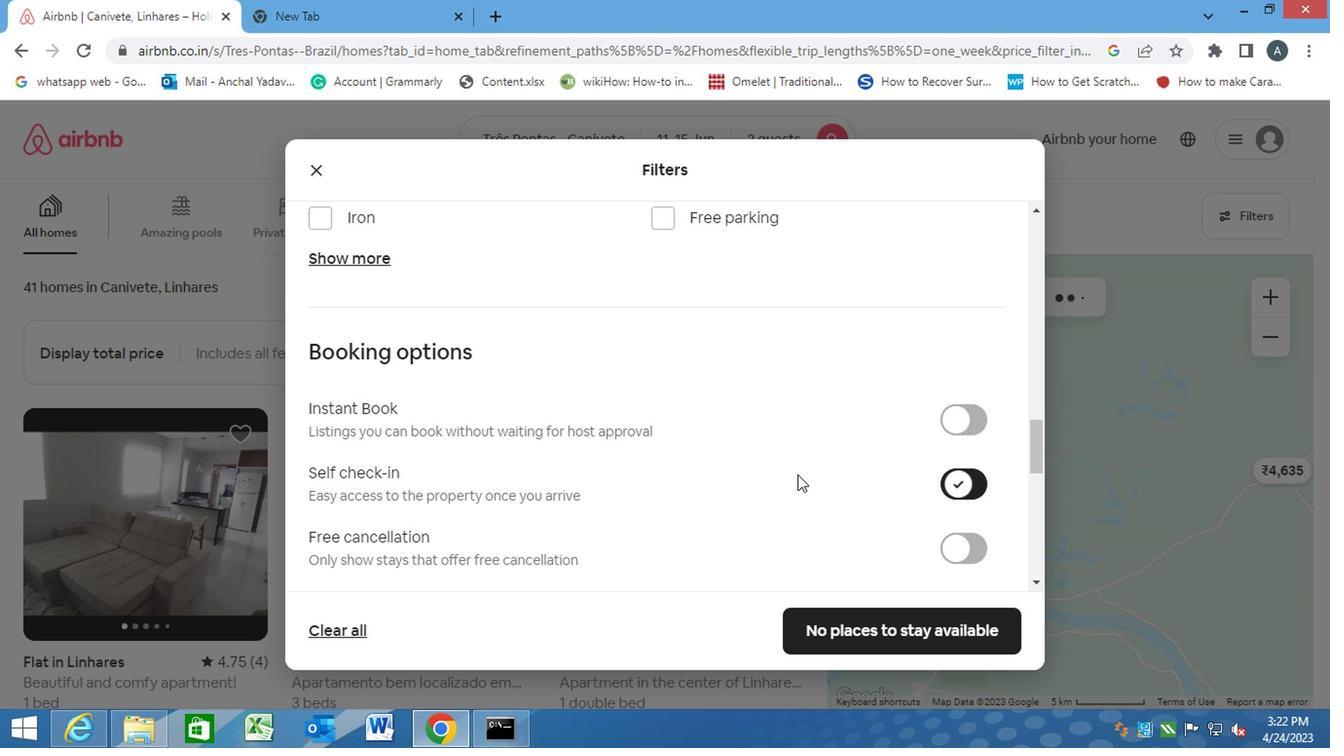 
Action: Mouse moved to (783, 477)
Screenshot: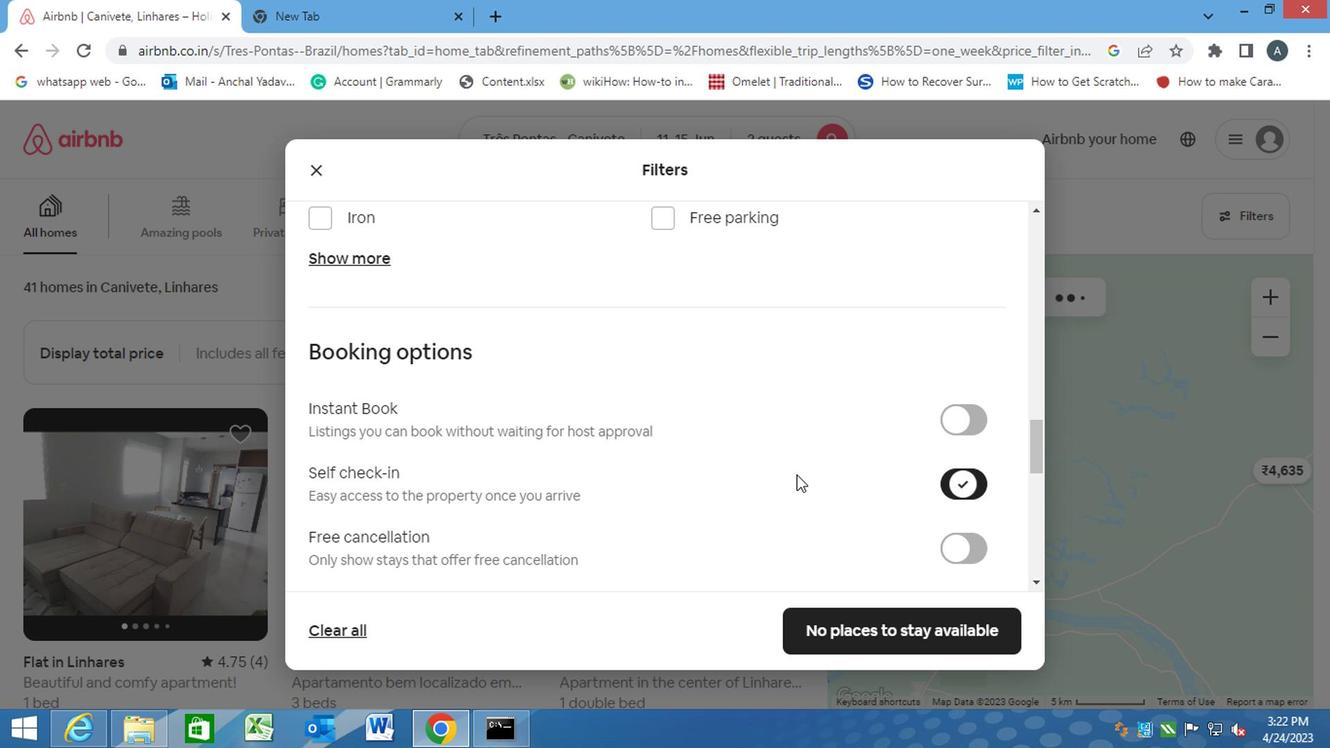 
Action: Mouse scrolled (783, 476) with delta (0, 0)
Screenshot: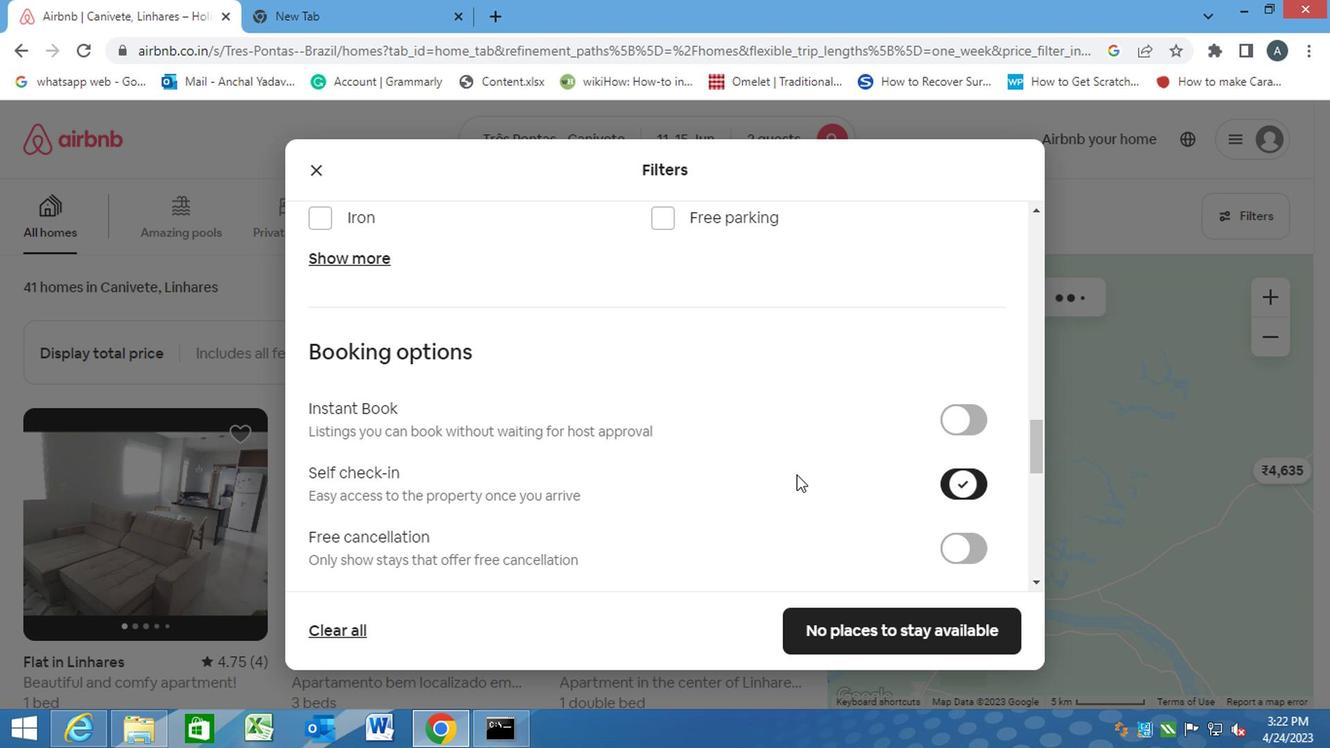 
Action: Mouse moved to (779, 478)
Screenshot: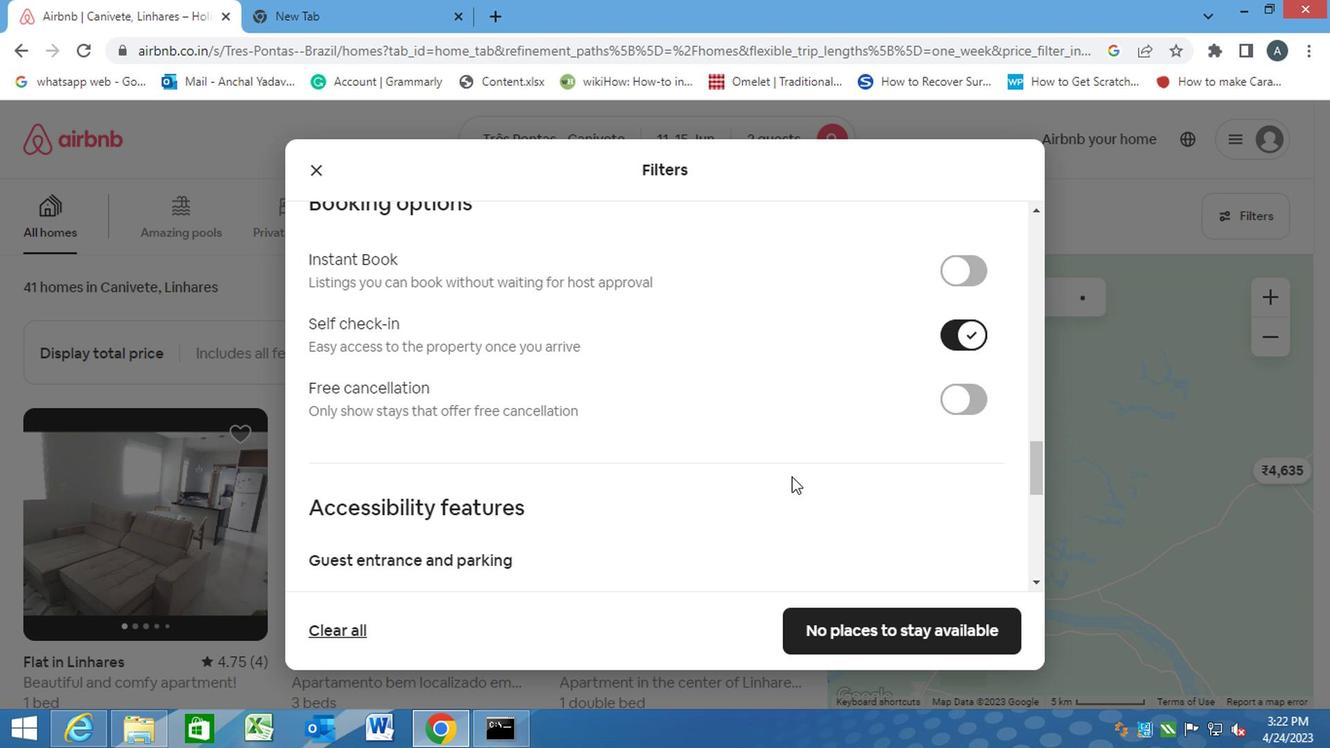 
Action: Mouse scrolled (779, 477) with delta (0, -1)
Screenshot: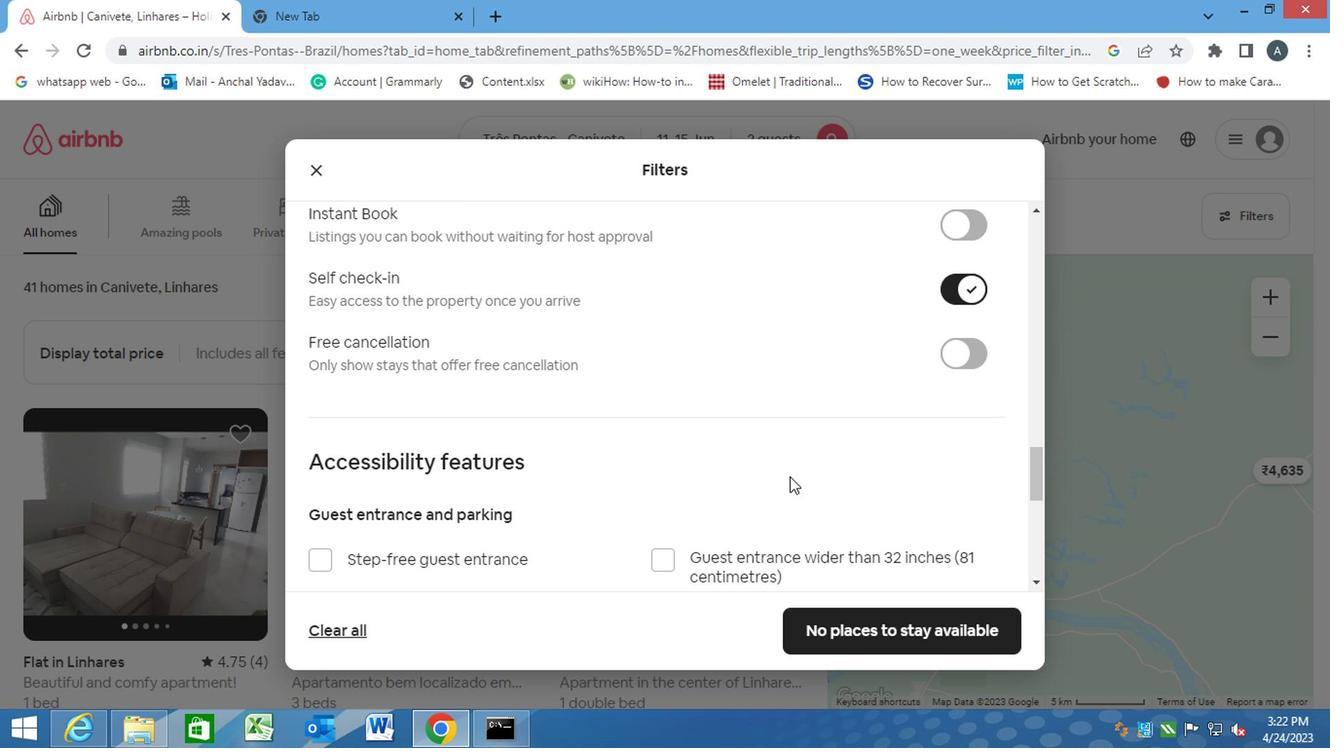 
Action: Mouse scrolled (779, 477) with delta (0, -1)
Screenshot: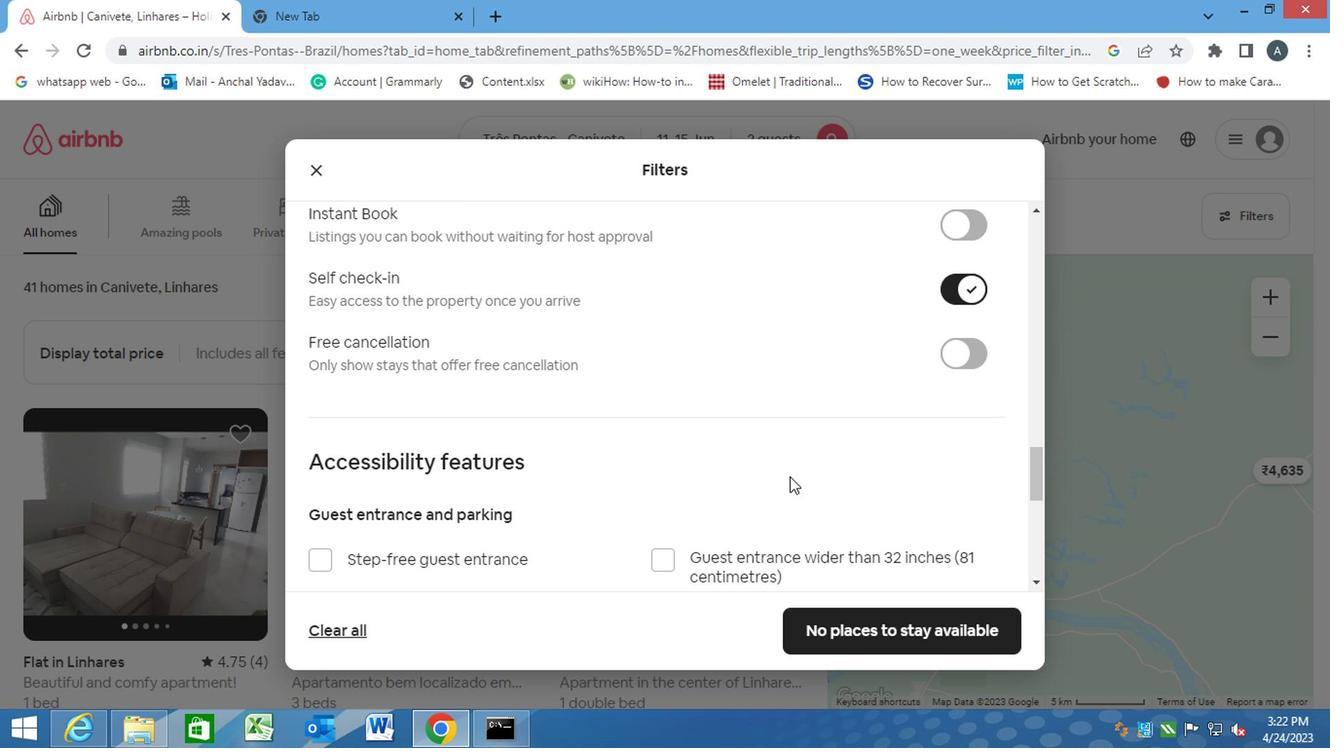 
Action: Mouse moved to (439, 439)
Screenshot: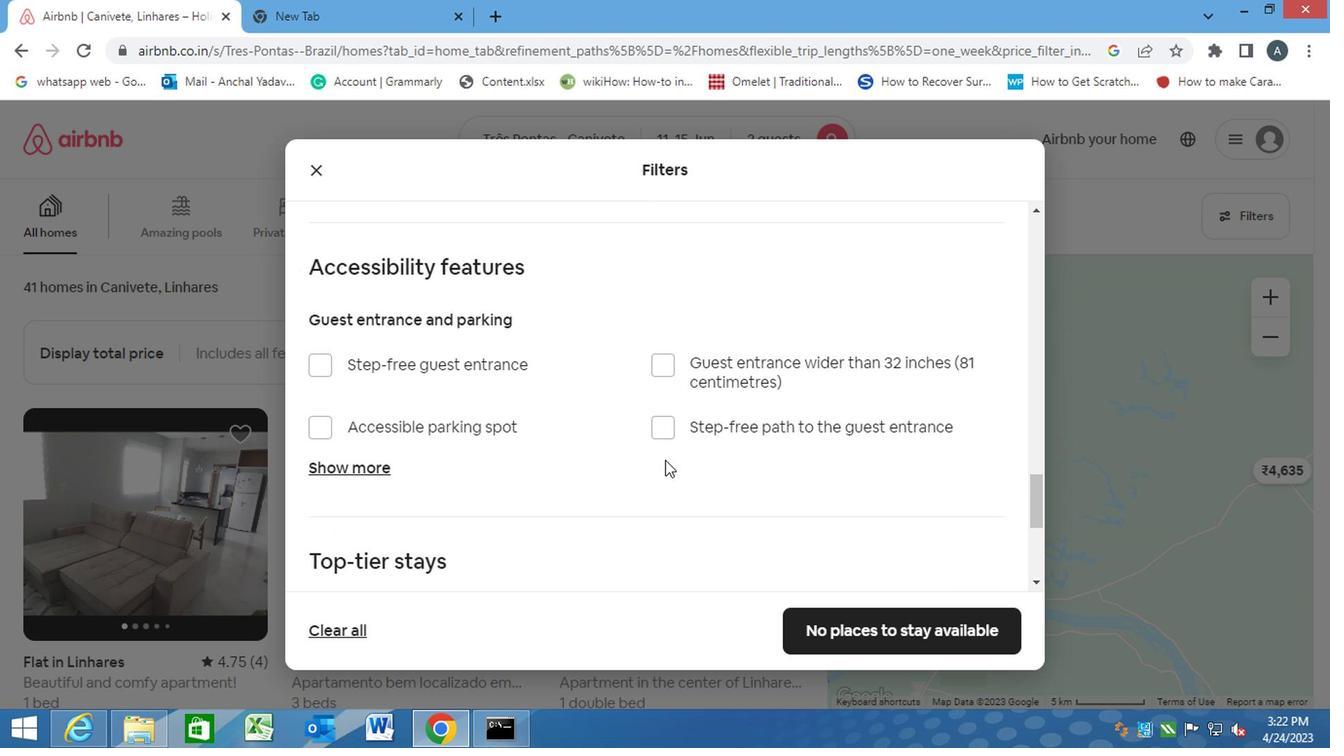 
Action: Mouse scrolled (439, 437) with delta (0, -1)
Screenshot: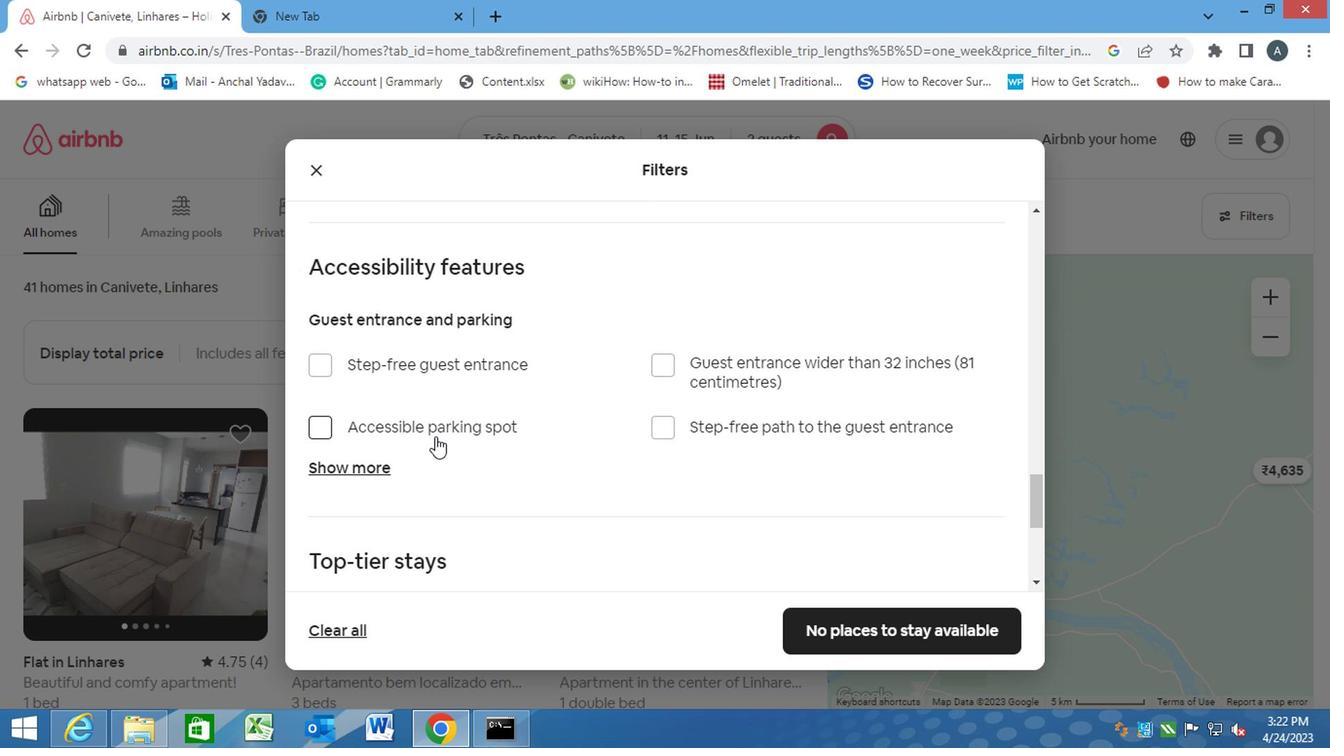 
Action: Mouse scrolled (439, 437) with delta (0, -1)
Screenshot: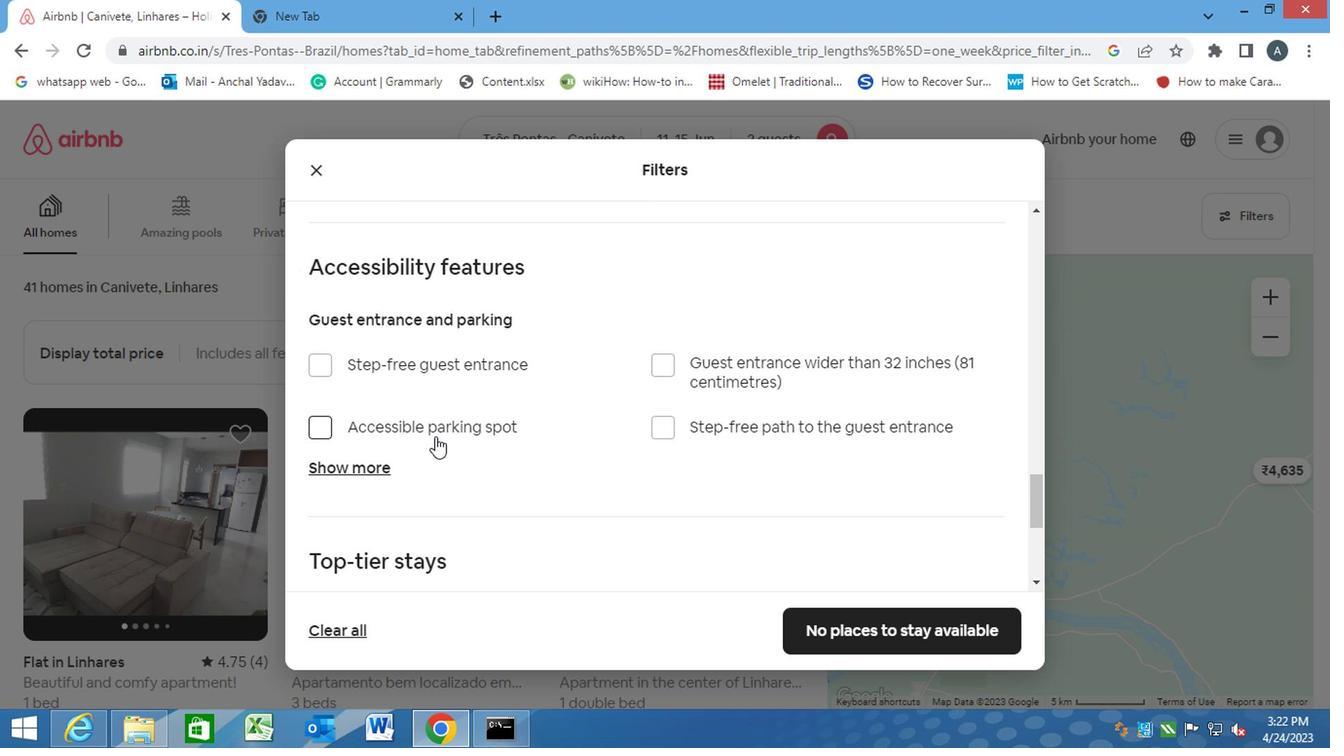 
Action: Mouse scrolled (439, 437) with delta (0, -1)
Screenshot: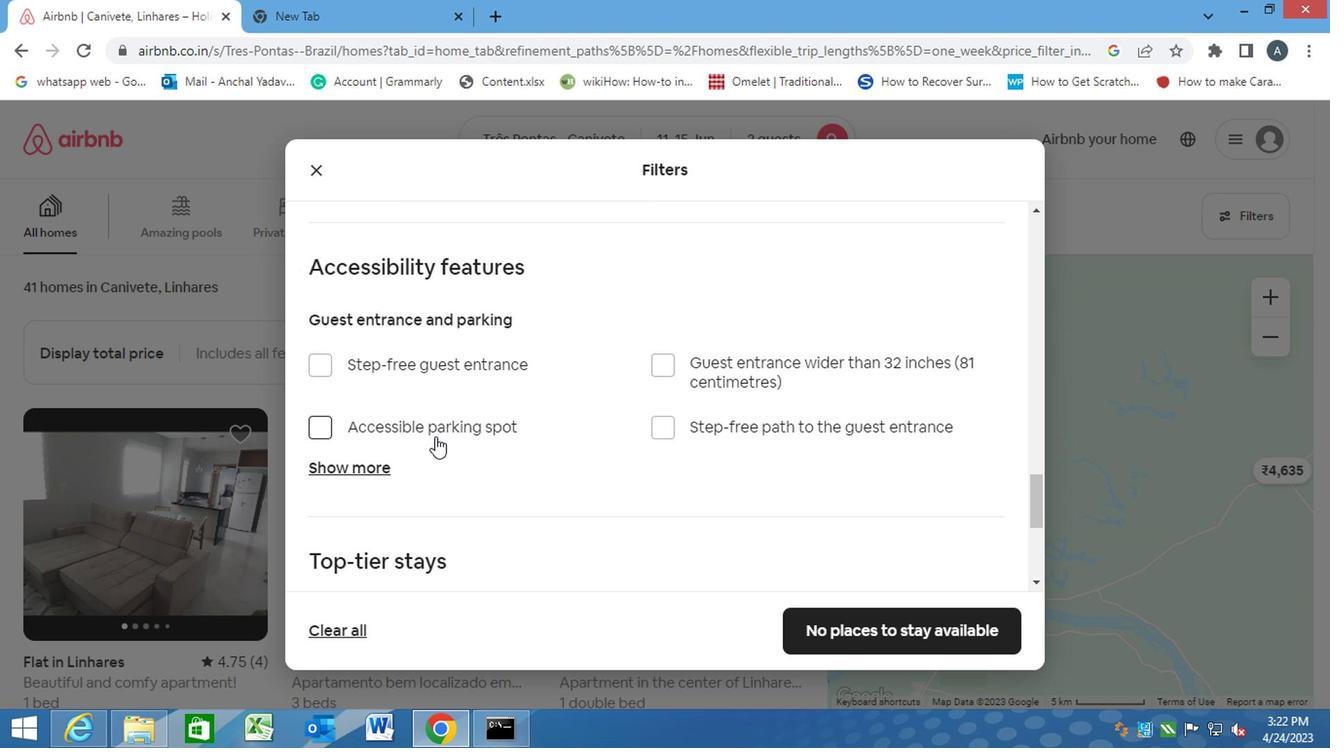 
Action: Mouse moved to (315, 579)
Screenshot: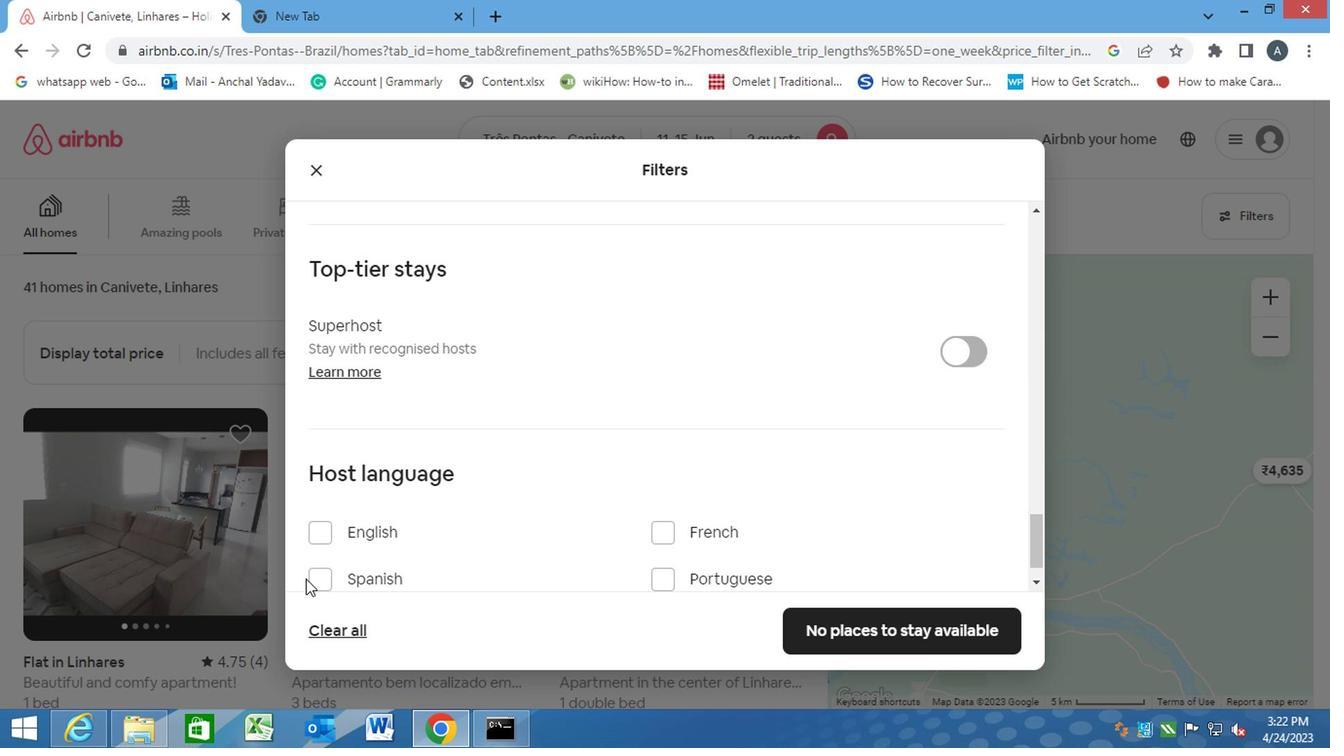 
Action: Mouse pressed left at (315, 579)
Screenshot: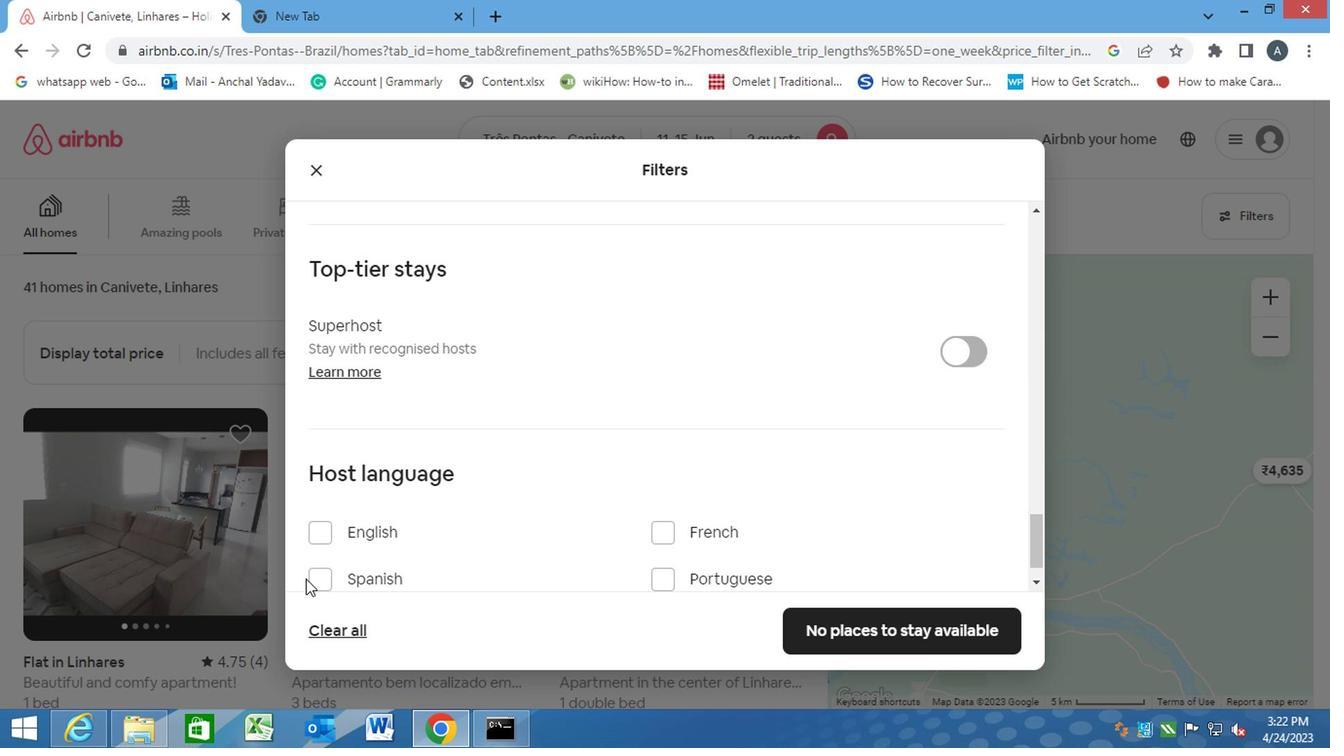 
Action: Mouse moved to (329, 578)
Screenshot: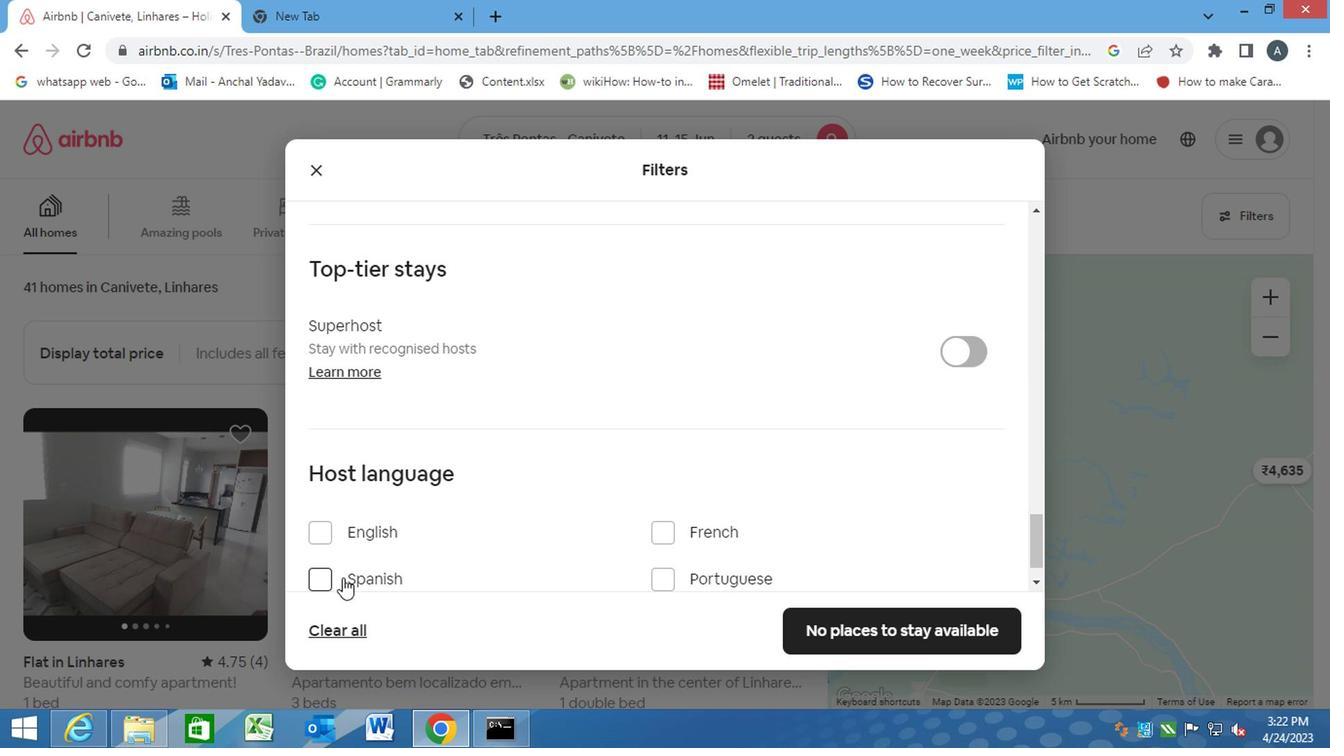 
Action: Mouse pressed left at (329, 578)
Screenshot: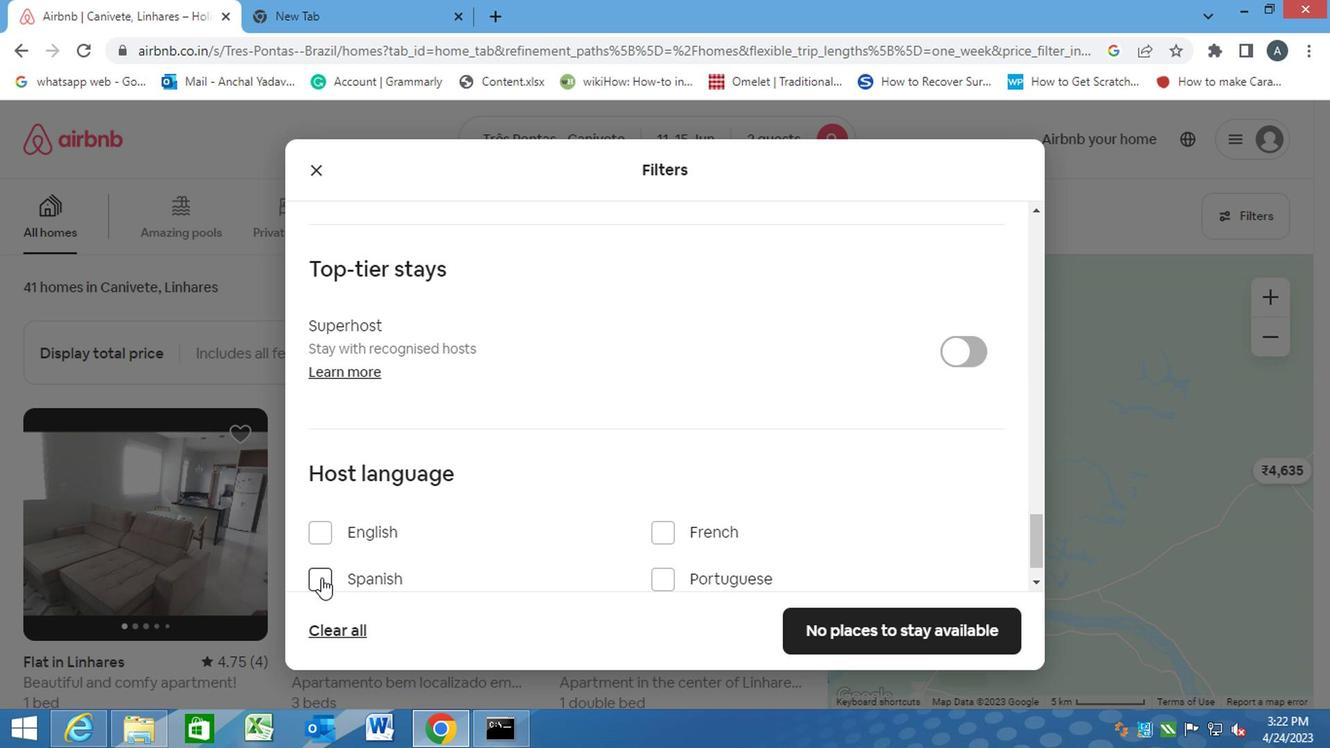 
Action: Mouse moved to (796, 627)
Screenshot: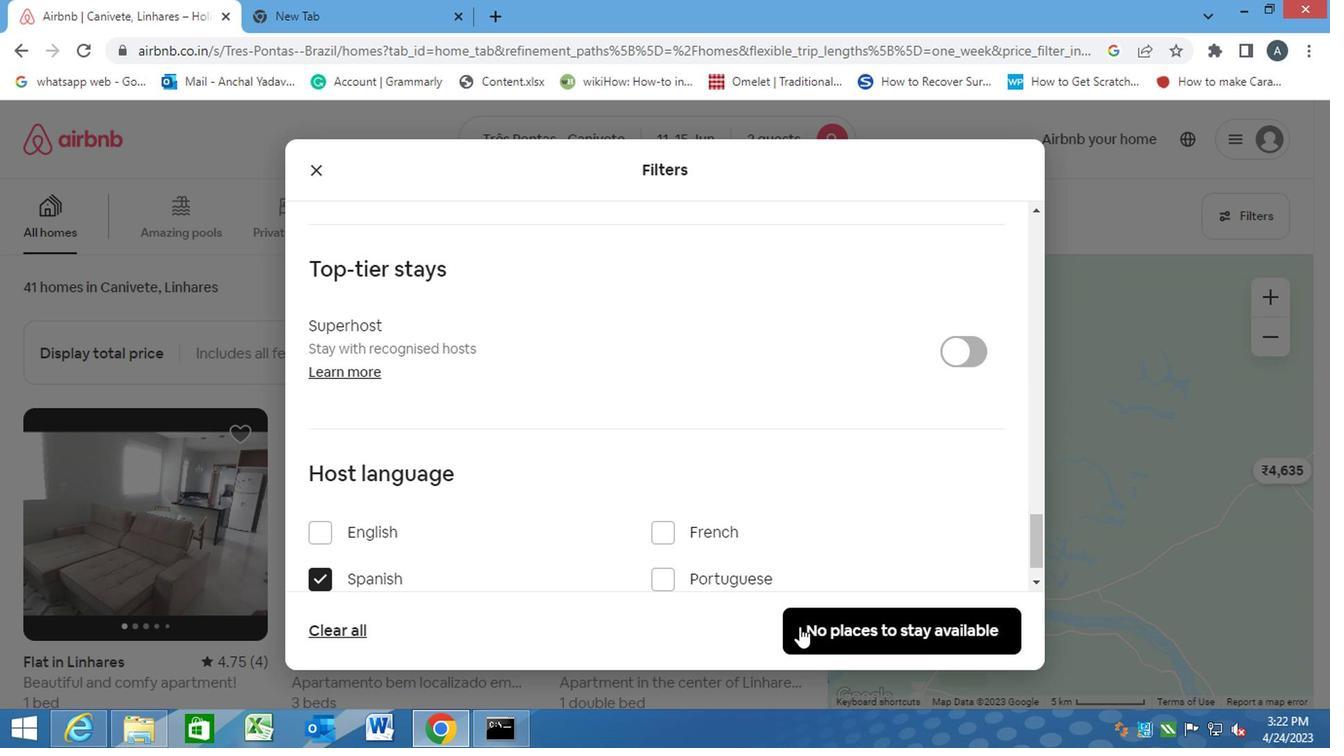 
Action: Mouse pressed left at (796, 627)
Screenshot: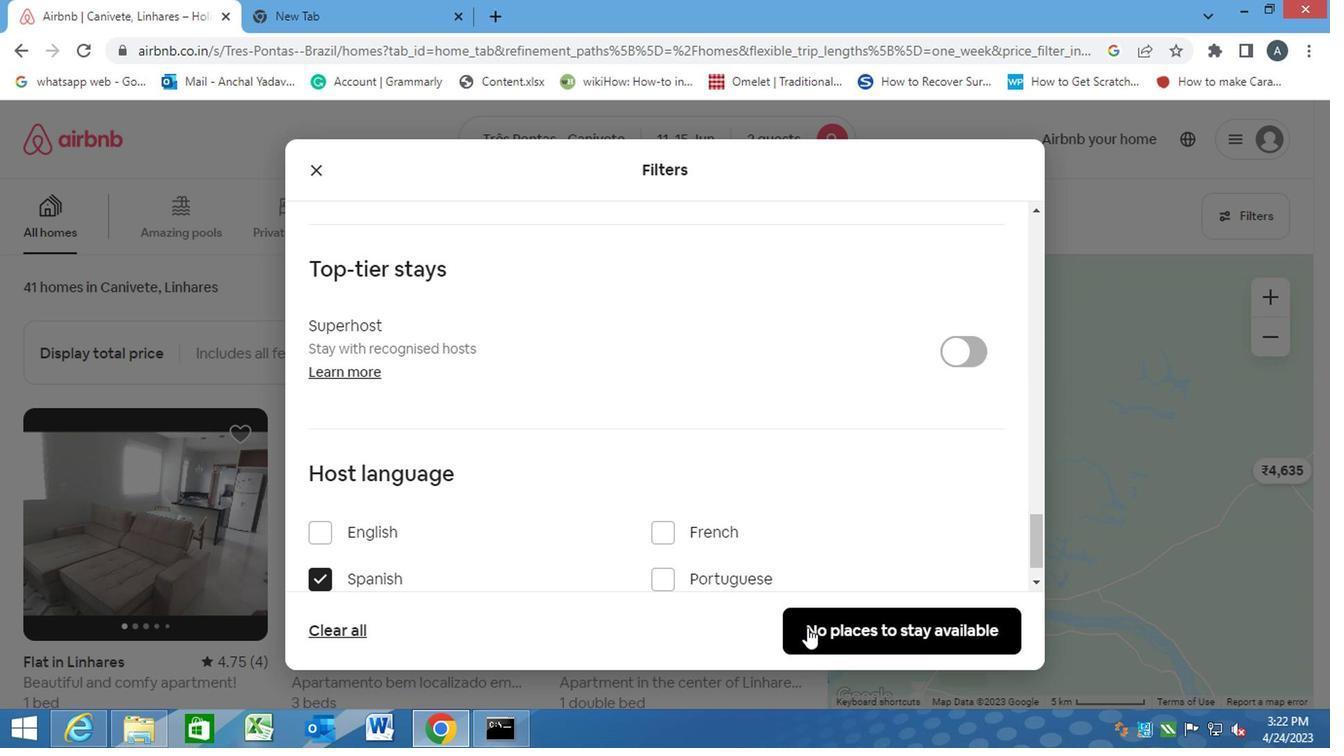 
